 Task: Research Airbnb options in Tunis, Tunisia from 3rd December, 2023 to 7th December, 2023 for 2 adults. Place can be private room with 1  bedroom having 1 bed and 1 bathroom. Property type can be hotel. Booking option can be shelf check-in.
Action: Mouse moved to (417, 59)
Screenshot: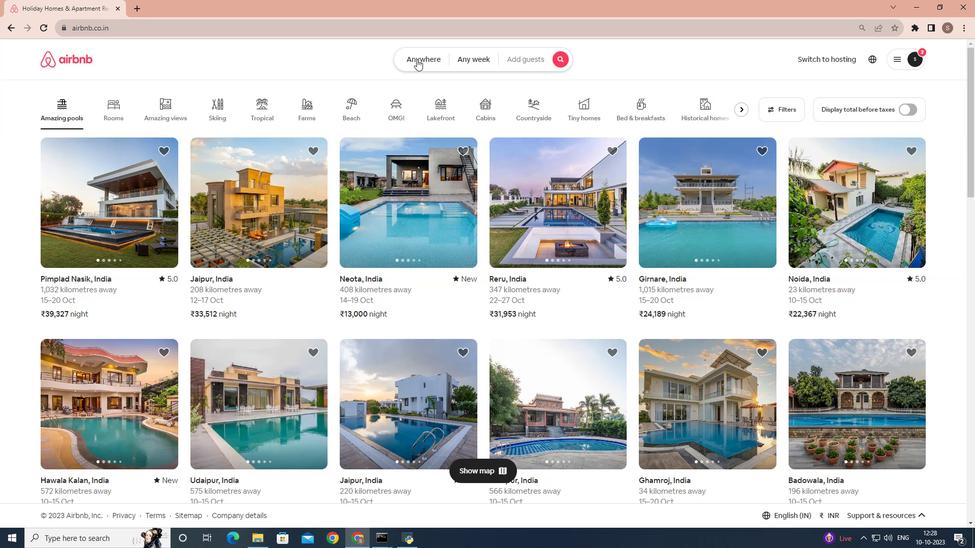 
Action: Mouse pressed left at (417, 59)
Screenshot: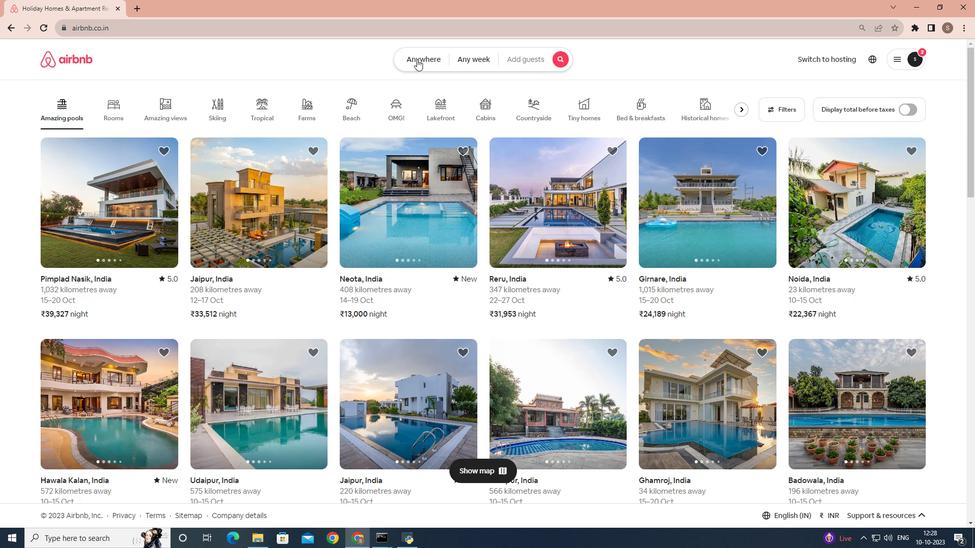 
Action: Mouse moved to (383, 95)
Screenshot: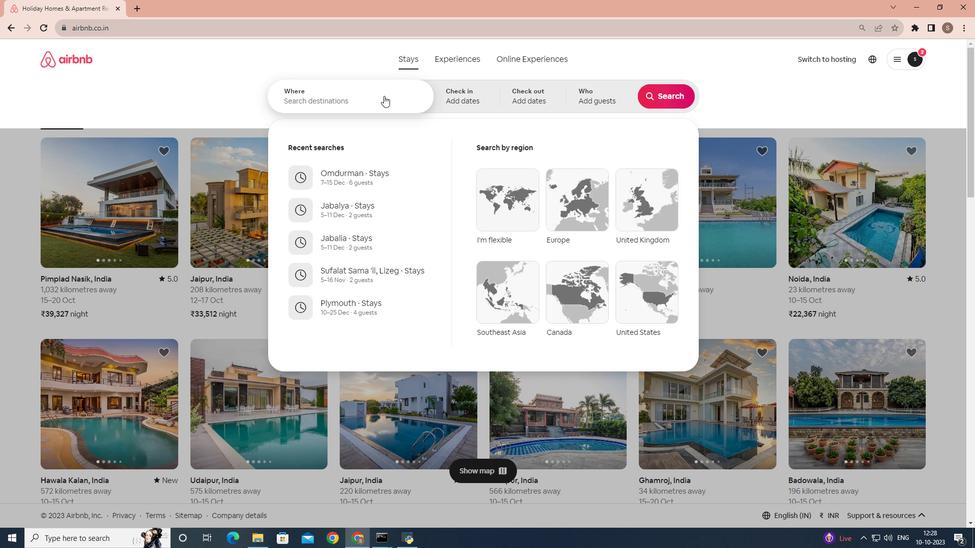 
Action: Mouse pressed left at (383, 95)
Screenshot: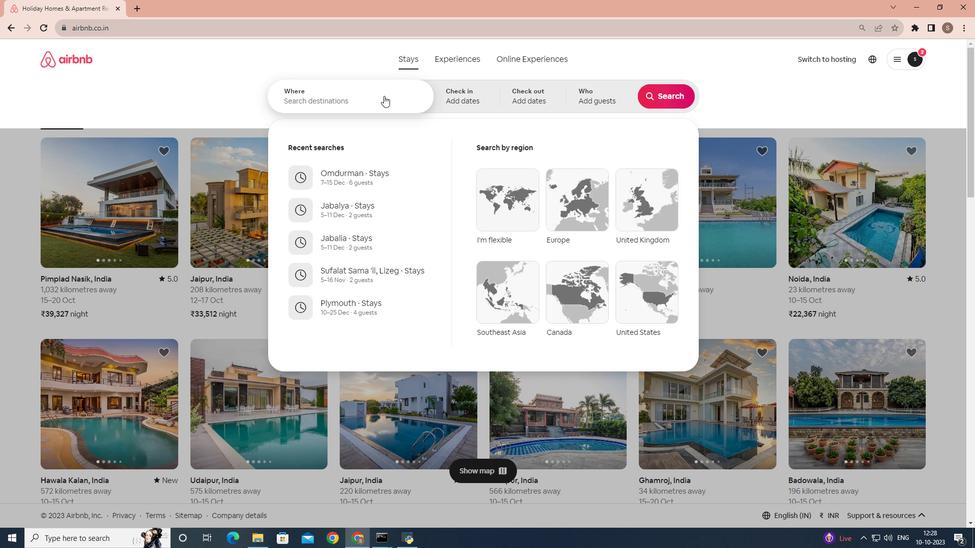 
Action: Key pressed <Key.shift>Tunis,<Key.space><Key.shift>tunisia
Screenshot: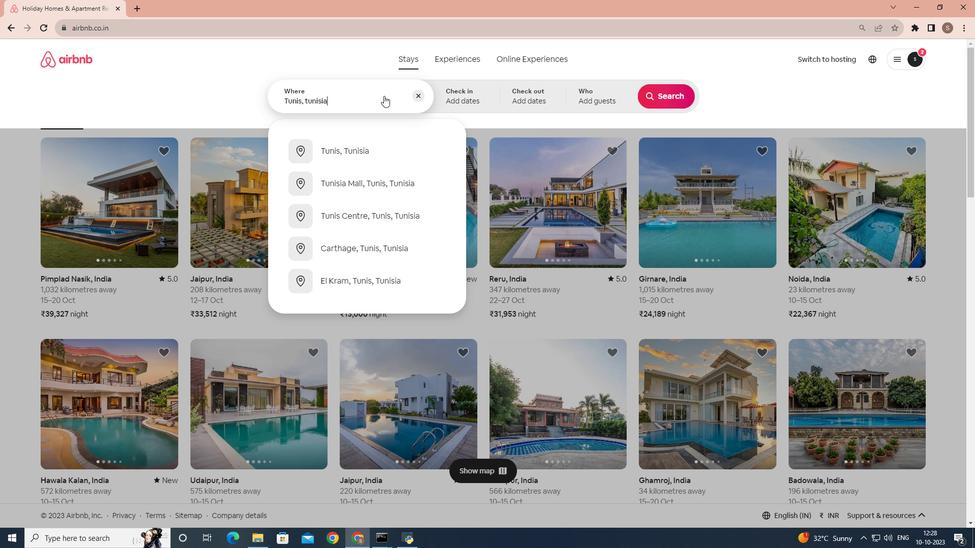 
Action: Mouse moved to (391, 146)
Screenshot: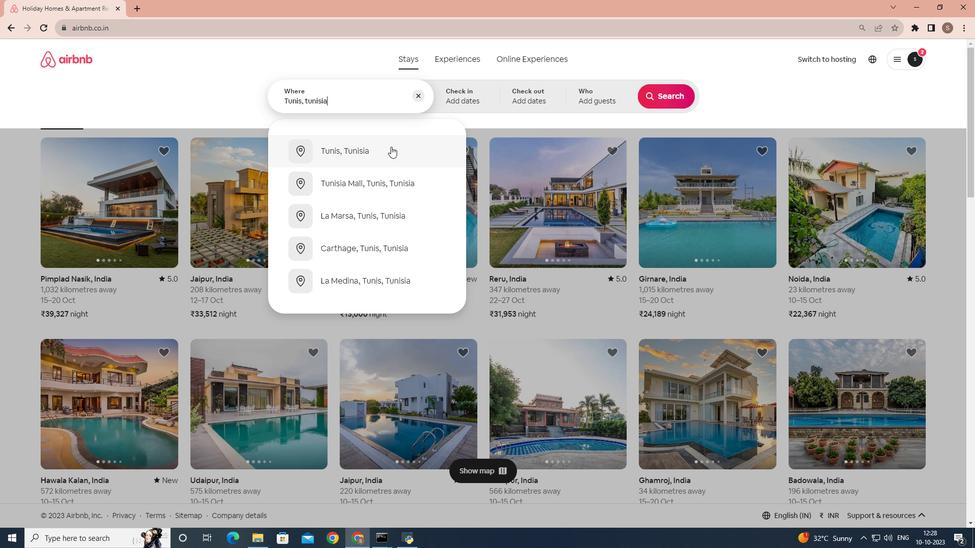
Action: Mouse pressed left at (391, 146)
Screenshot: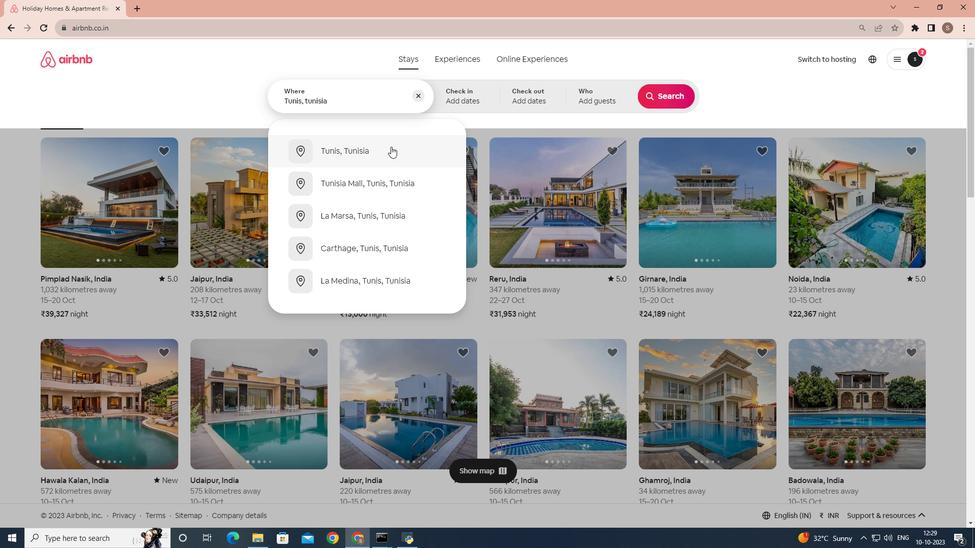 
Action: Mouse moved to (664, 182)
Screenshot: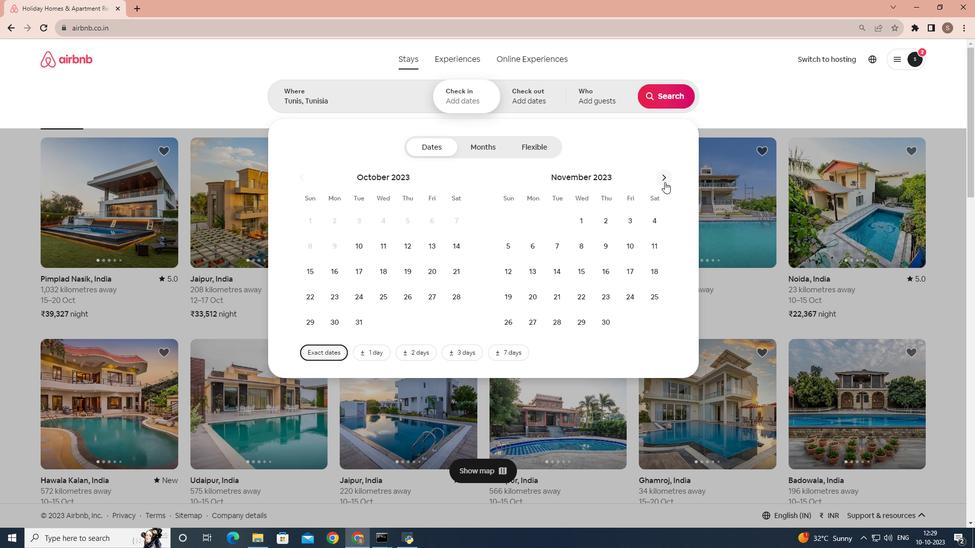 
Action: Mouse pressed left at (664, 182)
Screenshot: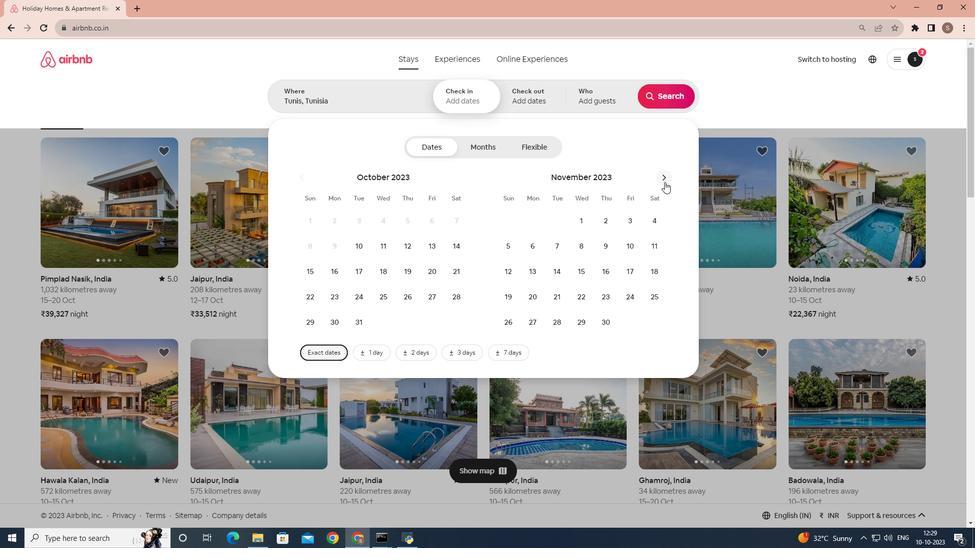 
Action: Mouse moved to (512, 246)
Screenshot: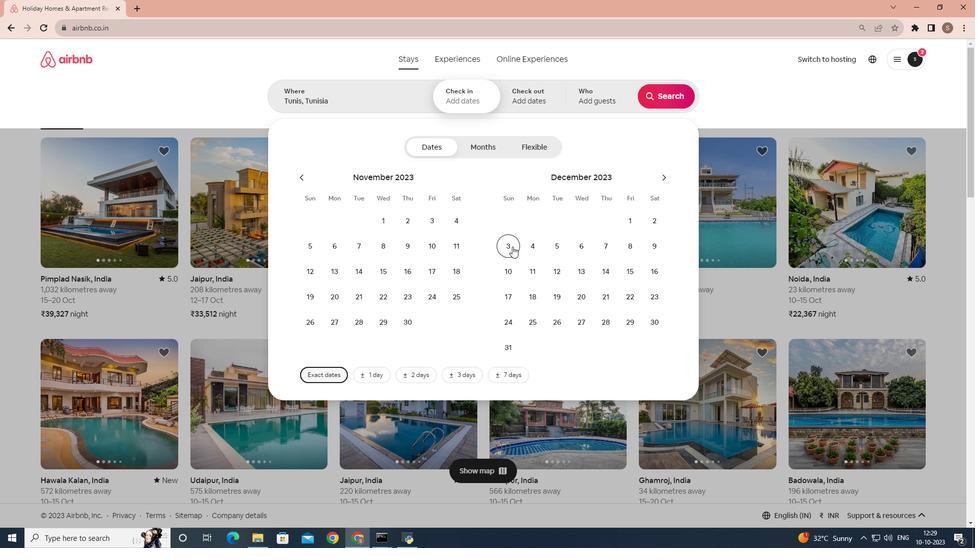 
Action: Mouse pressed left at (512, 246)
Screenshot: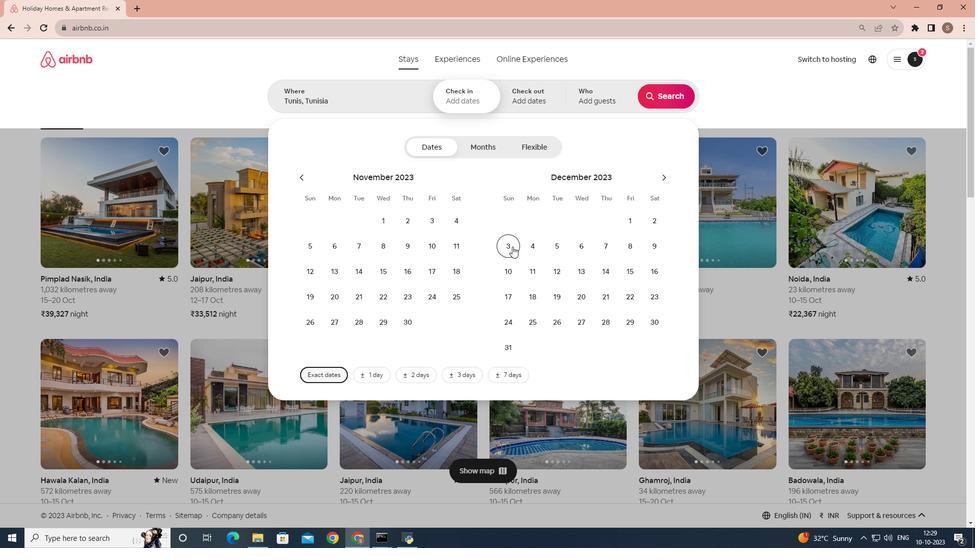 
Action: Mouse moved to (605, 247)
Screenshot: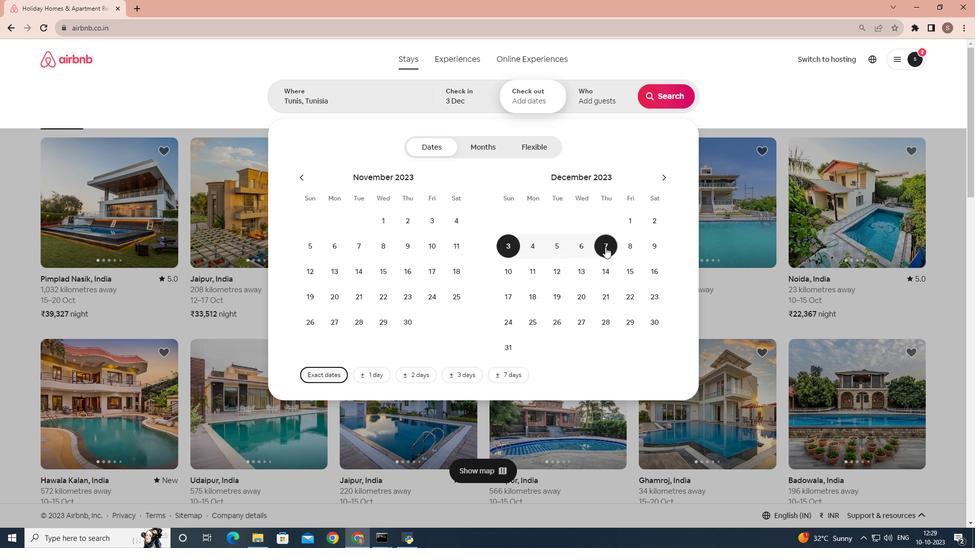 
Action: Mouse pressed left at (605, 247)
Screenshot: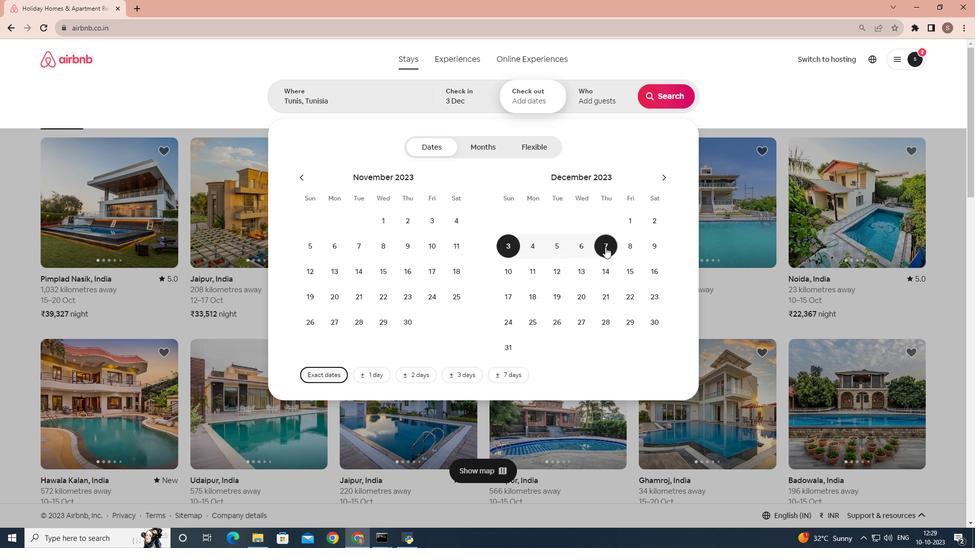 
Action: Mouse moved to (609, 100)
Screenshot: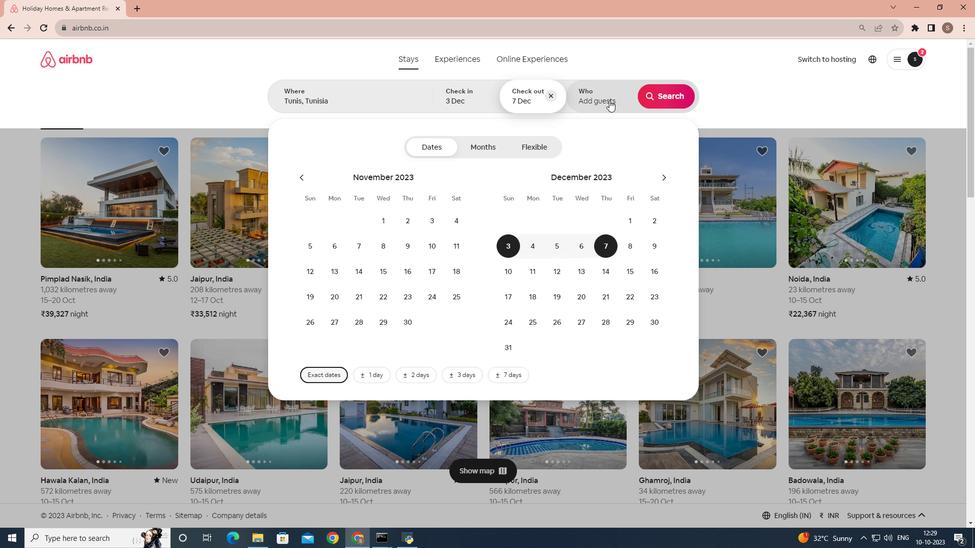 
Action: Mouse pressed left at (609, 100)
Screenshot: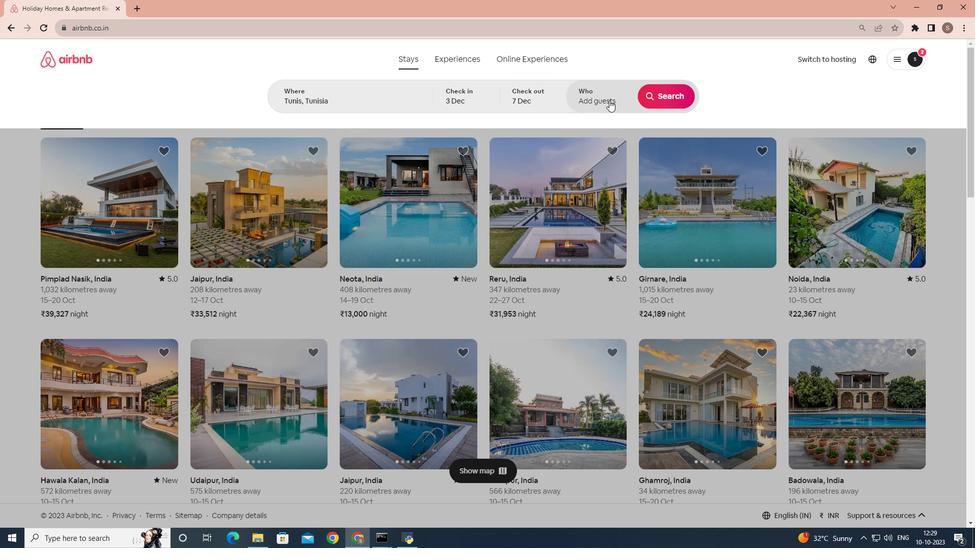 
Action: Mouse moved to (668, 150)
Screenshot: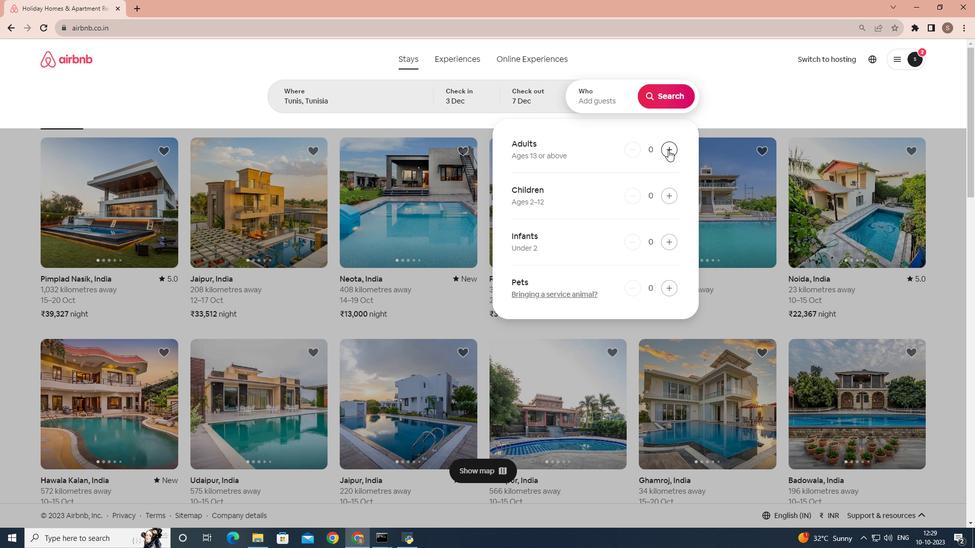 
Action: Mouse pressed left at (668, 150)
Screenshot: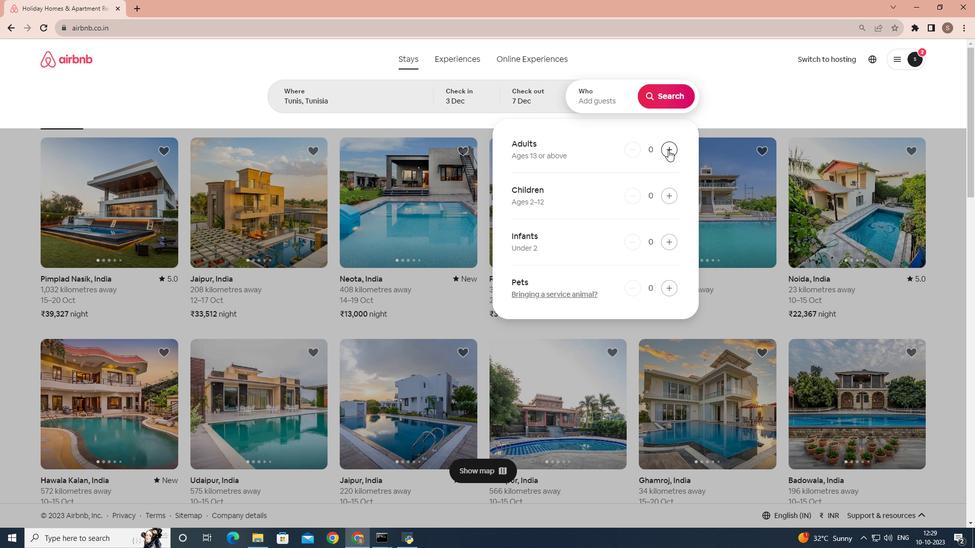 
Action: Mouse pressed left at (668, 150)
Screenshot: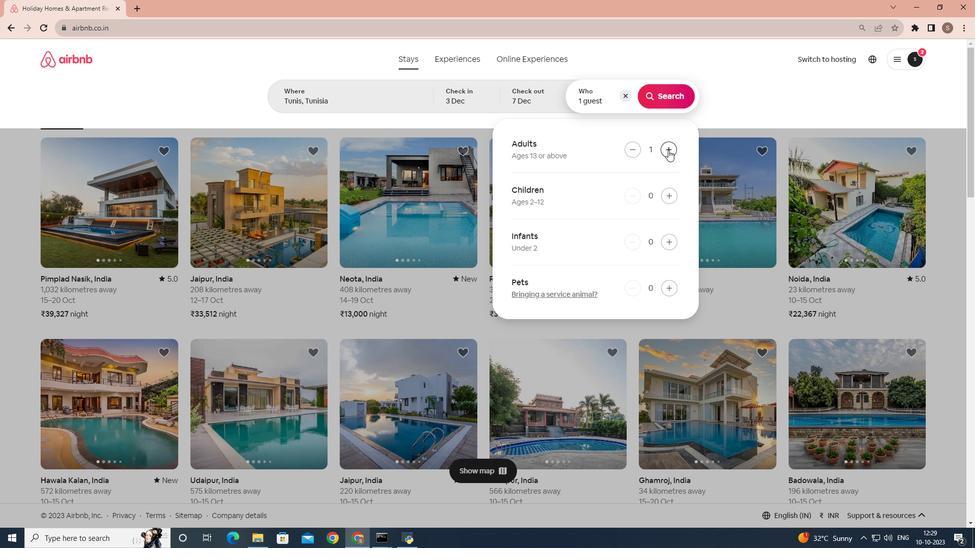 
Action: Mouse moved to (663, 87)
Screenshot: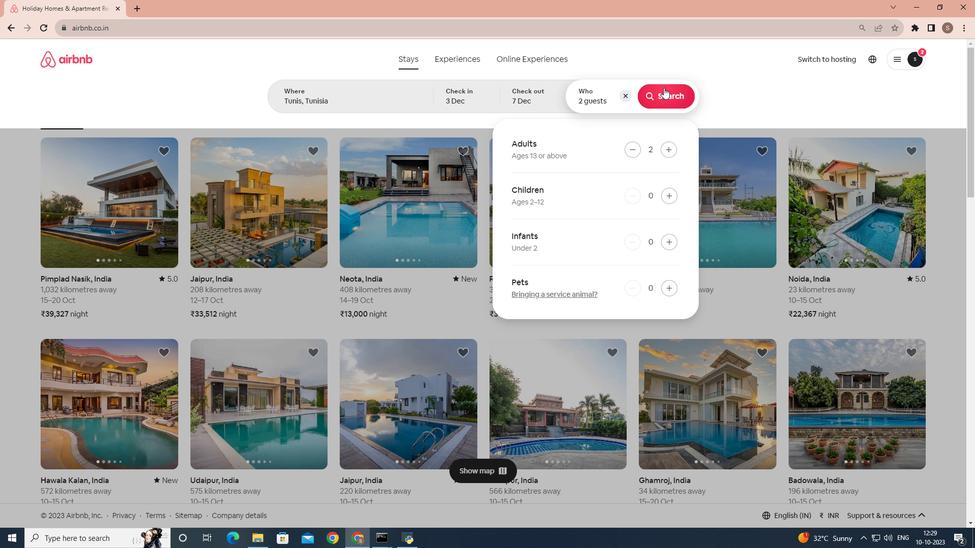 
Action: Mouse pressed left at (663, 87)
Screenshot: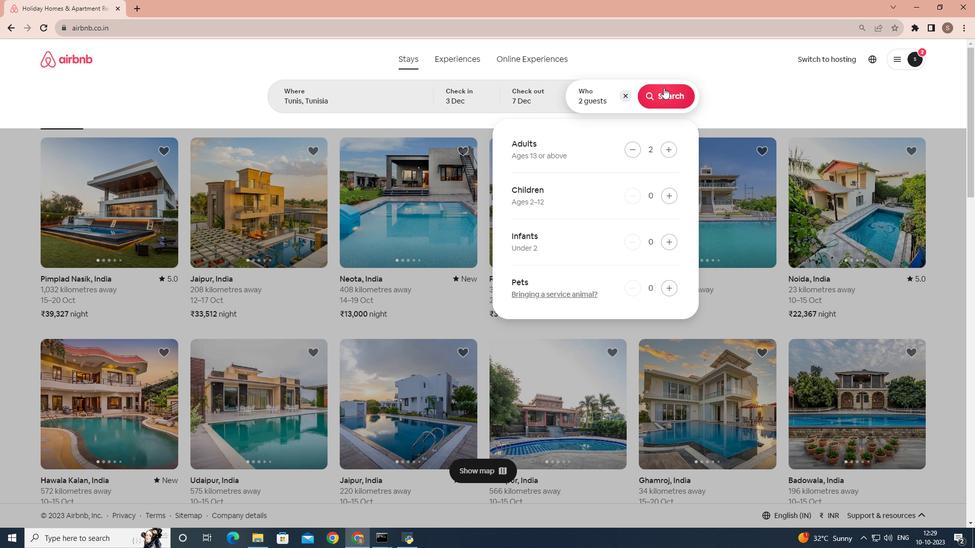 
Action: Mouse moved to (813, 95)
Screenshot: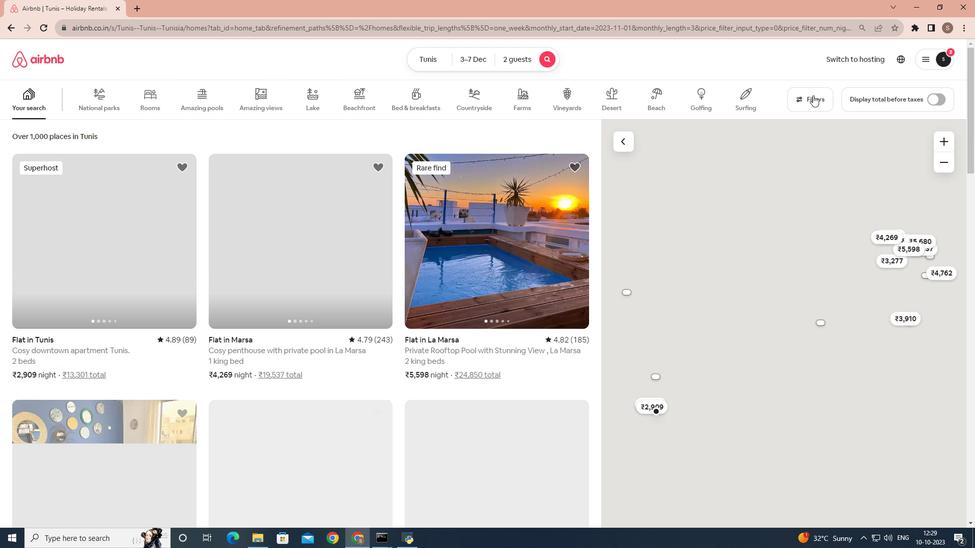 
Action: Mouse pressed left at (813, 95)
Screenshot: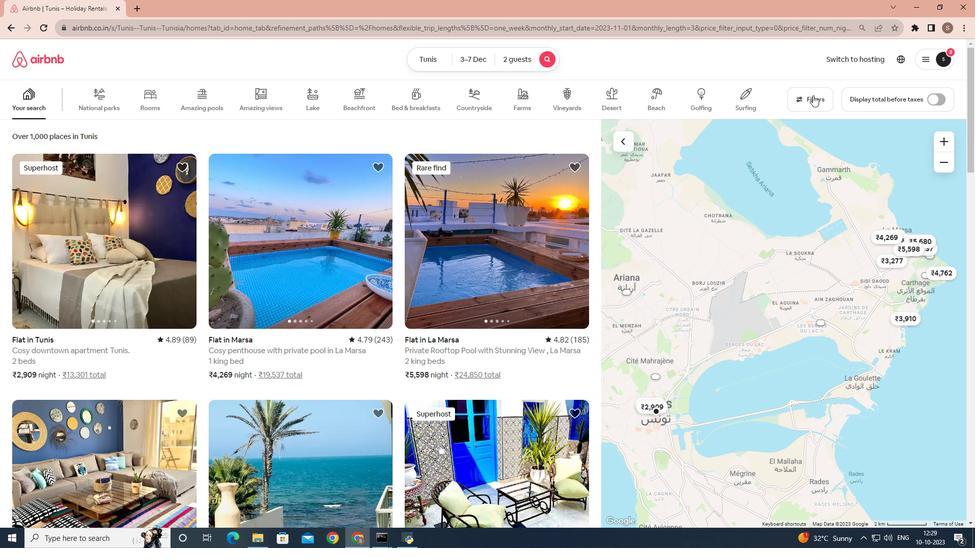 
Action: Mouse moved to (407, 306)
Screenshot: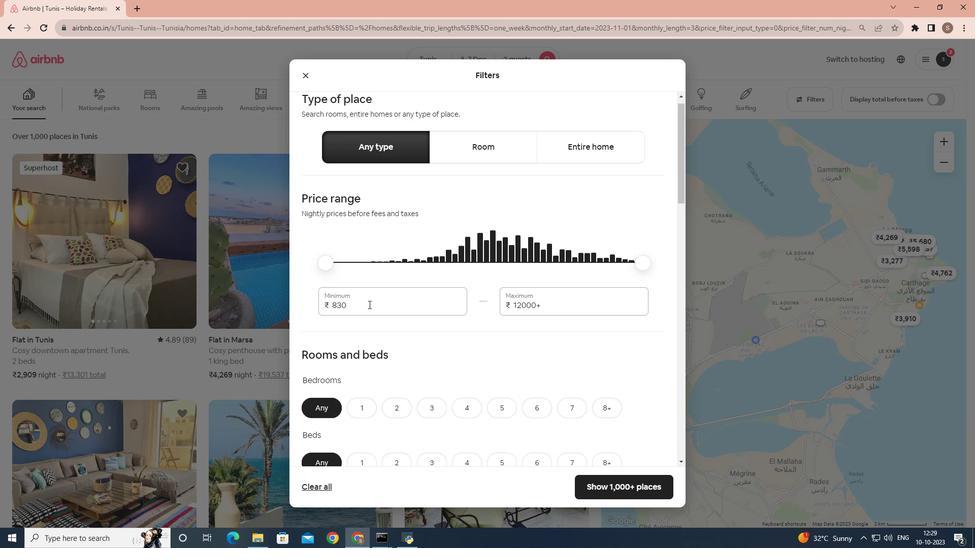 
Action: Mouse scrolled (407, 305) with delta (0, 0)
Screenshot: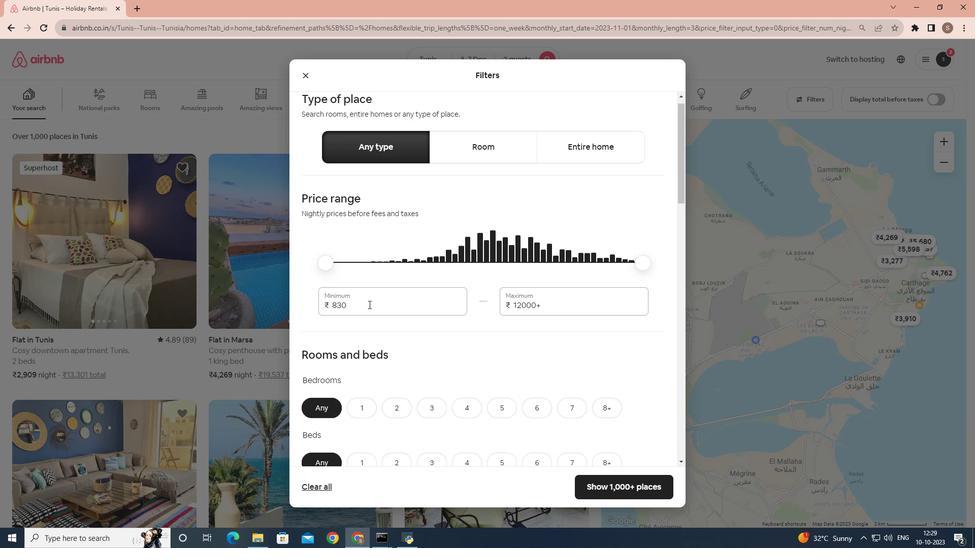 
Action: Mouse moved to (368, 304)
Screenshot: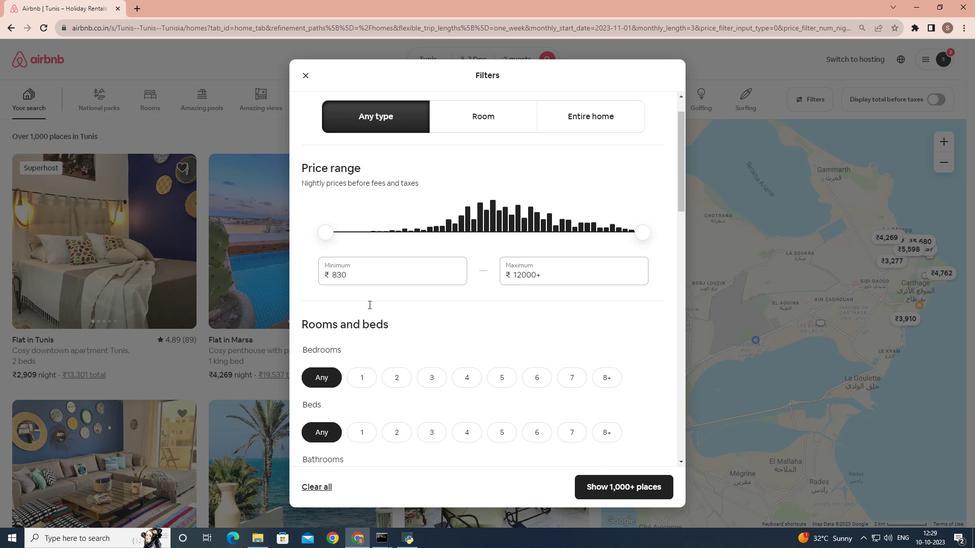 
Action: Mouse scrolled (368, 304) with delta (0, 0)
Screenshot: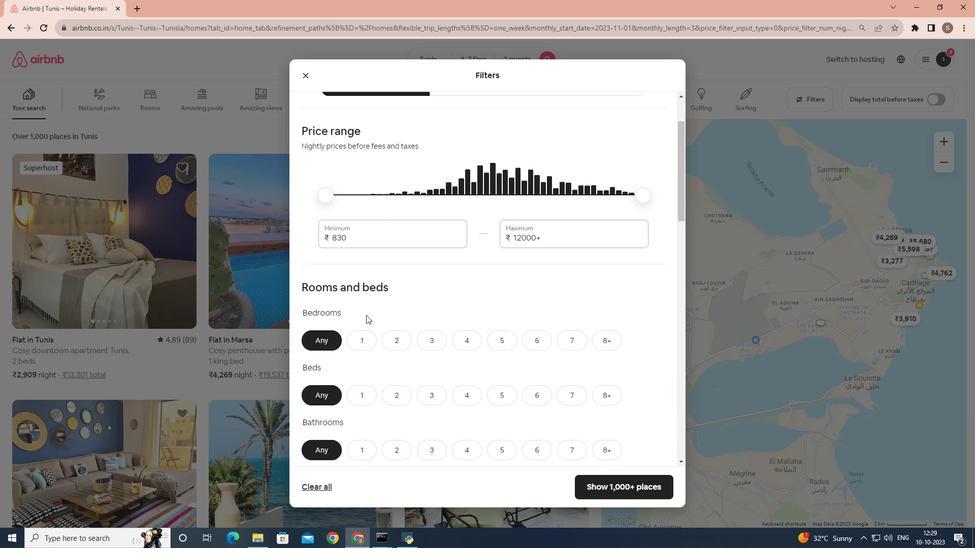 
Action: Mouse moved to (361, 326)
Screenshot: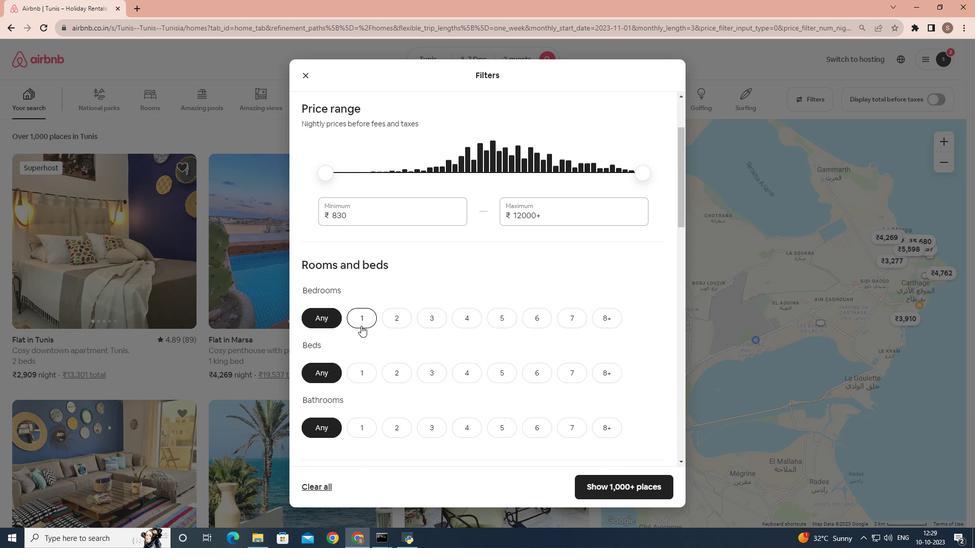 
Action: Mouse pressed left at (361, 326)
Screenshot: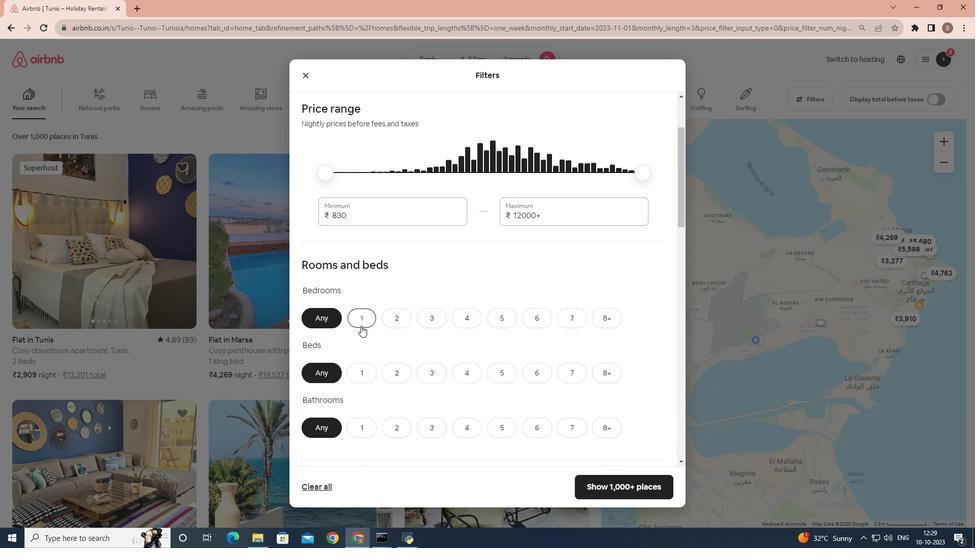 
Action: Mouse moved to (360, 375)
Screenshot: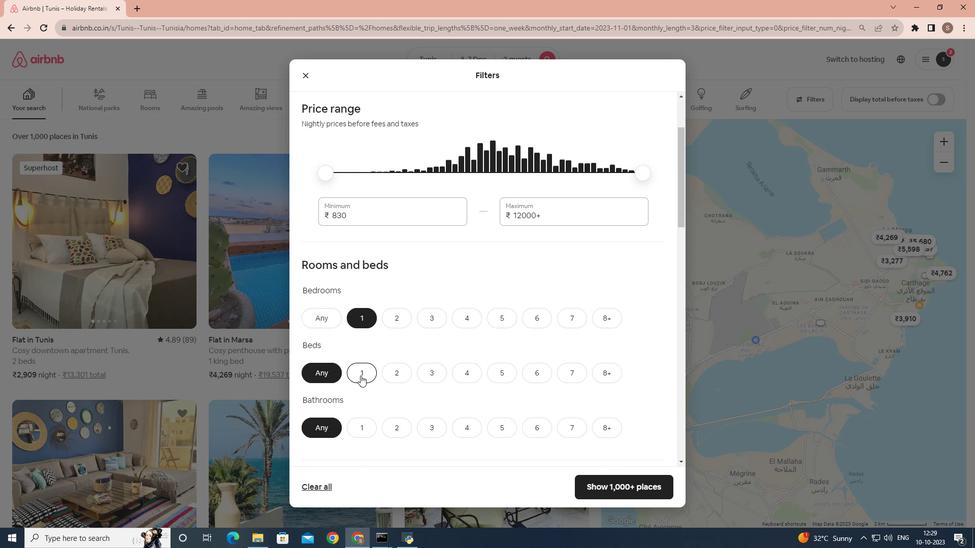 
Action: Mouse pressed left at (360, 375)
Screenshot: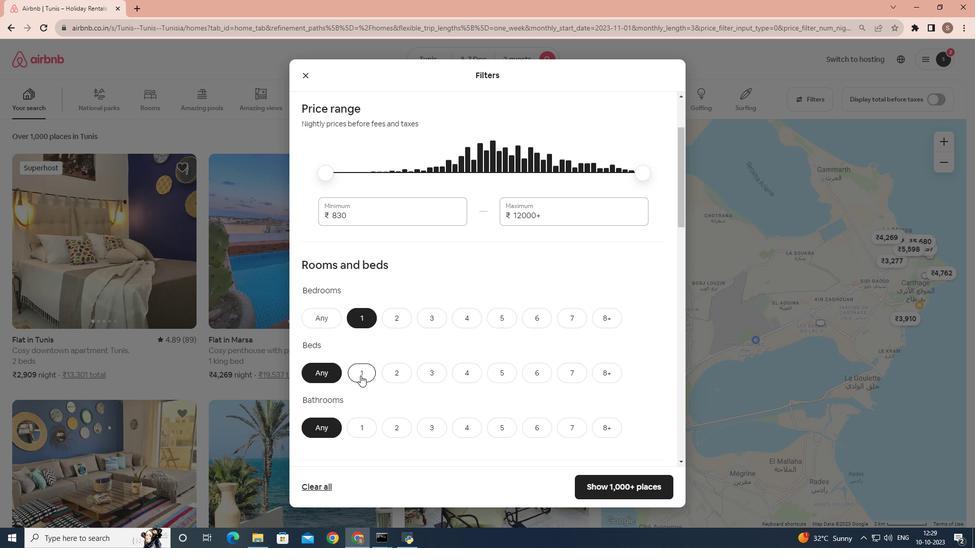
Action: Mouse moved to (366, 426)
Screenshot: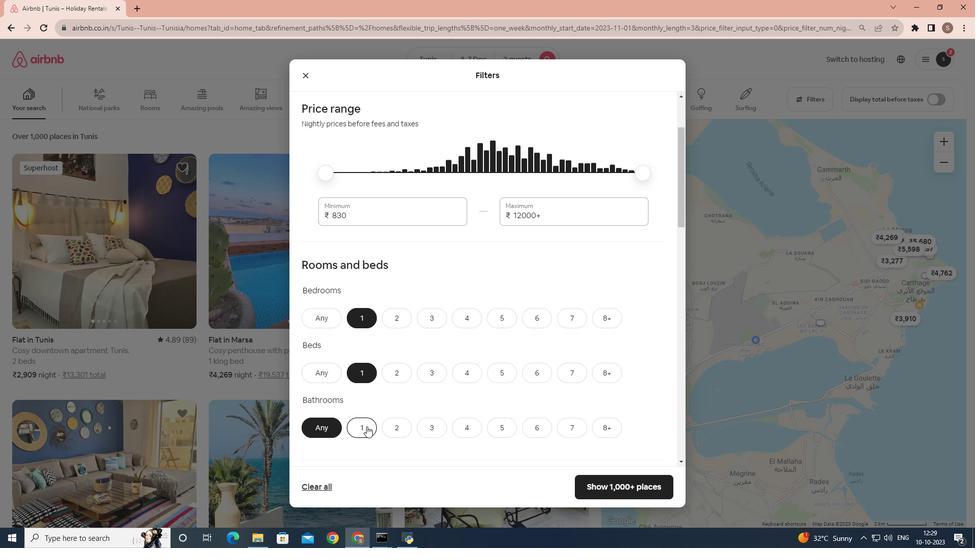 
Action: Mouse pressed left at (366, 426)
Screenshot: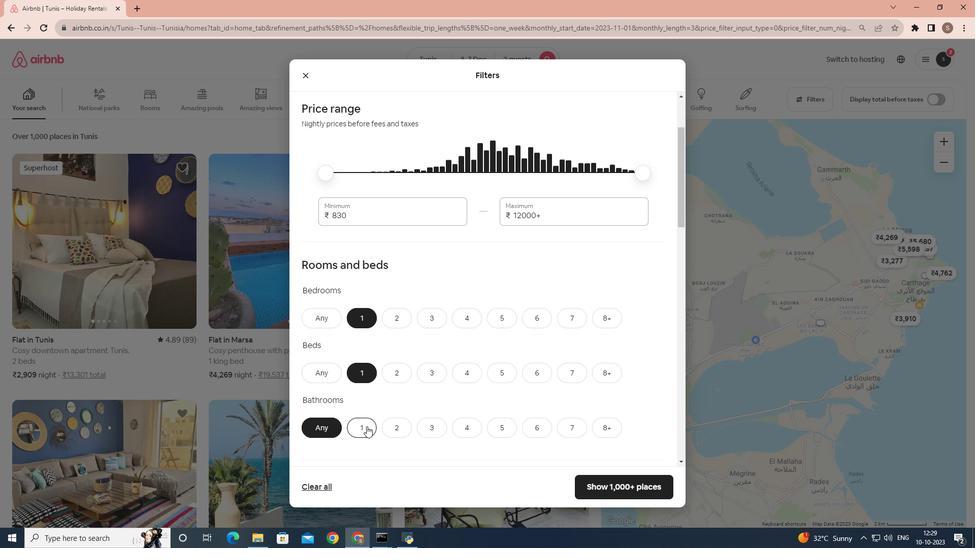 
Action: Mouse moved to (429, 357)
Screenshot: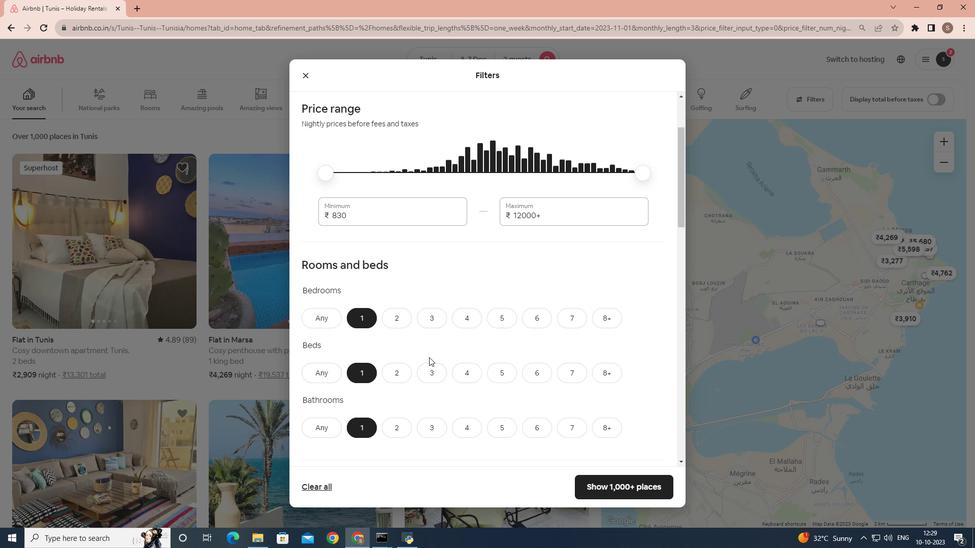 
Action: Mouse scrolled (429, 357) with delta (0, 0)
Screenshot: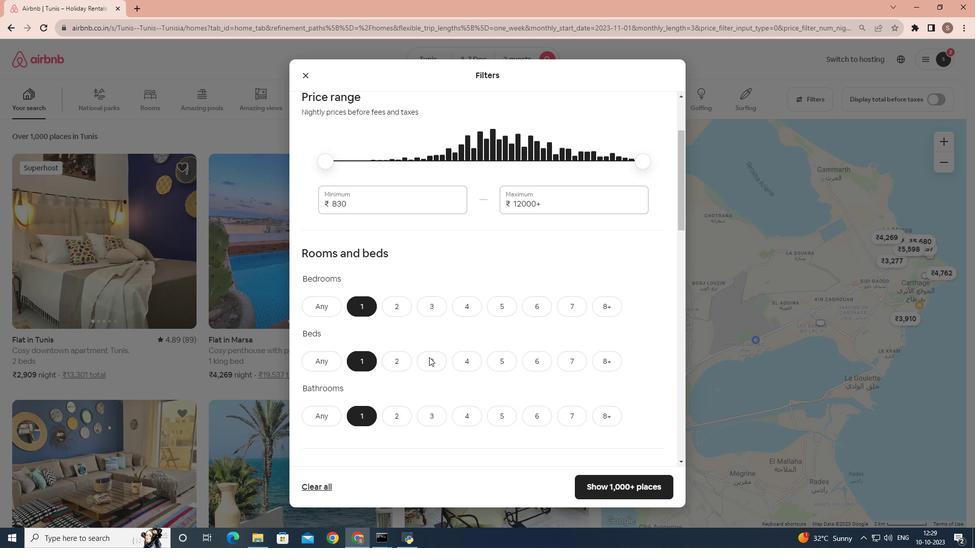 
Action: Mouse scrolled (429, 357) with delta (0, 0)
Screenshot: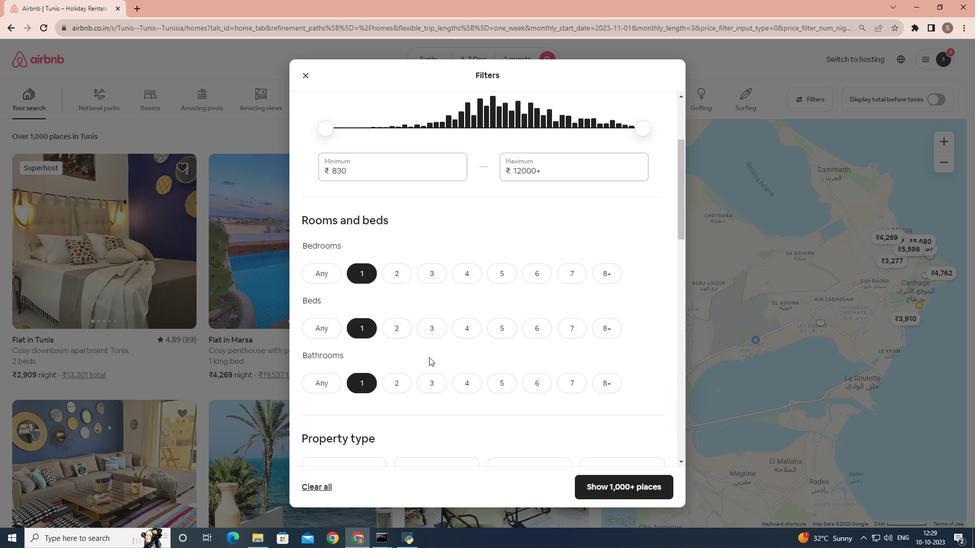 
Action: Mouse scrolled (429, 357) with delta (0, 0)
Screenshot: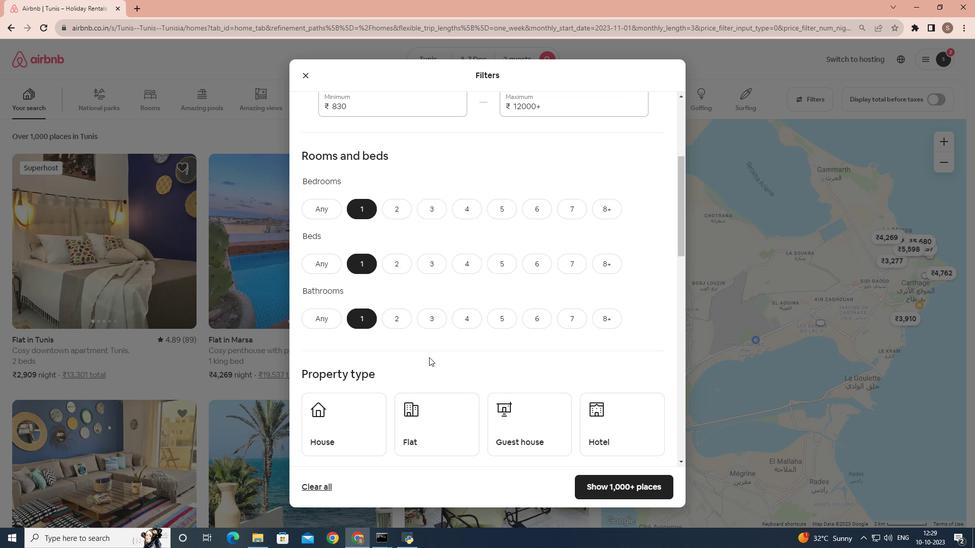 
Action: Mouse scrolled (429, 357) with delta (0, 0)
Screenshot: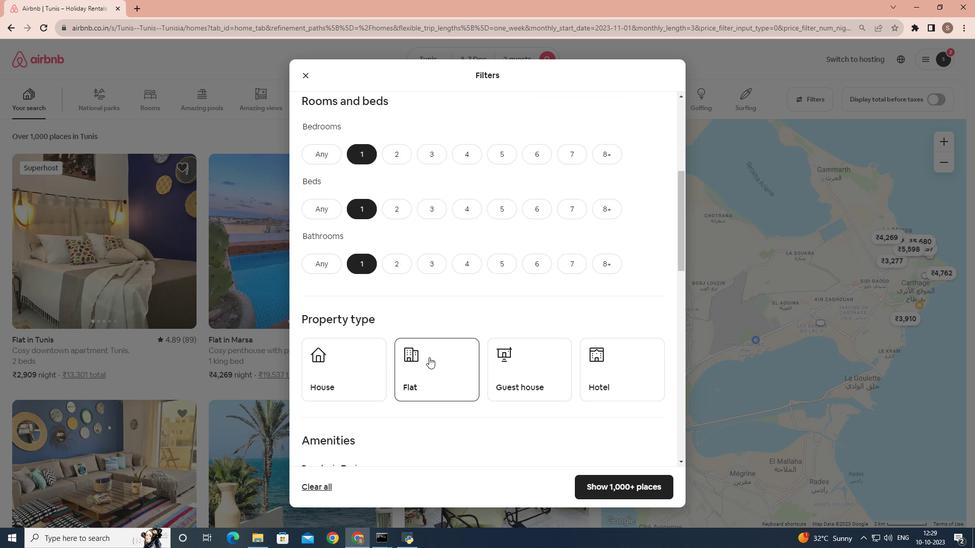 
Action: Mouse moved to (606, 331)
Screenshot: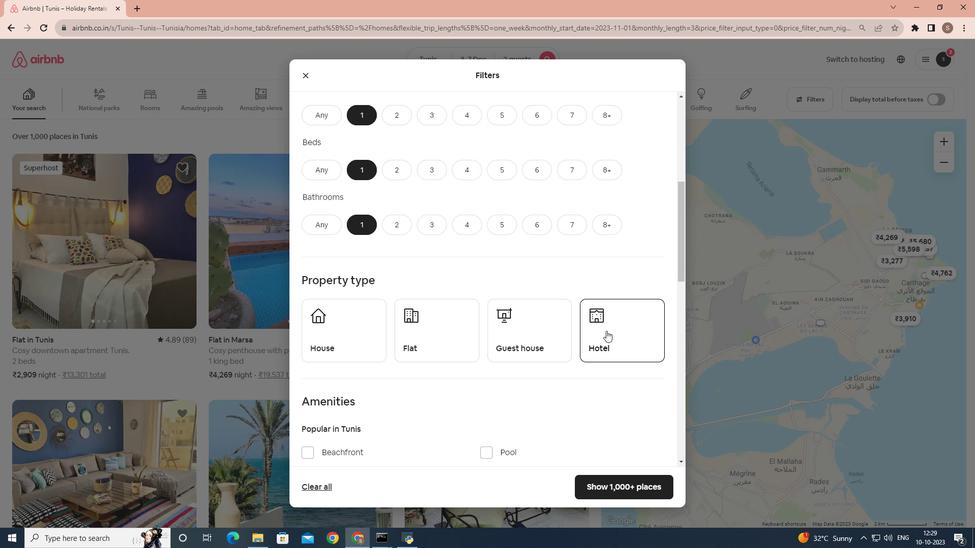 
Action: Mouse pressed left at (606, 331)
Screenshot: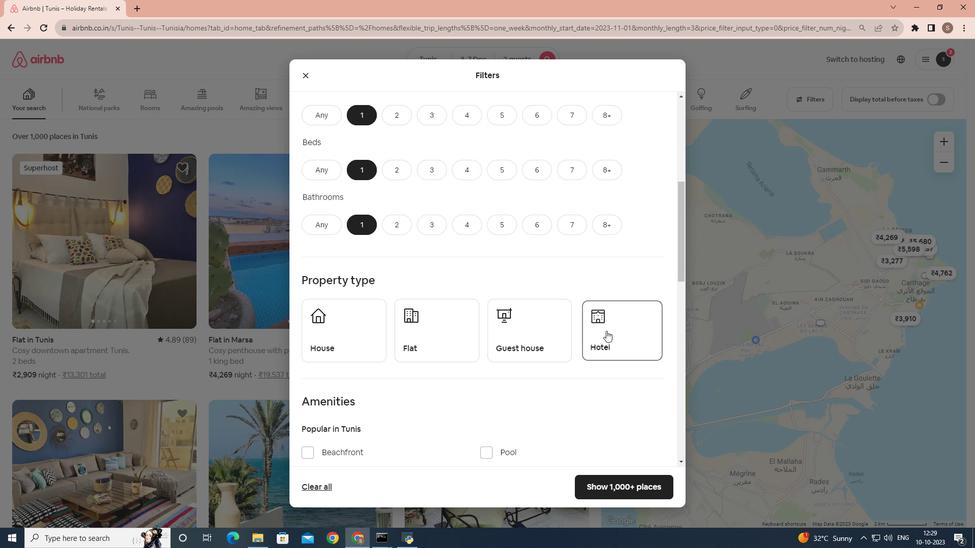 
Action: Mouse moved to (468, 328)
Screenshot: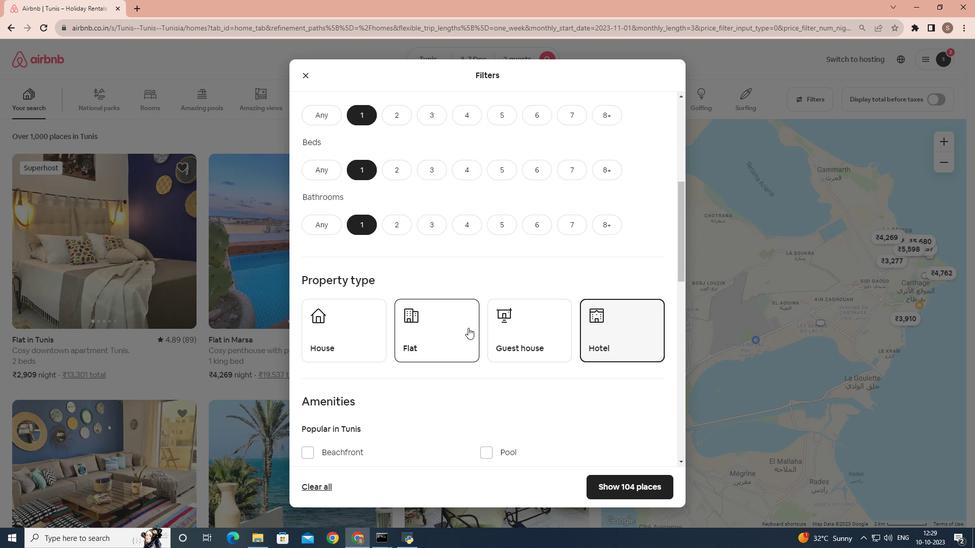 
Action: Mouse scrolled (468, 327) with delta (0, 0)
Screenshot: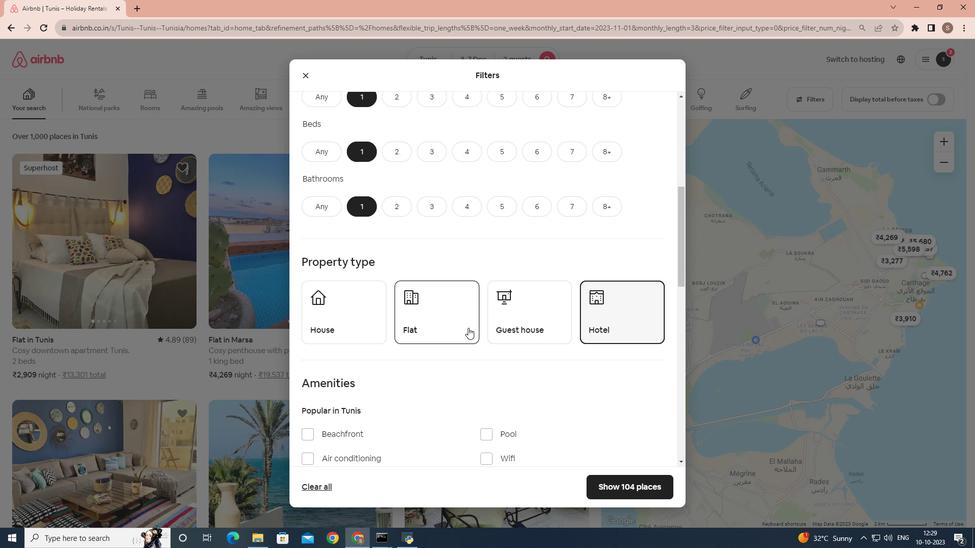 
Action: Mouse scrolled (468, 327) with delta (0, 0)
Screenshot: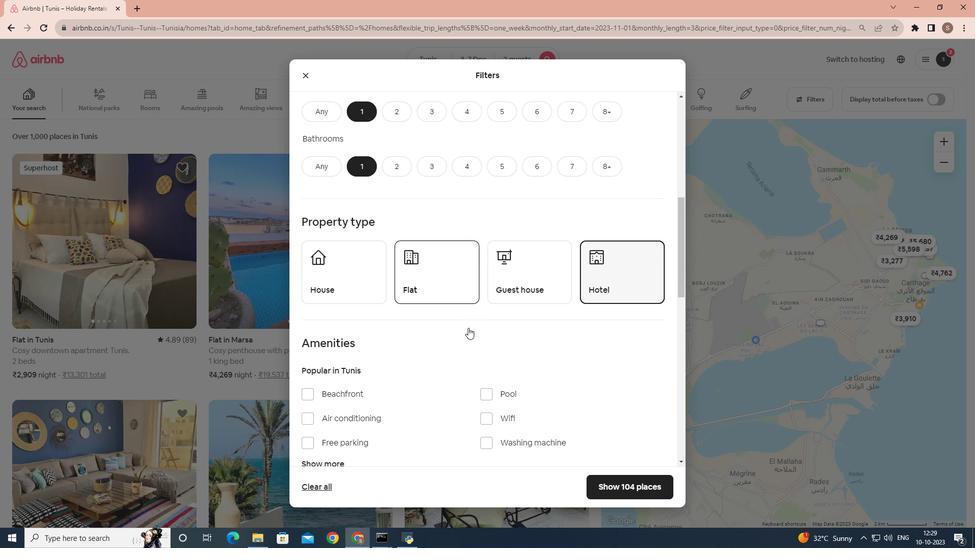 
Action: Mouse moved to (440, 318)
Screenshot: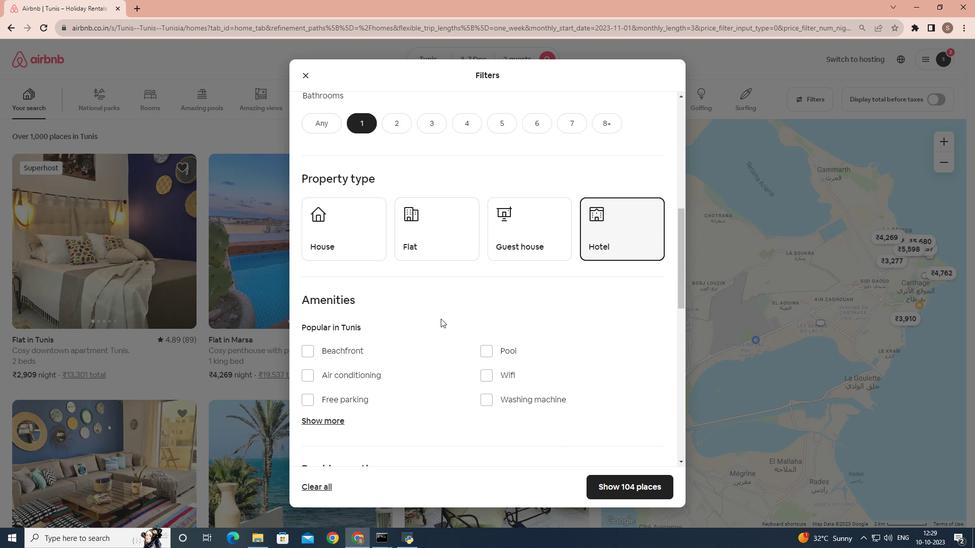 
Action: Mouse scrolled (440, 318) with delta (0, 0)
Screenshot: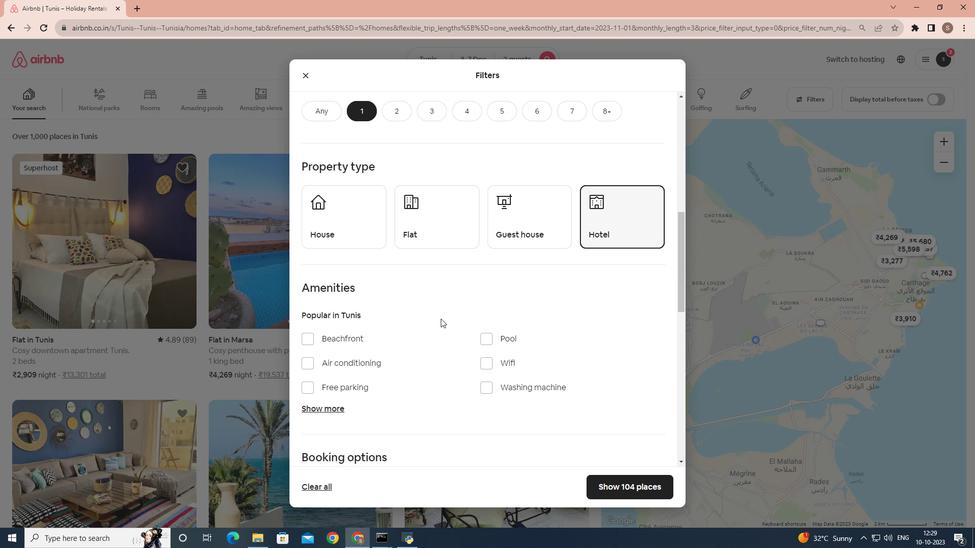 
Action: Mouse scrolled (440, 318) with delta (0, 0)
Screenshot: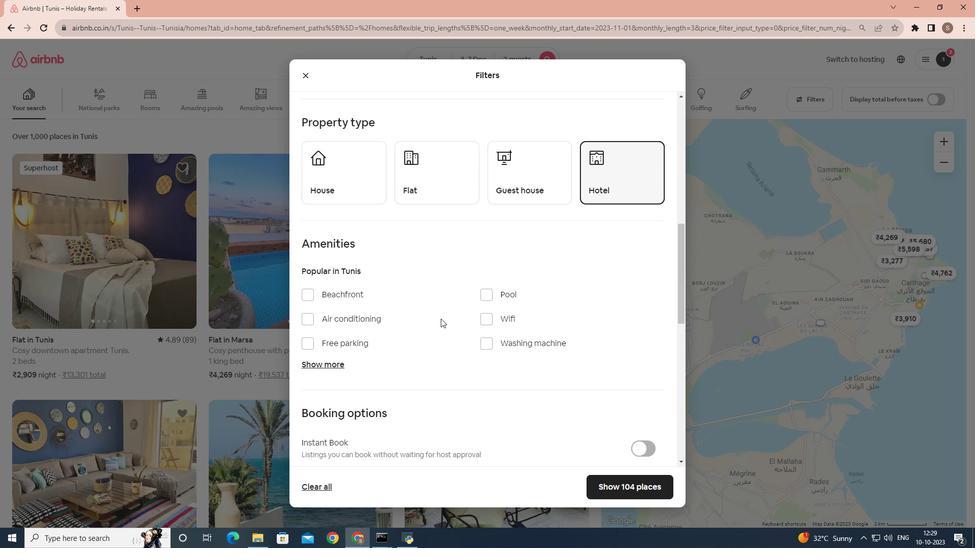 
Action: Mouse scrolled (440, 318) with delta (0, 0)
Screenshot: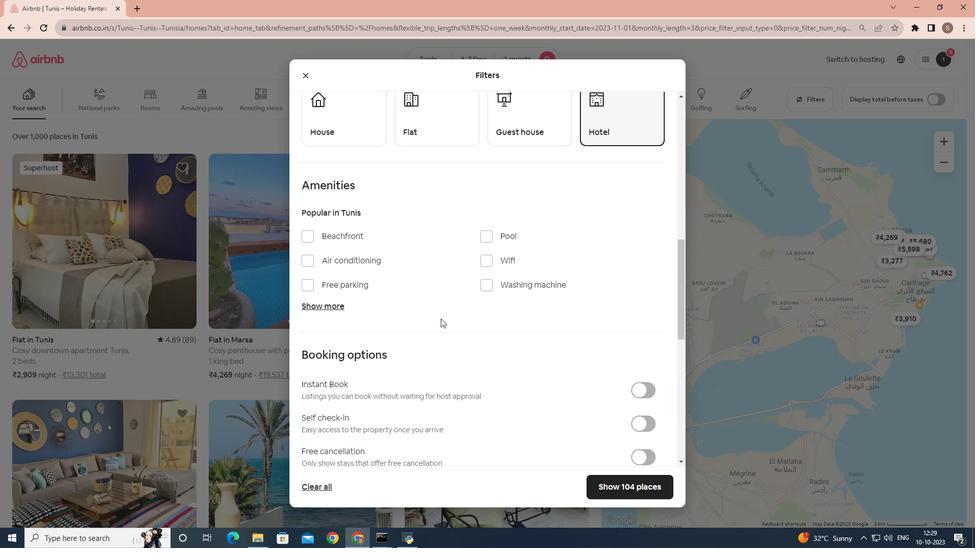 
Action: Mouse scrolled (440, 318) with delta (0, 0)
Screenshot: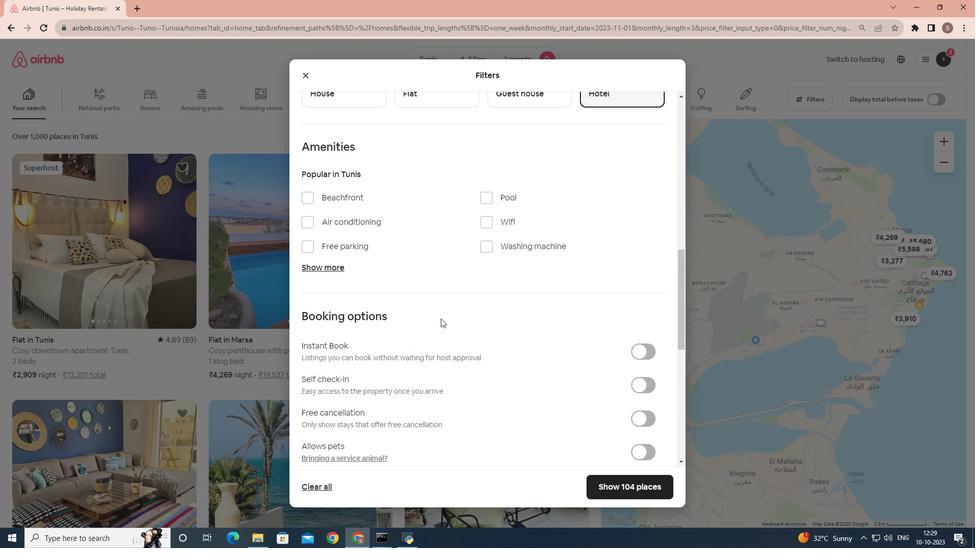 
Action: Mouse scrolled (440, 318) with delta (0, 0)
Screenshot: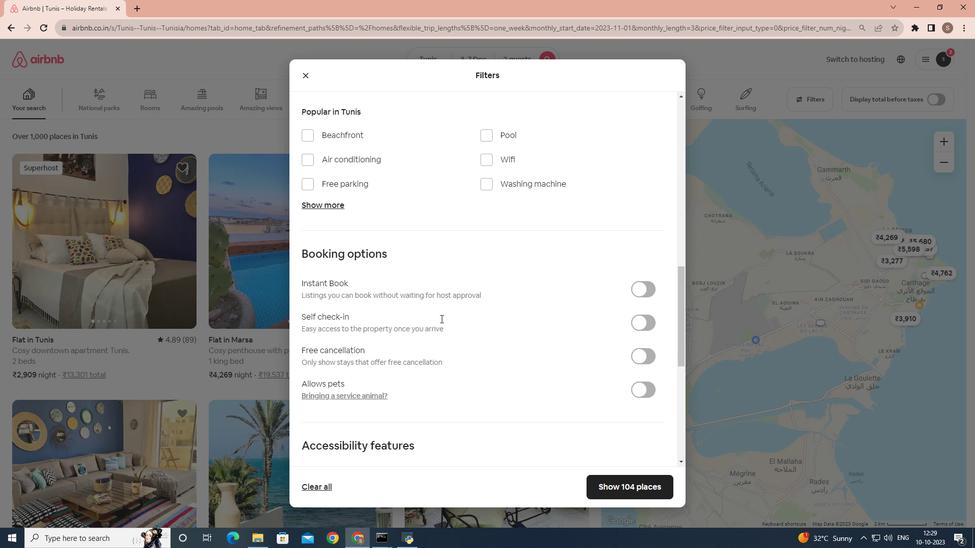 
Action: Mouse scrolled (440, 318) with delta (0, 0)
Screenshot: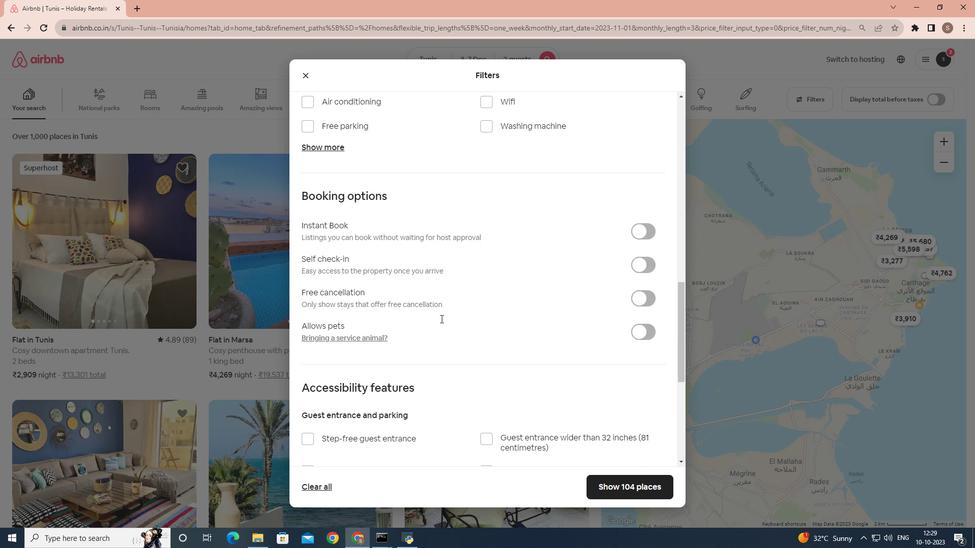 
Action: Mouse scrolled (440, 318) with delta (0, 0)
Screenshot: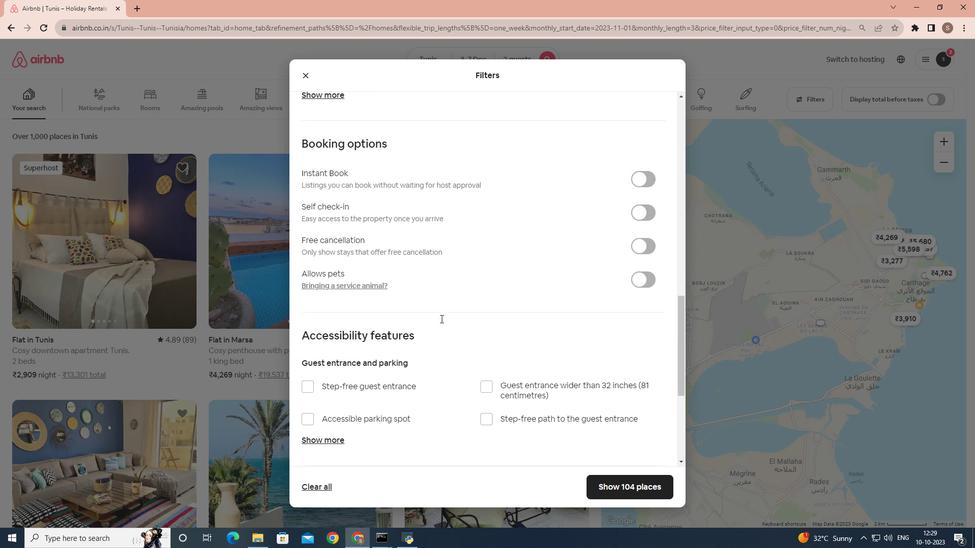 
Action: Mouse scrolled (440, 318) with delta (0, 0)
Screenshot: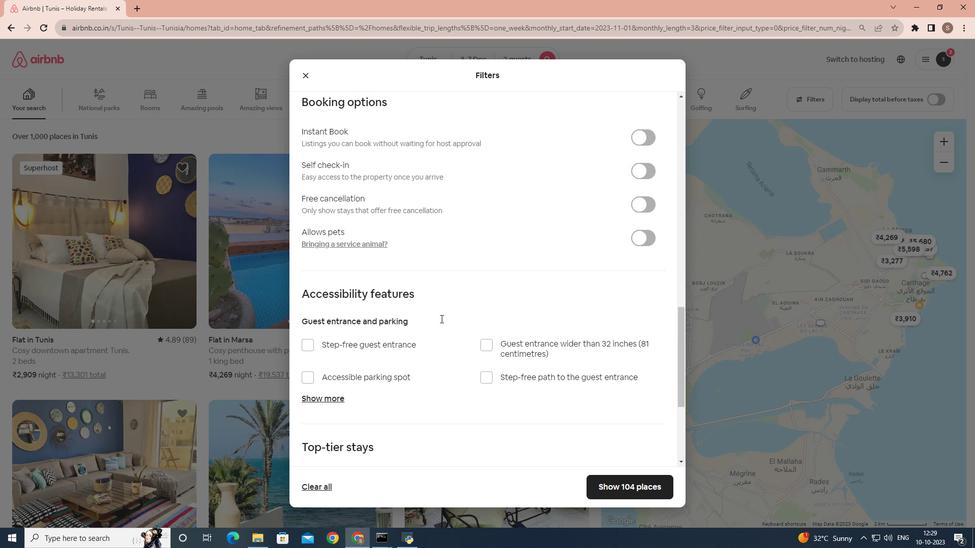 
Action: Mouse scrolled (440, 318) with delta (0, 0)
Screenshot: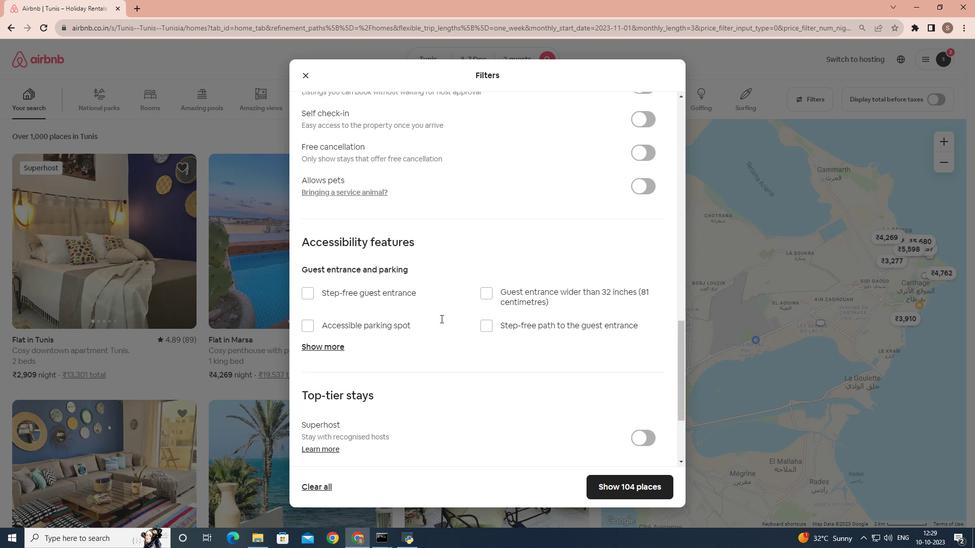 
Action: Mouse scrolled (440, 318) with delta (0, 0)
Screenshot: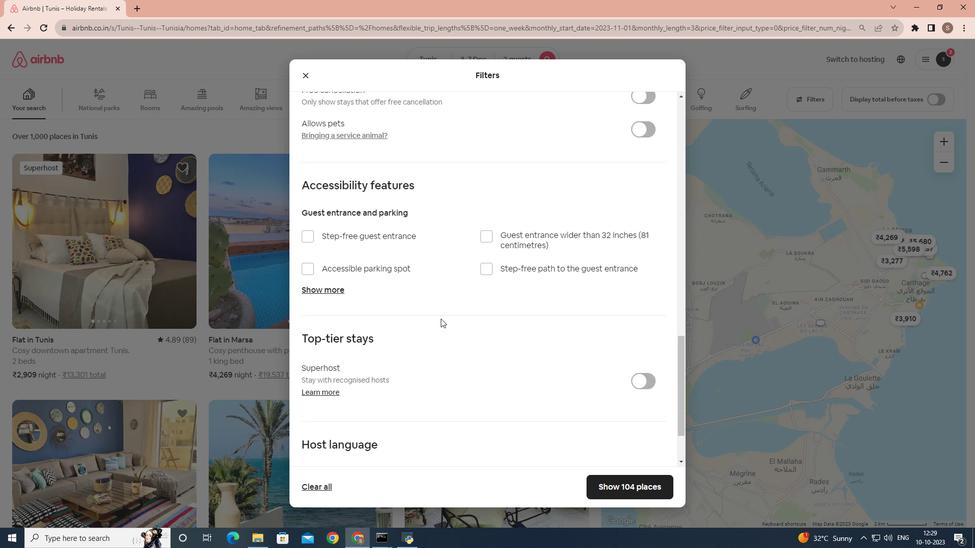 
Action: Mouse scrolled (440, 318) with delta (0, 0)
Screenshot: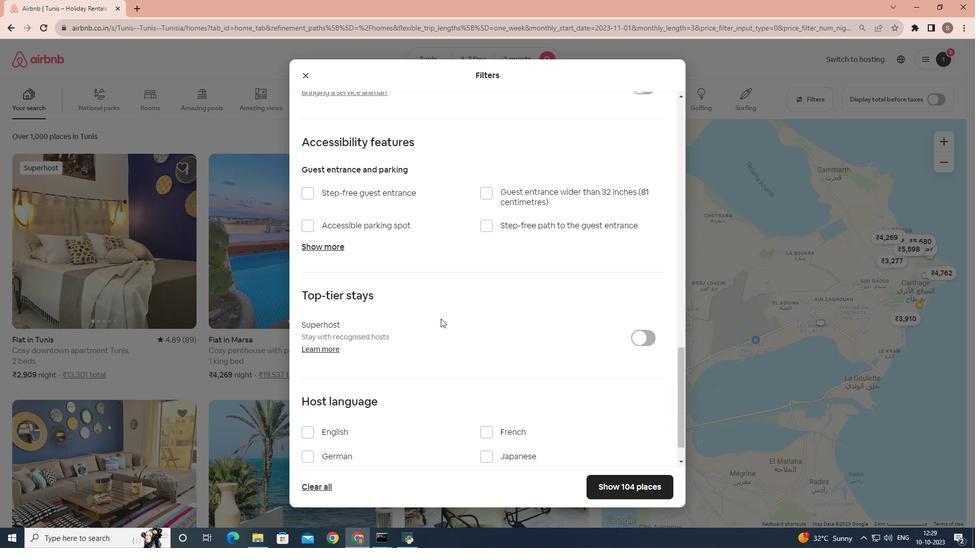 
Action: Mouse scrolled (440, 318) with delta (0, 0)
Screenshot: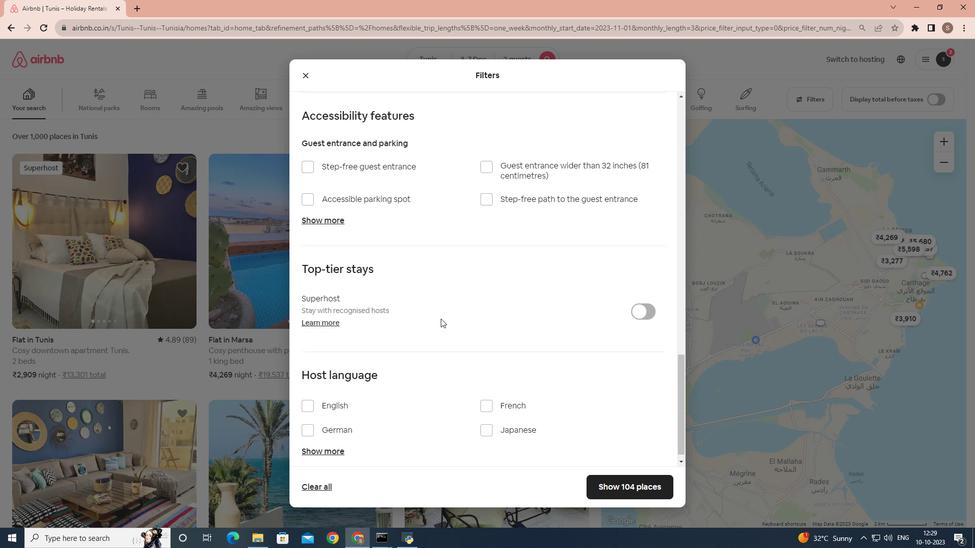 
Action: Mouse scrolled (440, 318) with delta (0, 0)
Screenshot: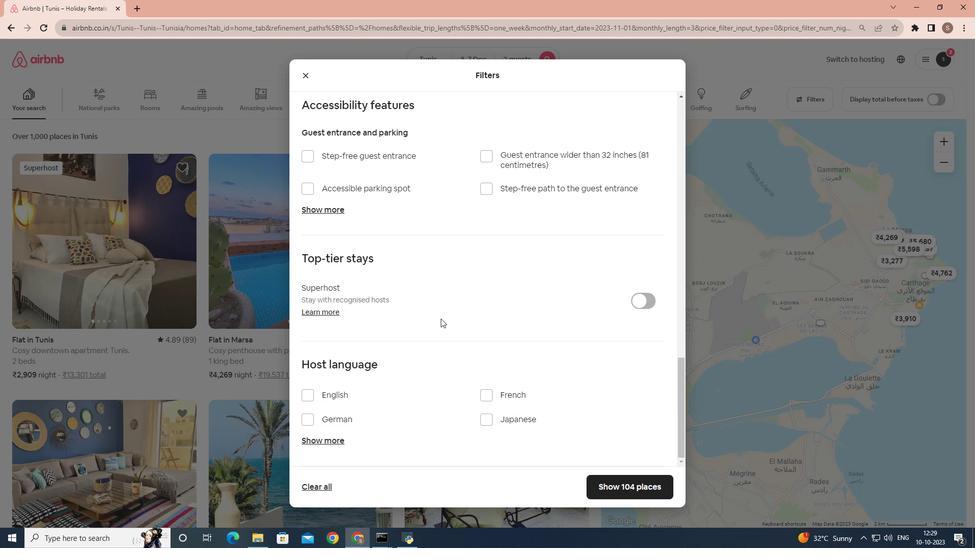
Action: Mouse scrolled (440, 318) with delta (0, 0)
Screenshot: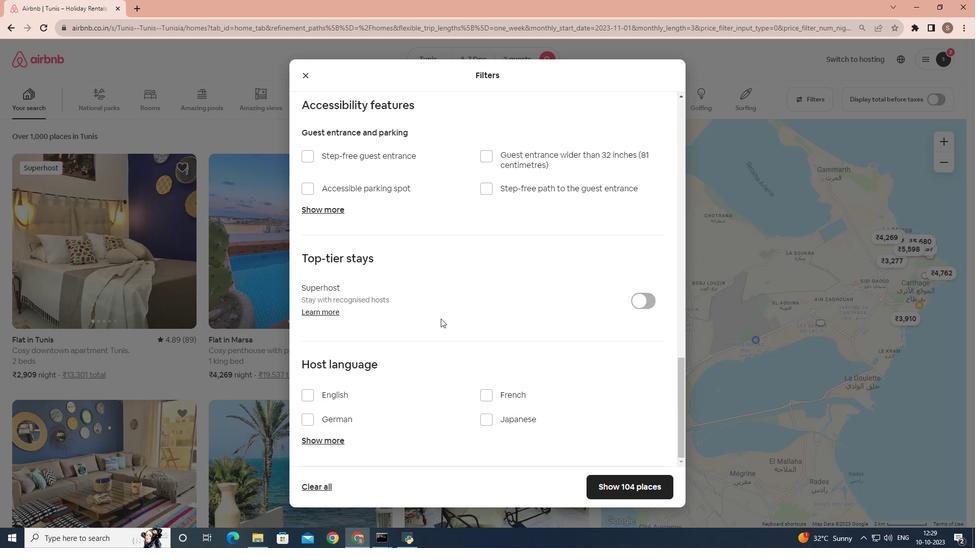 
Action: Mouse scrolled (440, 318) with delta (0, 0)
Screenshot: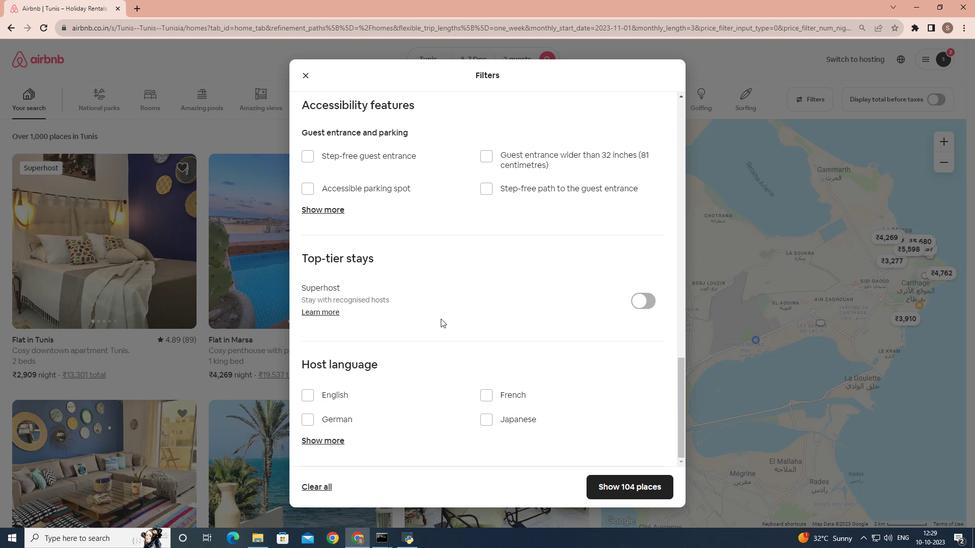 
Action: Mouse scrolled (440, 318) with delta (0, 0)
Screenshot: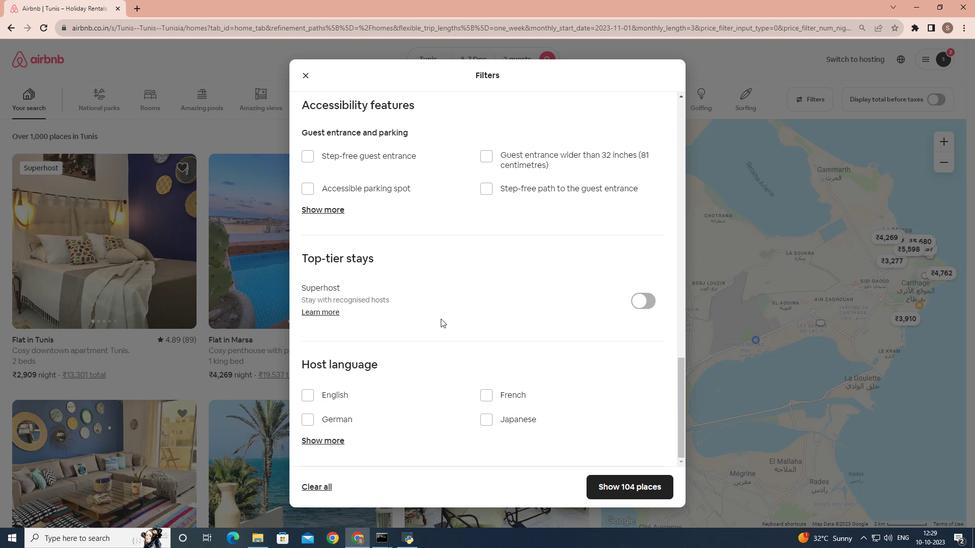 
Action: Mouse moved to (502, 183)
Screenshot: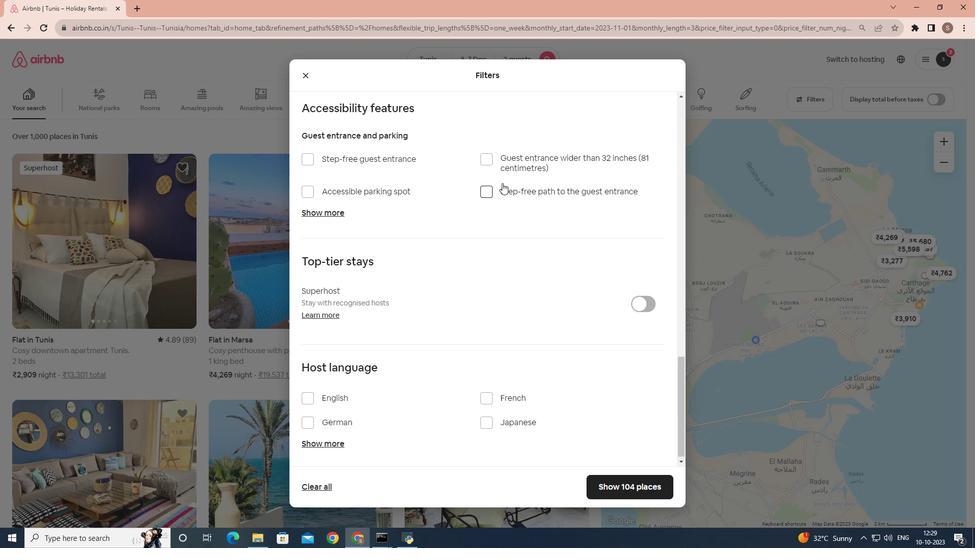 
Action: Mouse scrolled (502, 183) with delta (0, 0)
Screenshot: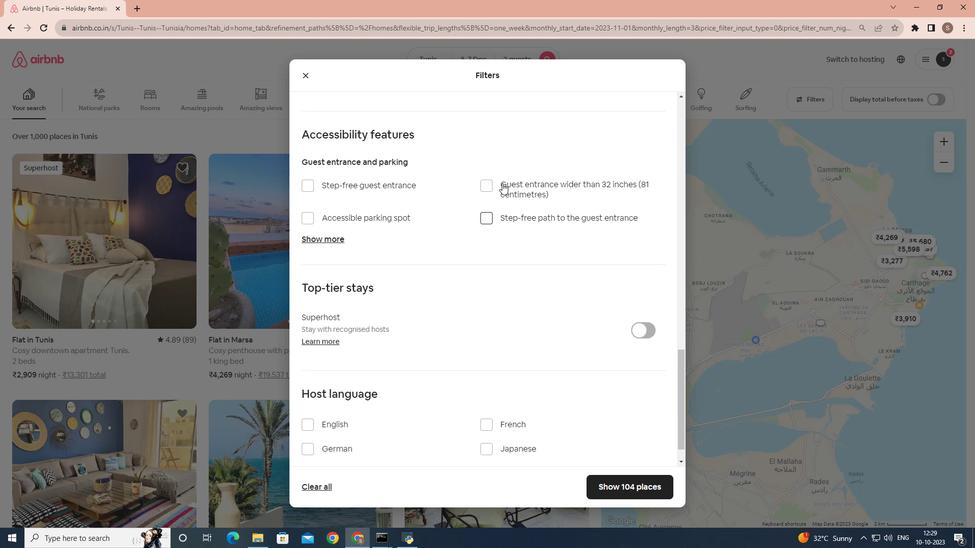 
Action: Mouse scrolled (502, 183) with delta (0, 0)
Screenshot: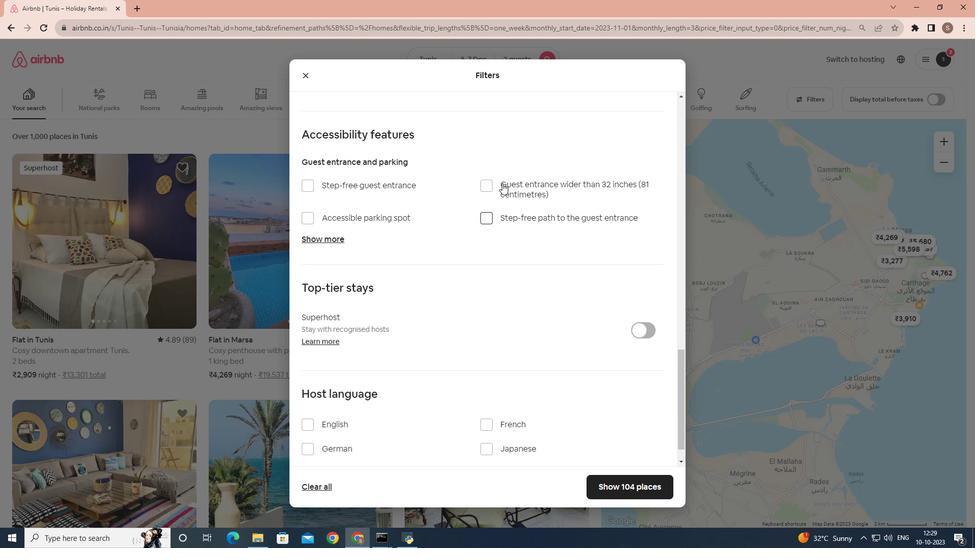 
Action: Mouse scrolled (502, 183) with delta (0, 0)
Screenshot: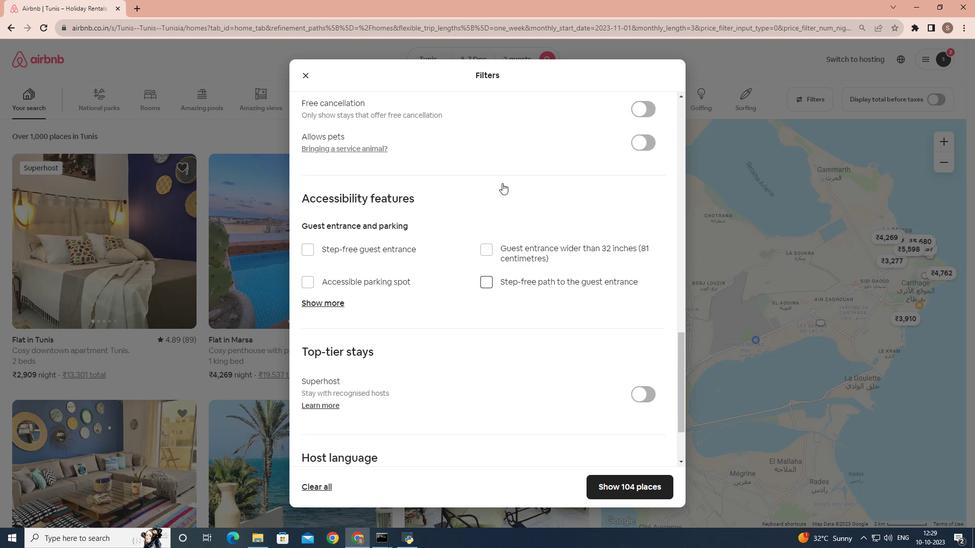 
Action: Mouse moved to (653, 133)
Screenshot: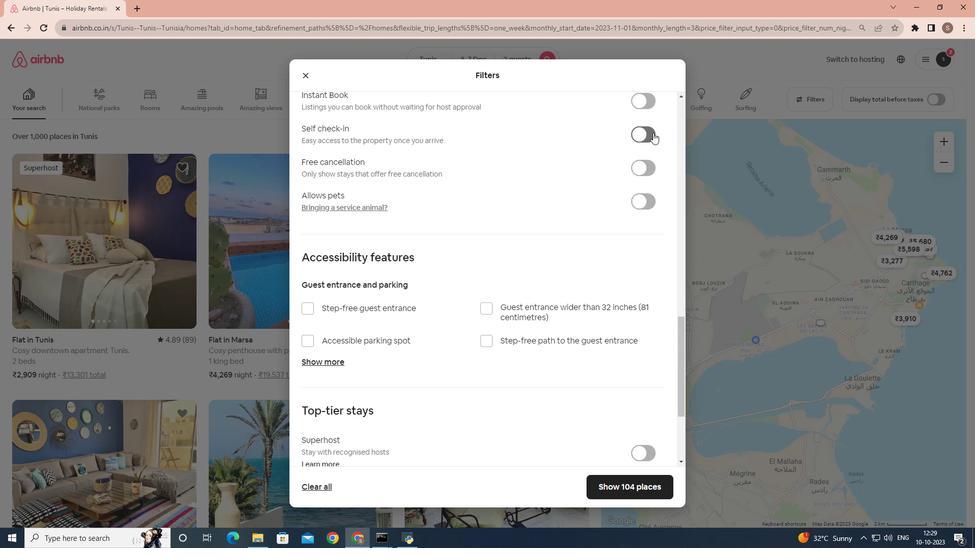 
Action: Mouse pressed left at (653, 133)
Screenshot: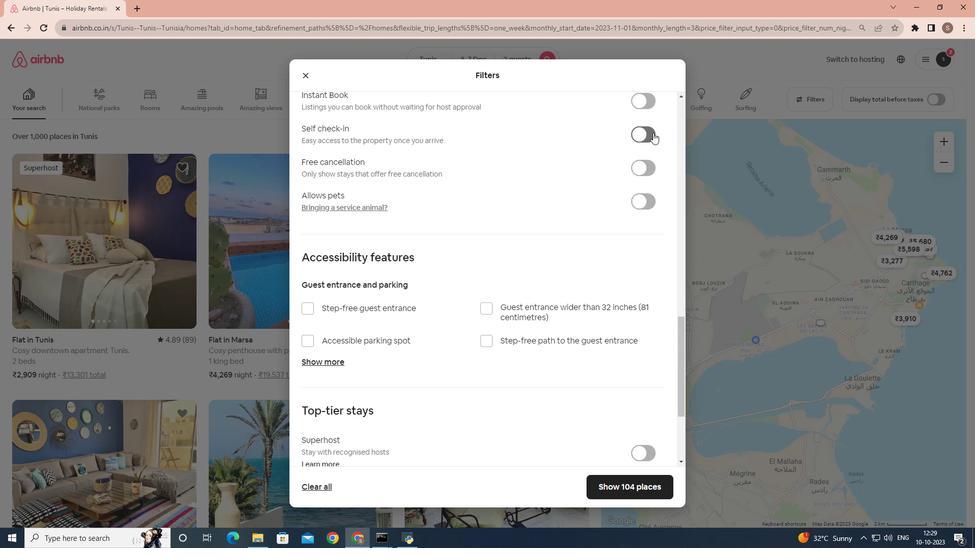 
Action: Mouse moved to (651, 484)
Screenshot: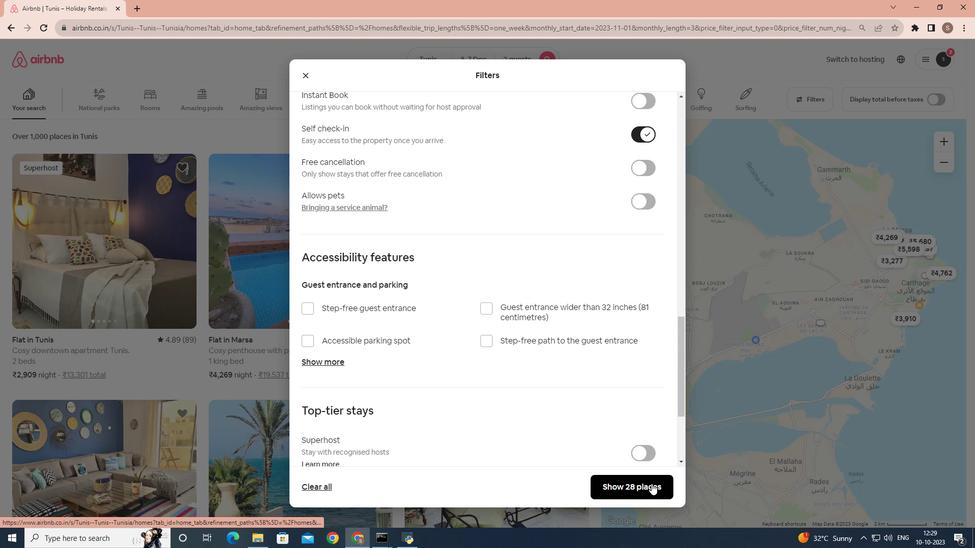 
Action: Mouse pressed left at (651, 484)
Screenshot: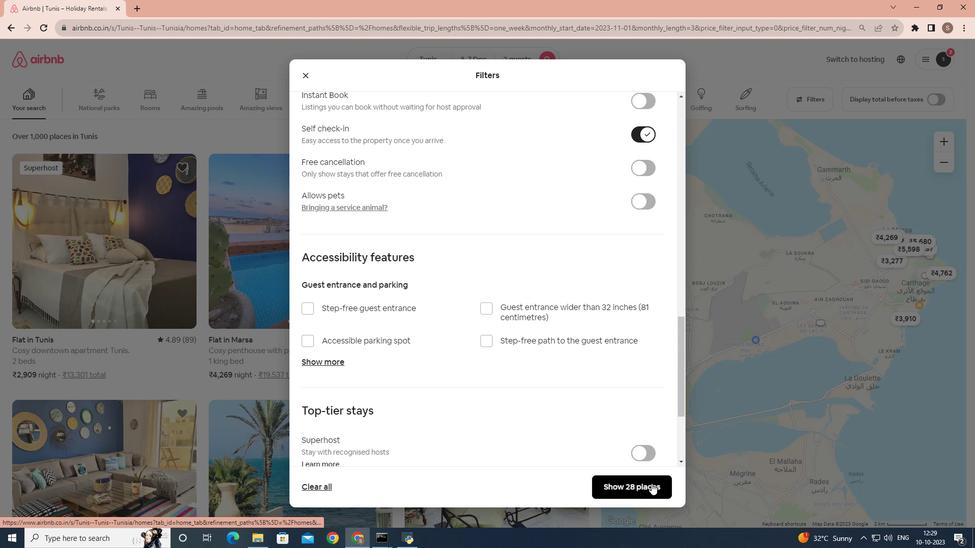
Action: Mouse moved to (144, 249)
Screenshot: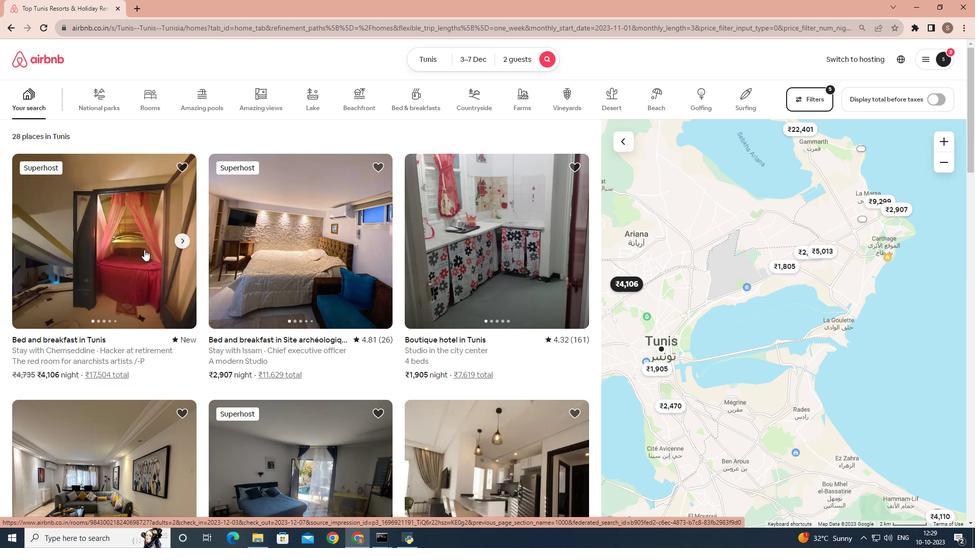 
Action: Mouse scrolled (144, 249) with delta (0, 0)
Screenshot: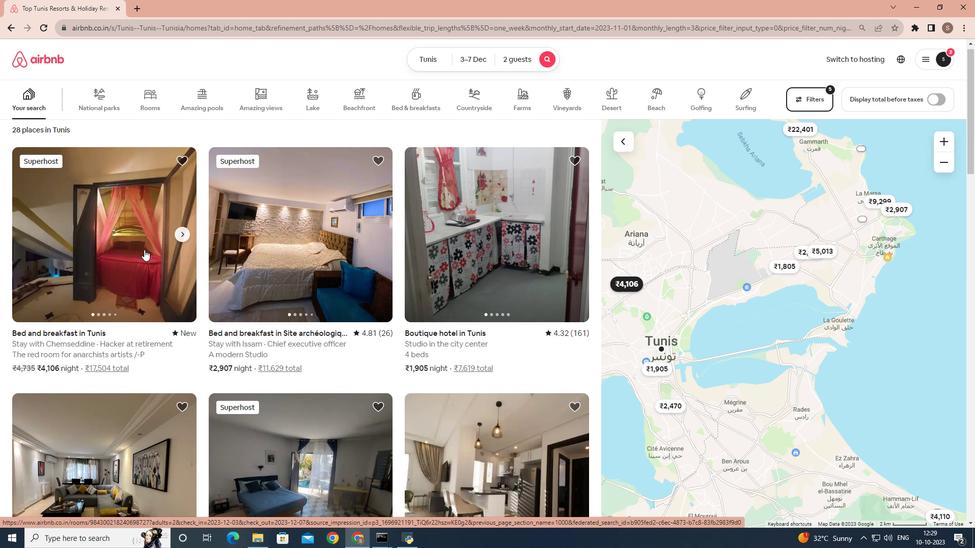 
Action: Mouse moved to (141, 229)
Screenshot: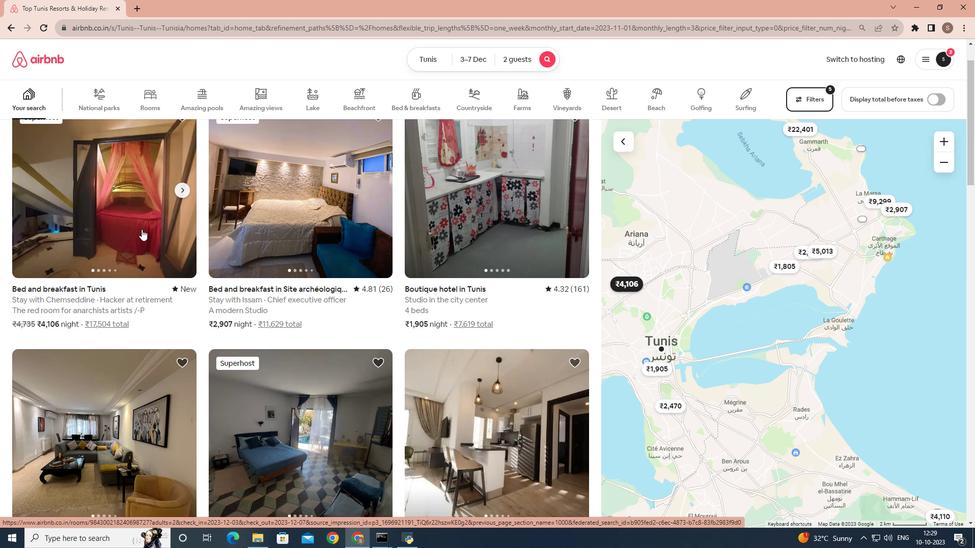 
Action: Mouse pressed left at (141, 229)
Screenshot: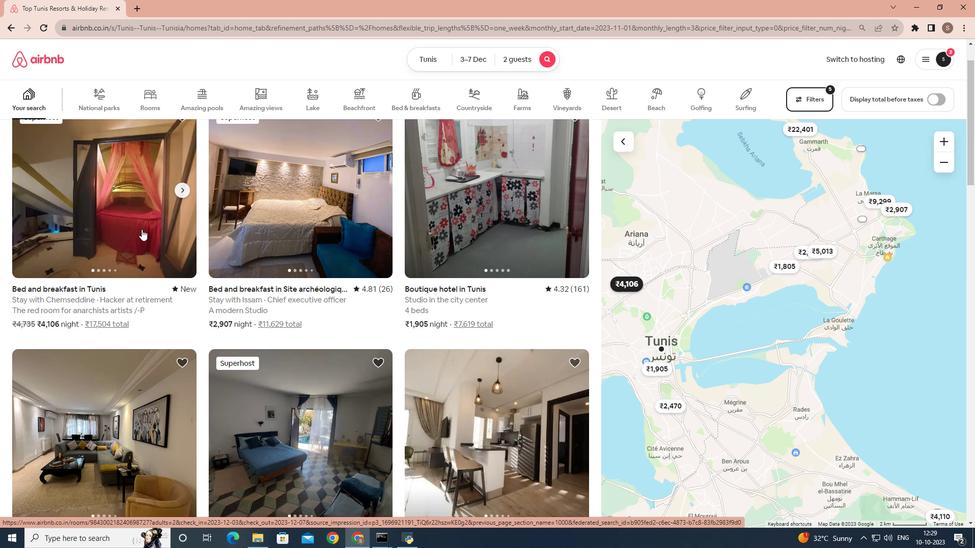 
Action: Mouse moved to (649, 296)
Screenshot: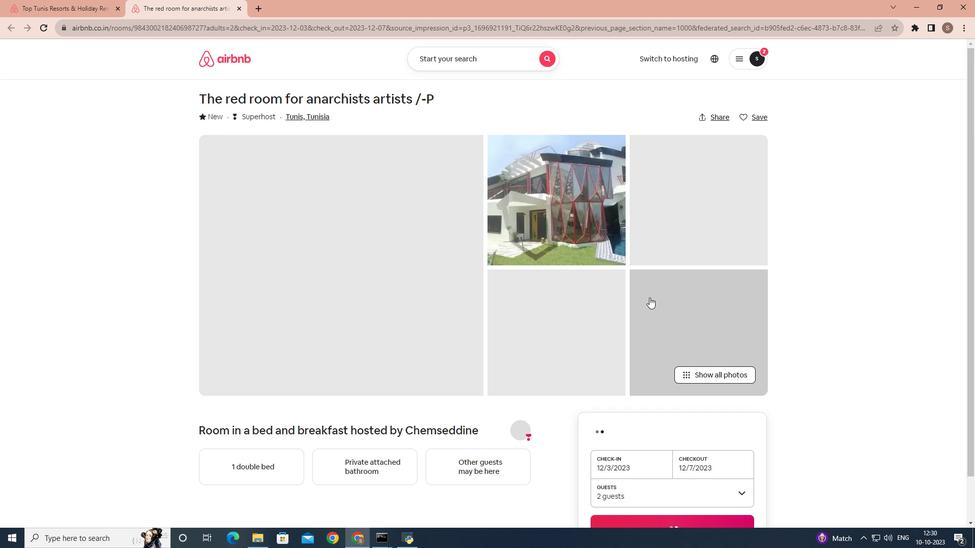 
Action: Mouse scrolled (649, 295) with delta (0, 0)
Screenshot: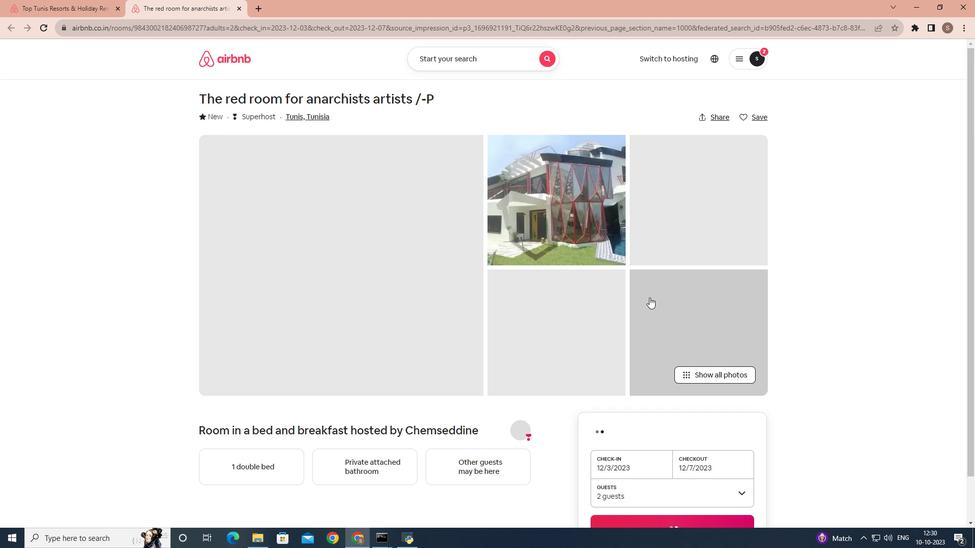 
Action: Mouse moved to (649, 297)
Screenshot: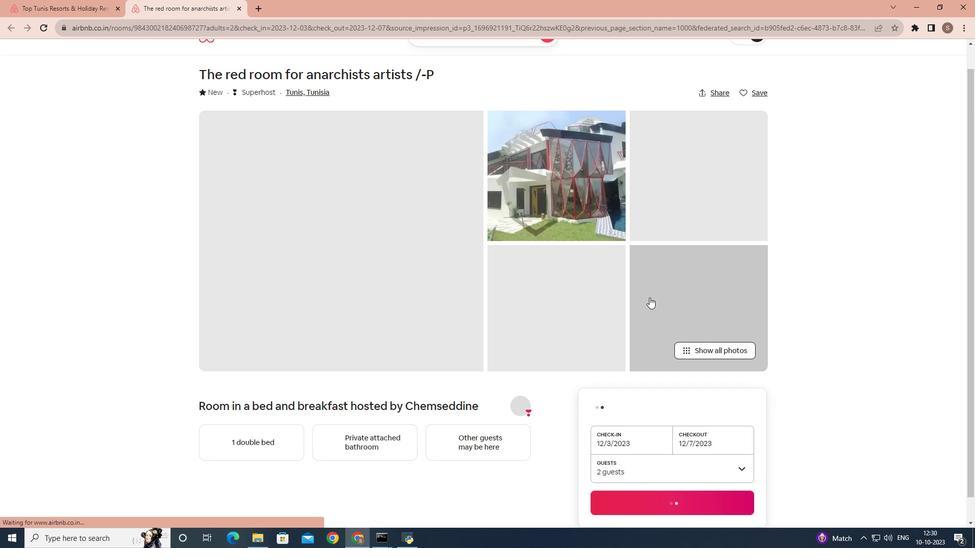 
Action: Mouse scrolled (649, 296) with delta (0, 0)
Screenshot: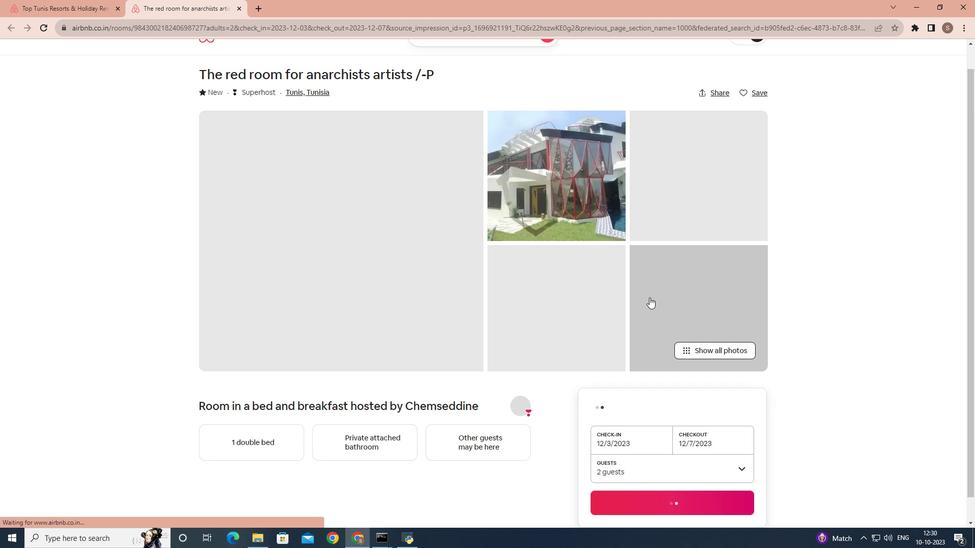 
Action: Mouse moved to (727, 325)
Screenshot: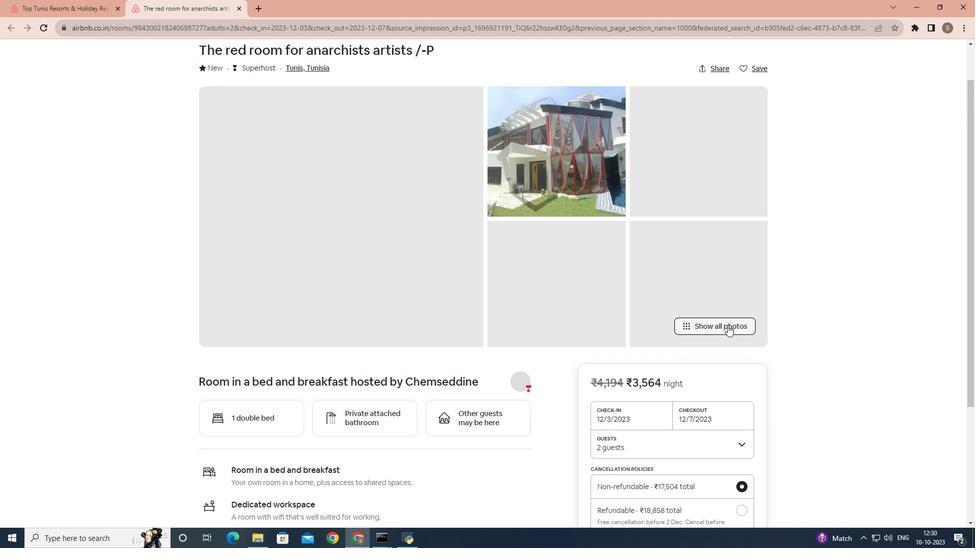 
Action: Mouse pressed left at (727, 325)
Screenshot: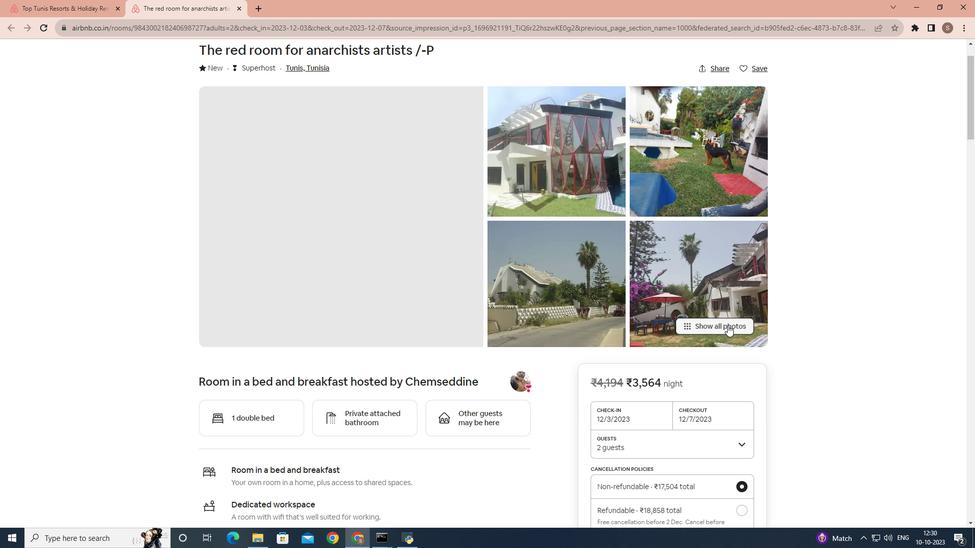 
Action: Mouse moved to (695, 261)
Screenshot: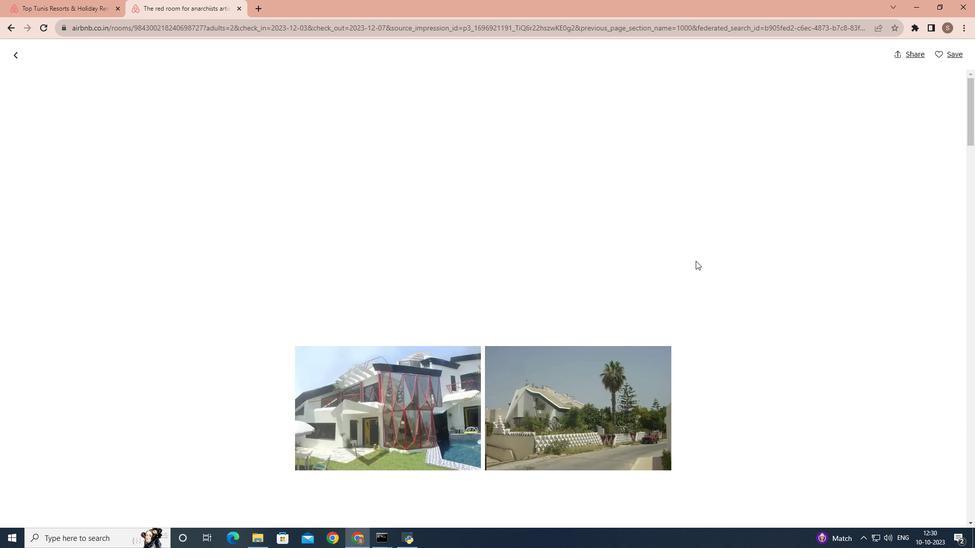 
Action: Mouse scrolled (695, 260) with delta (0, 0)
Screenshot: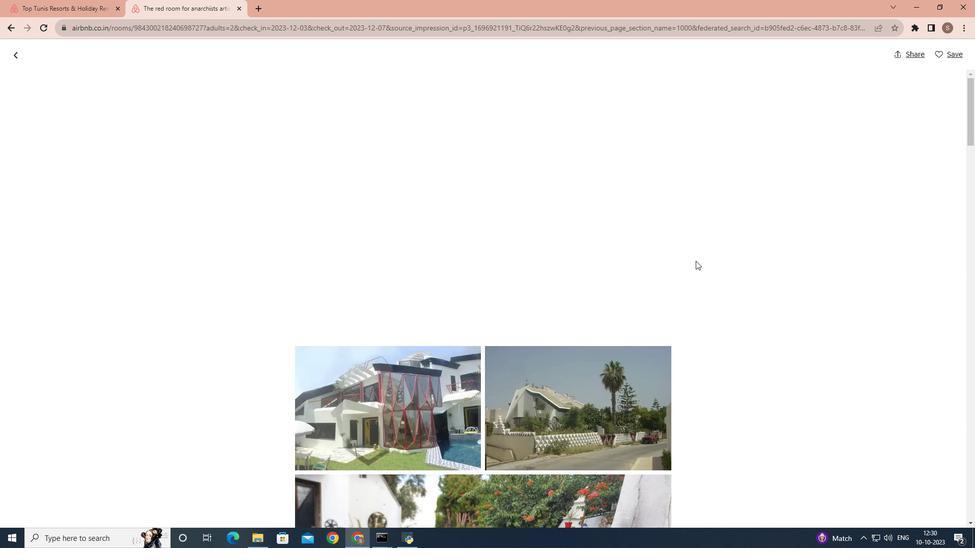 
Action: Mouse scrolled (695, 260) with delta (0, 0)
Screenshot: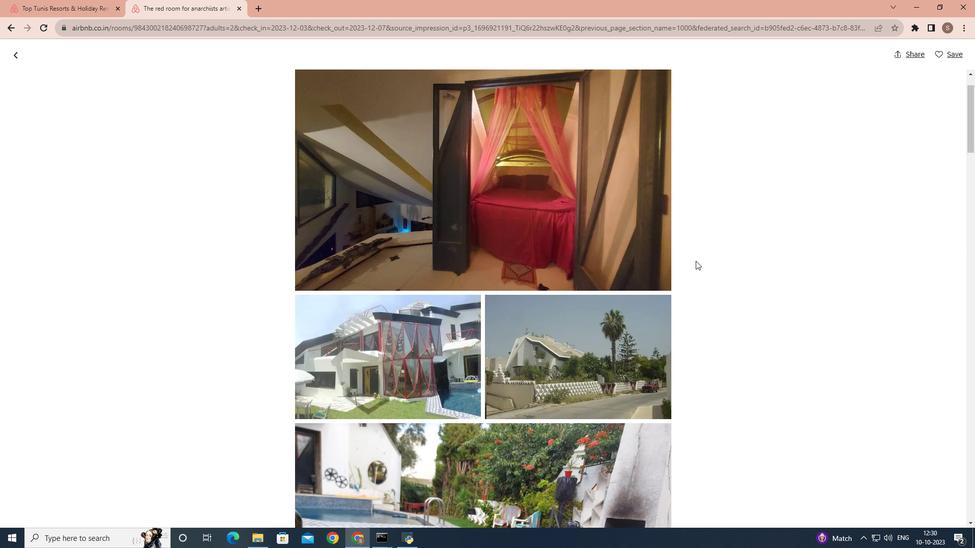 
Action: Mouse scrolled (695, 260) with delta (0, 0)
Screenshot: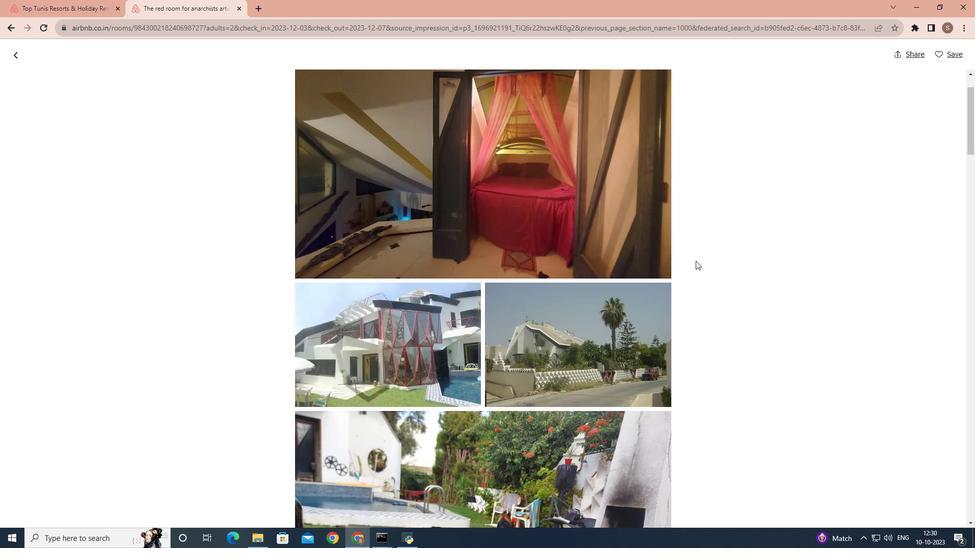 
Action: Mouse scrolled (695, 260) with delta (0, 0)
Screenshot: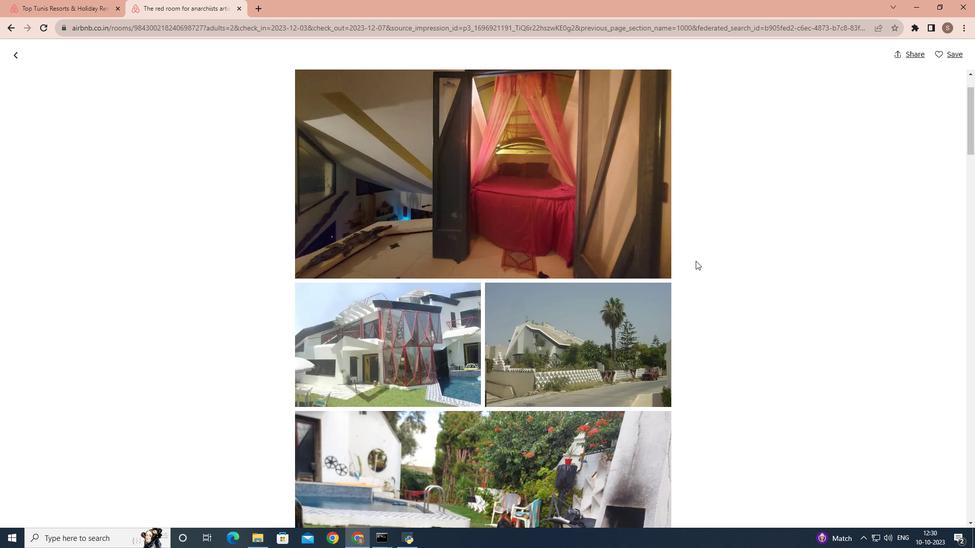 
Action: Mouse scrolled (695, 260) with delta (0, 0)
Screenshot: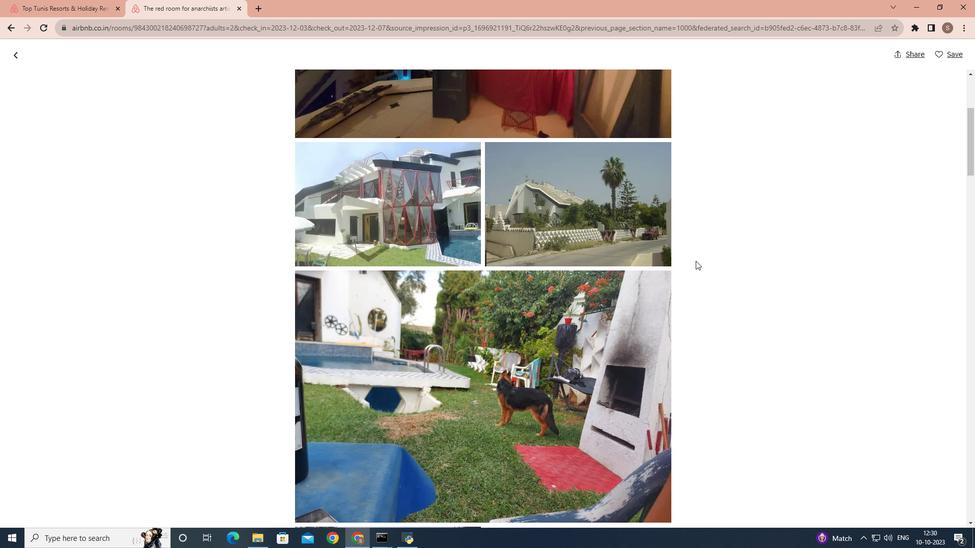 
Action: Mouse scrolled (695, 260) with delta (0, 0)
Screenshot: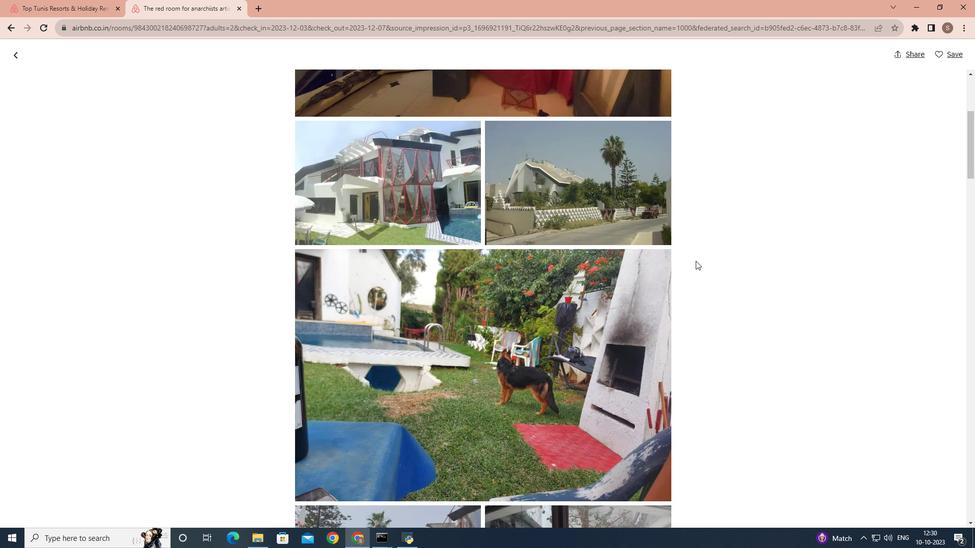 
Action: Mouse scrolled (695, 260) with delta (0, 0)
Screenshot: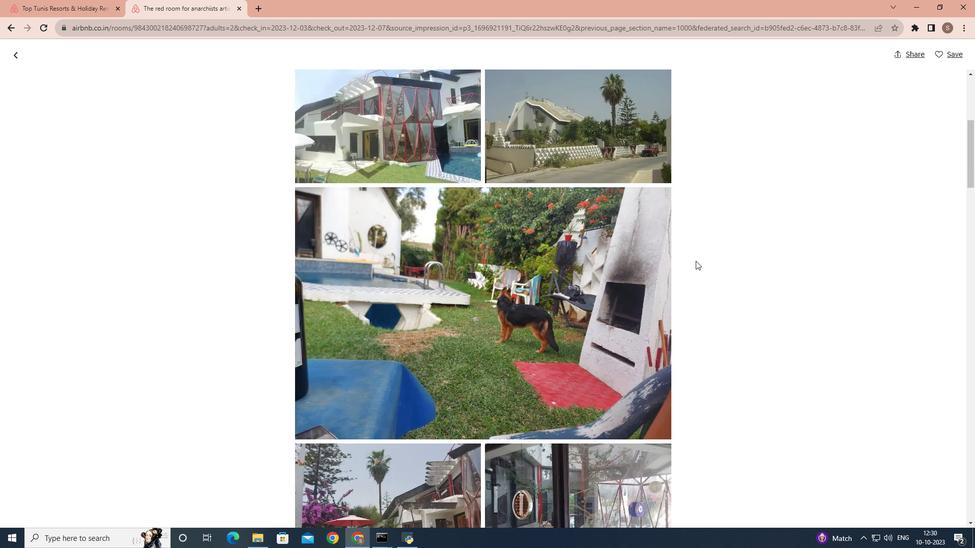 
Action: Mouse scrolled (695, 261) with delta (0, 0)
Screenshot: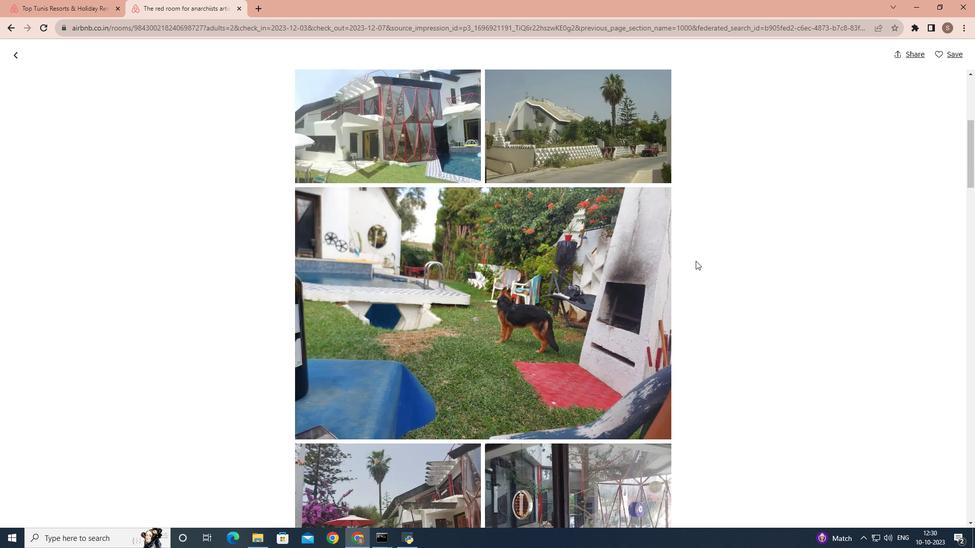 
Action: Mouse scrolled (695, 260) with delta (0, 0)
Screenshot: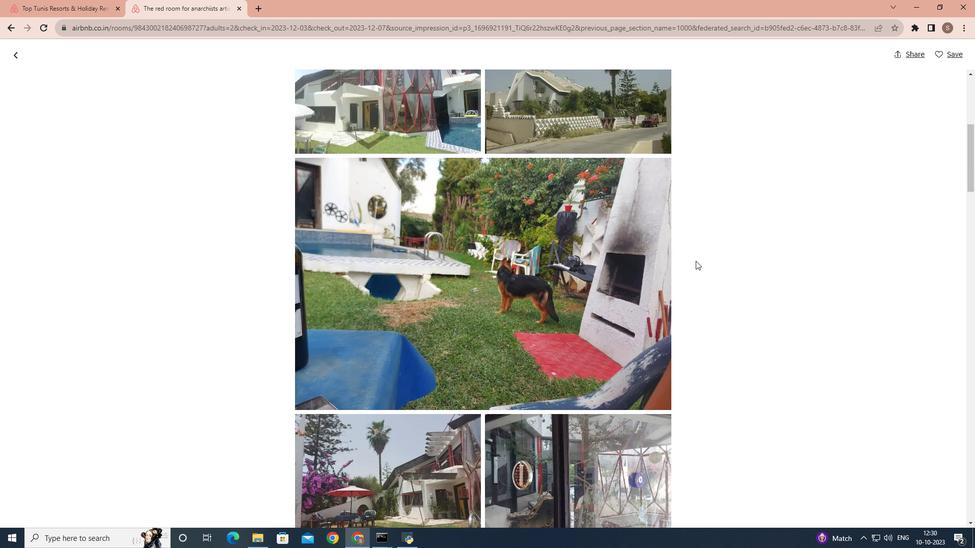 
Action: Mouse scrolled (695, 260) with delta (0, 0)
Screenshot: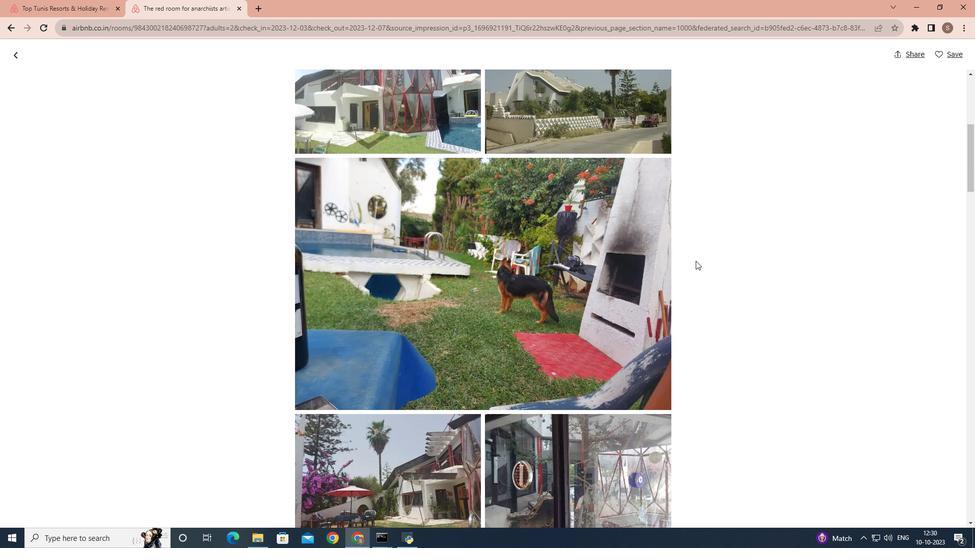 
Action: Mouse scrolled (695, 260) with delta (0, 0)
Screenshot: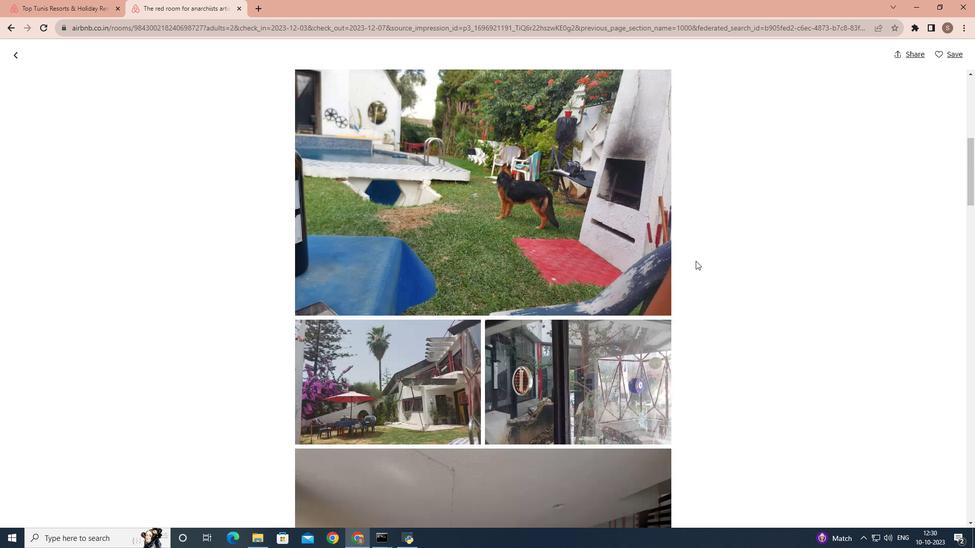 
Action: Mouse scrolled (695, 260) with delta (0, 0)
Screenshot: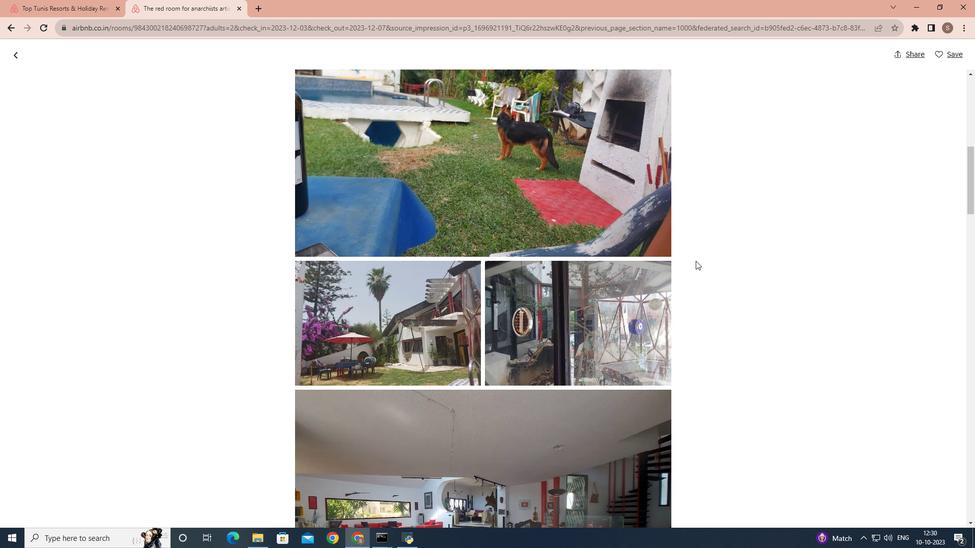 
Action: Mouse scrolled (695, 260) with delta (0, 0)
Screenshot: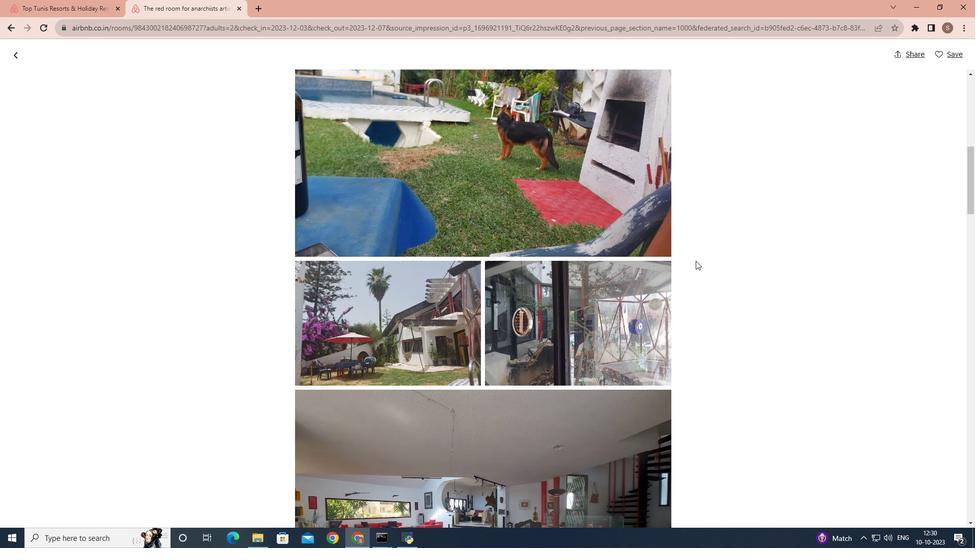 
Action: Mouse scrolled (695, 260) with delta (0, 0)
Screenshot: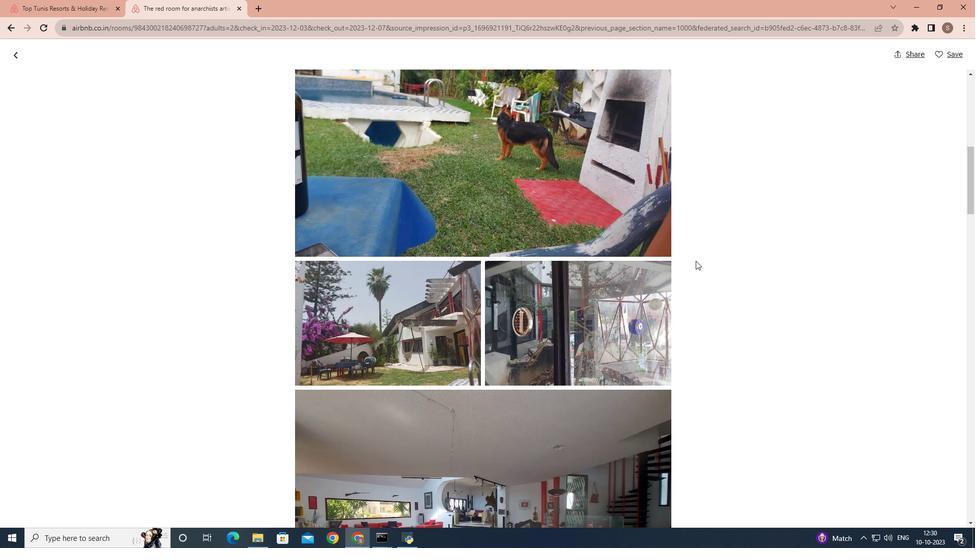 
Action: Mouse scrolled (695, 260) with delta (0, 0)
Screenshot: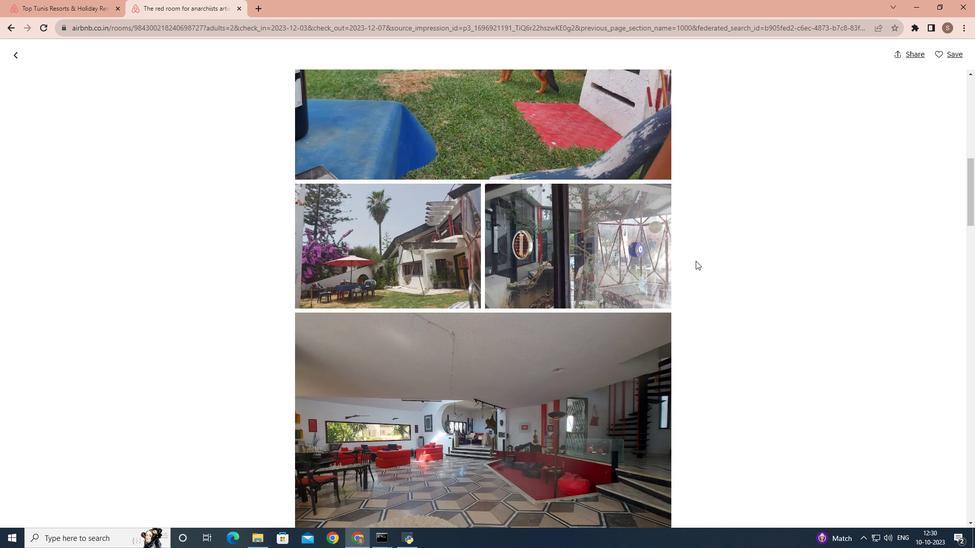 
Action: Mouse scrolled (695, 260) with delta (0, 0)
Screenshot: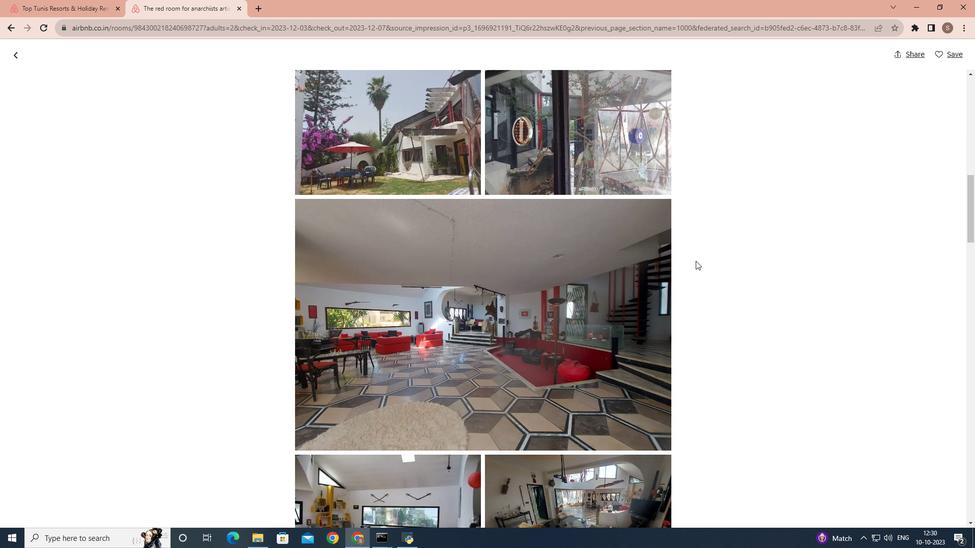 
Action: Mouse scrolled (695, 260) with delta (0, 0)
Screenshot: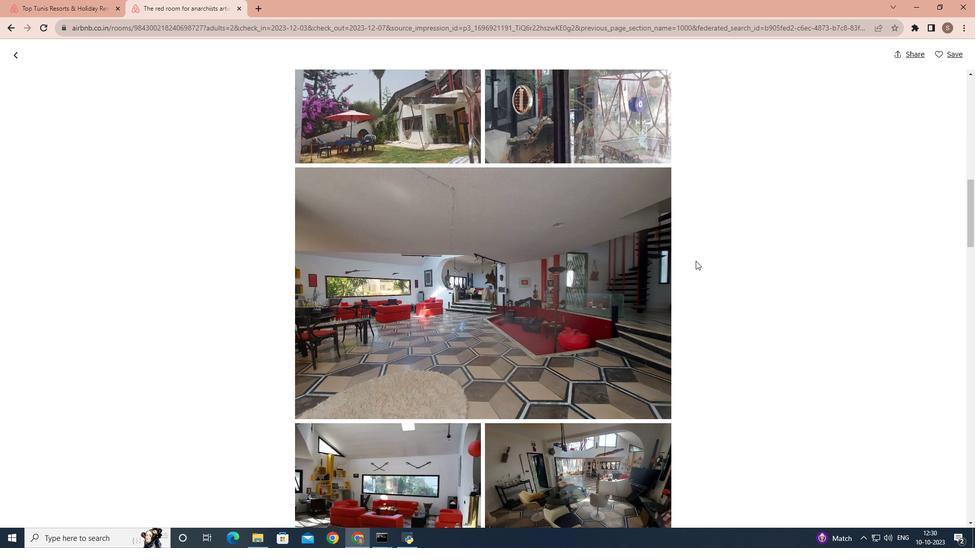 
Action: Mouse scrolled (695, 260) with delta (0, 0)
Screenshot: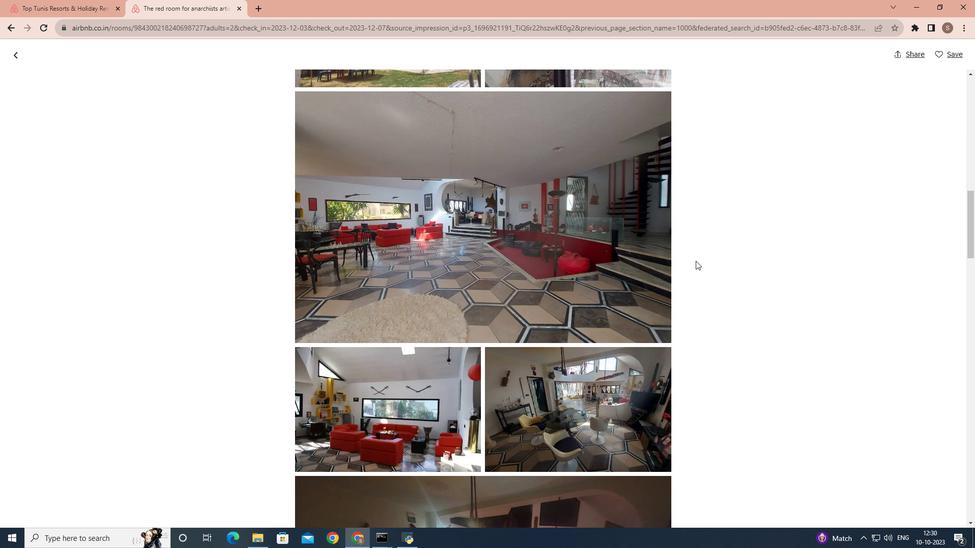 
Action: Mouse scrolled (695, 260) with delta (0, 0)
Screenshot: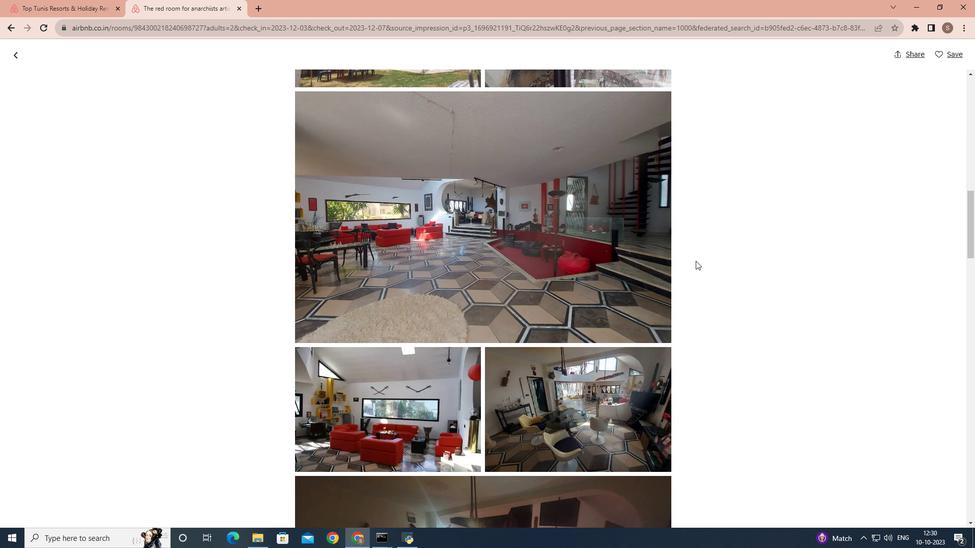 
Action: Mouse scrolled (695, 260) with delta (0, 0)
Screenshot: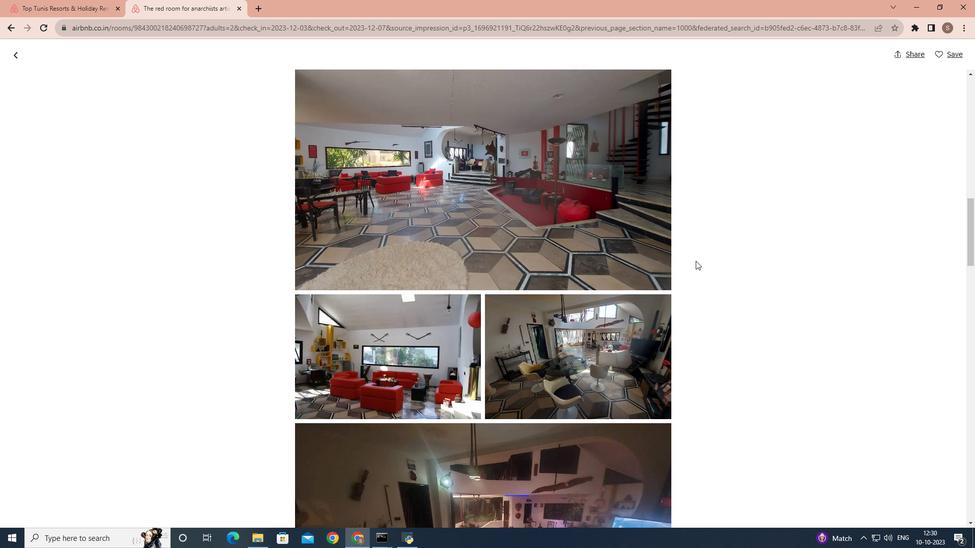 
Action: Mouse scrolled (695, 260) with delta (0, 0)
Screenshot: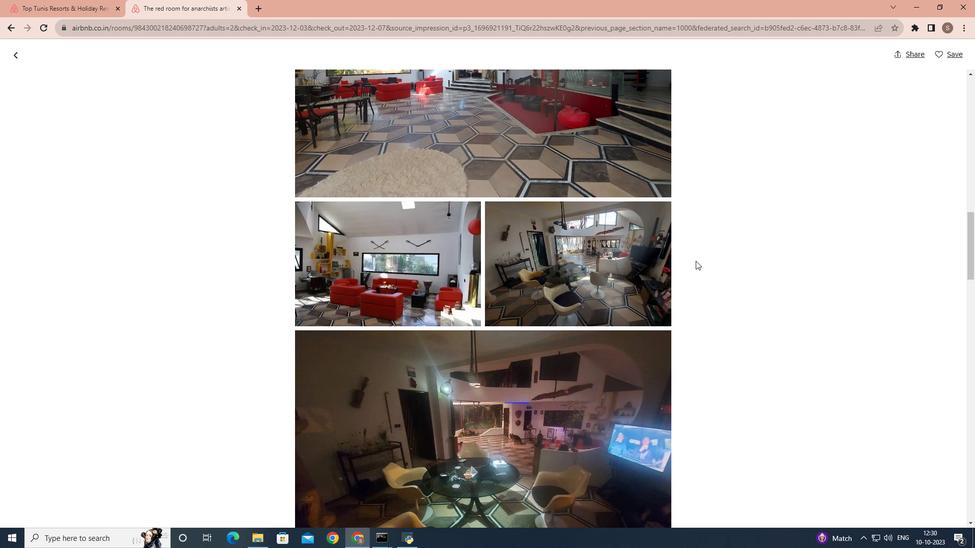 
Action: Mouse scrolled (695, 260) with delta (0, 0)
Screenshot: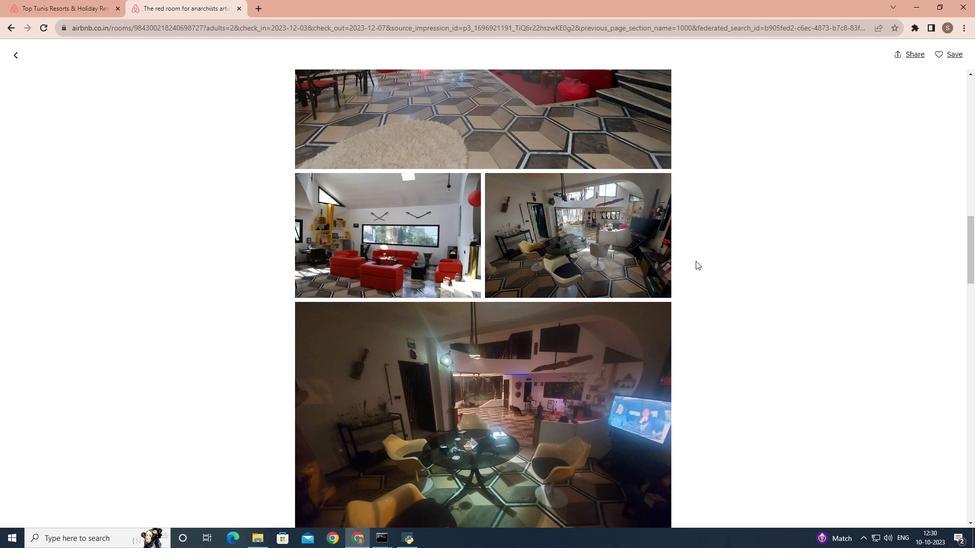
Action: Mouse scrolled (695, 260) with delta (0, 0)
Screenshot: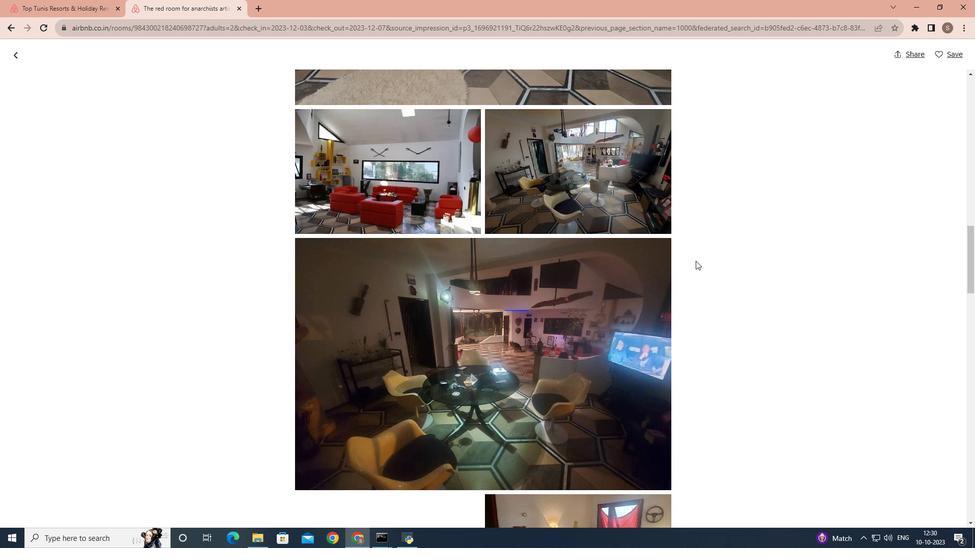 
Action: Mouse scrolled (695, 260) with delta (0, 0)
Screenshot: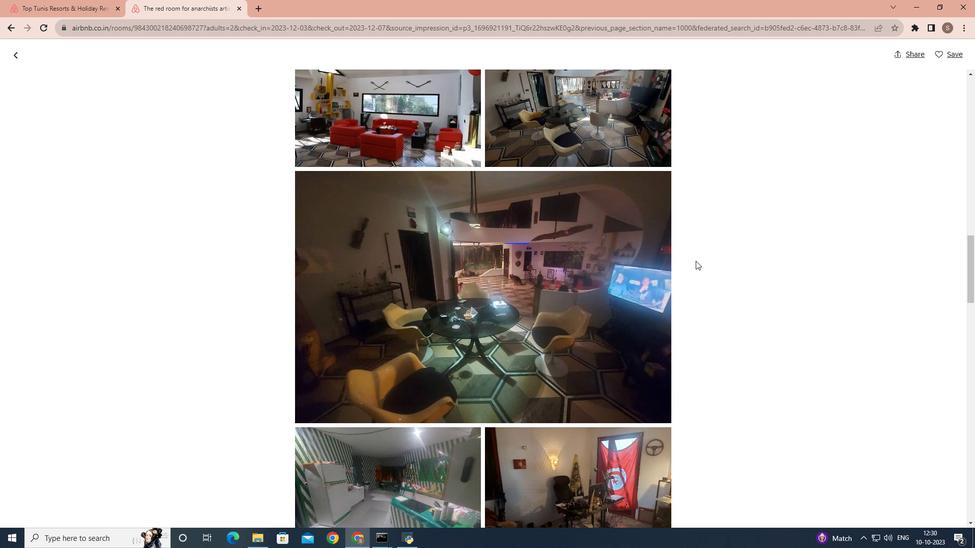 
Action: Mouse scrolled (695, 260) with delta (0, 0)
Screenshot: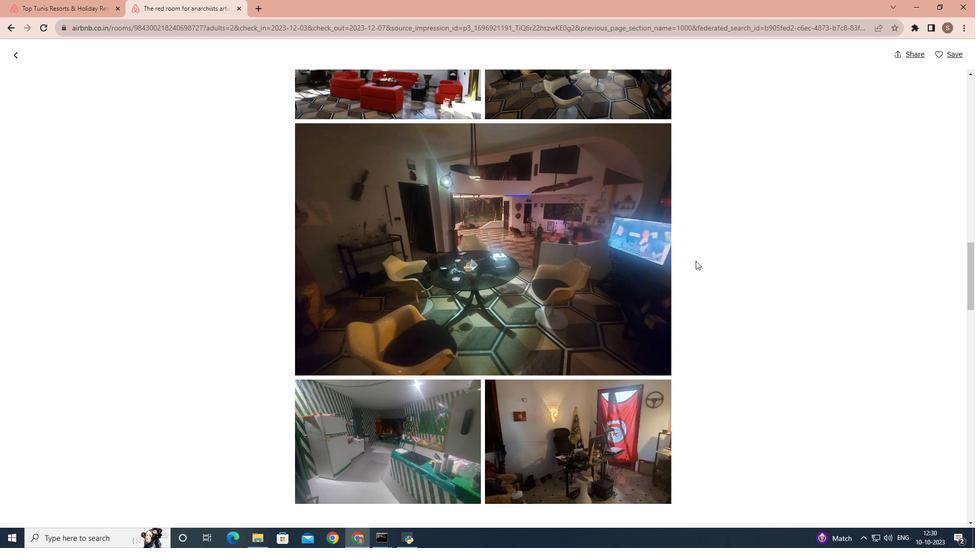 
Action: Mouse scrolled (695, 260) with delta (0, 0)
Screenshot: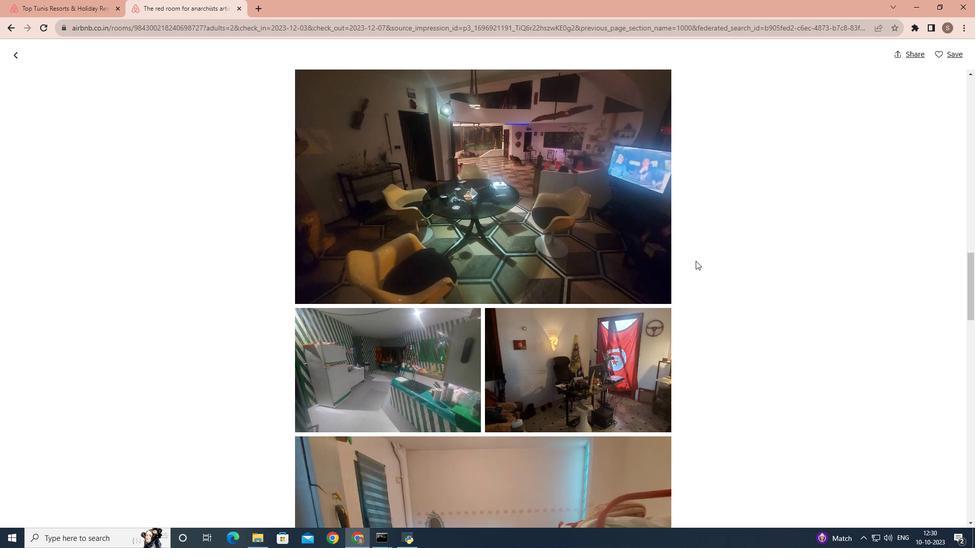 
Action: Mouse scrolled (695, 260) with delta (0, 0)
Screenshot: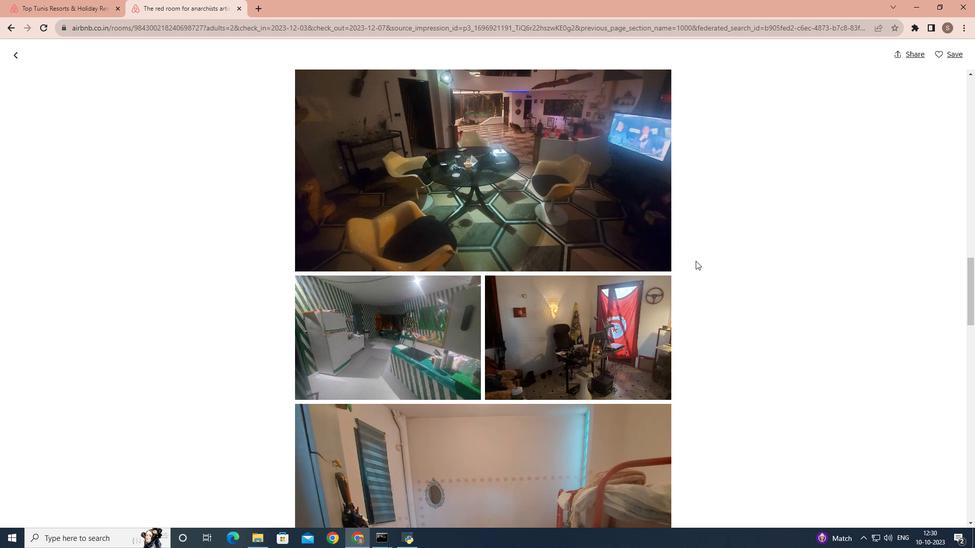 
Action: Mouse scrolled (695, 260) with delta (0, 0)
Screenshot: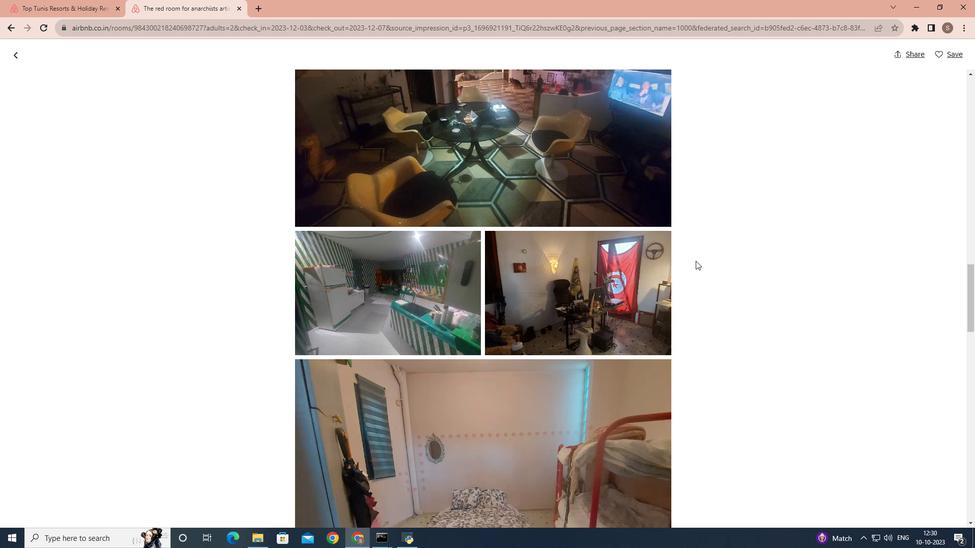 
Action: Mouse scrolled (695, 260) with delta (0, 0)
Screenshot: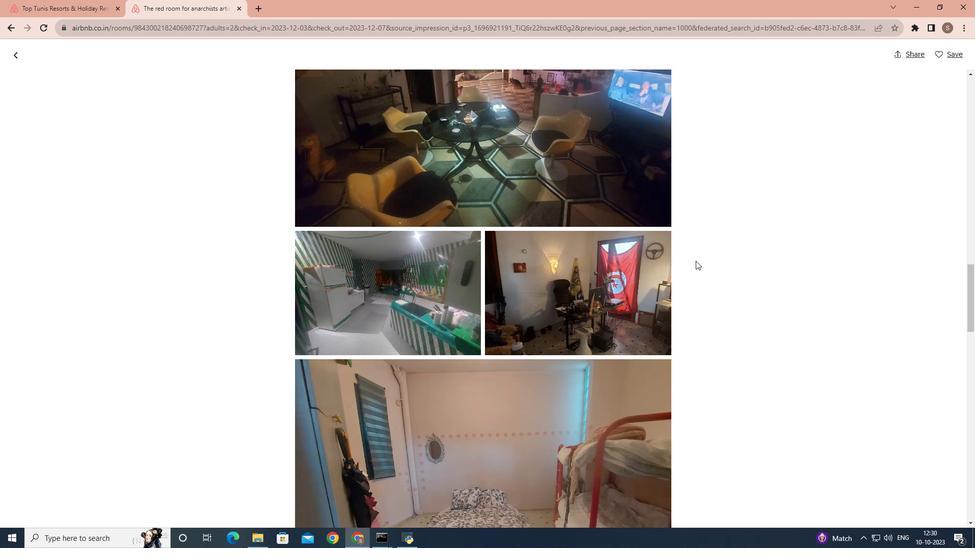 
Action: Mouse scrolled (695, 260) with delta (0, 0)
Screenshot: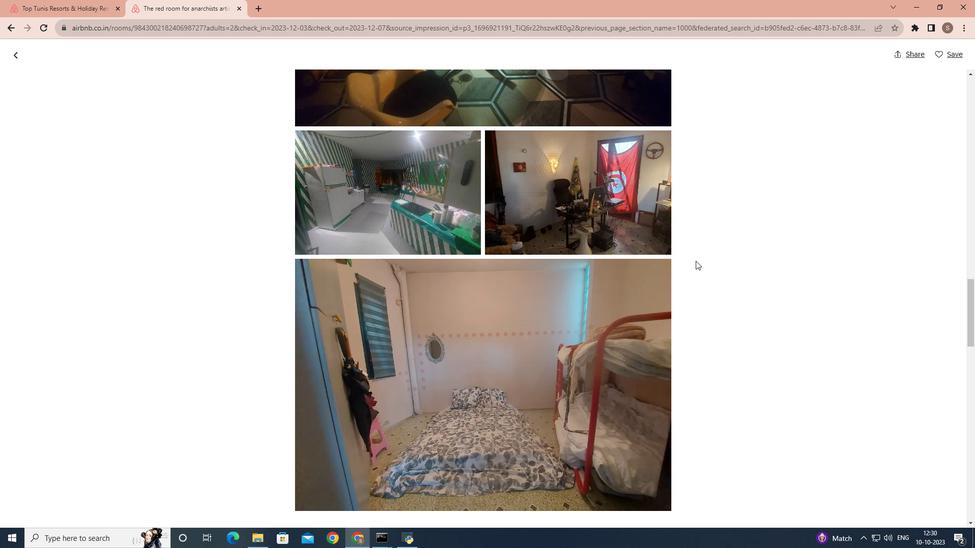 
Action: Mouse scrolled (695, 260) with delta (0, 0)
Screenshot: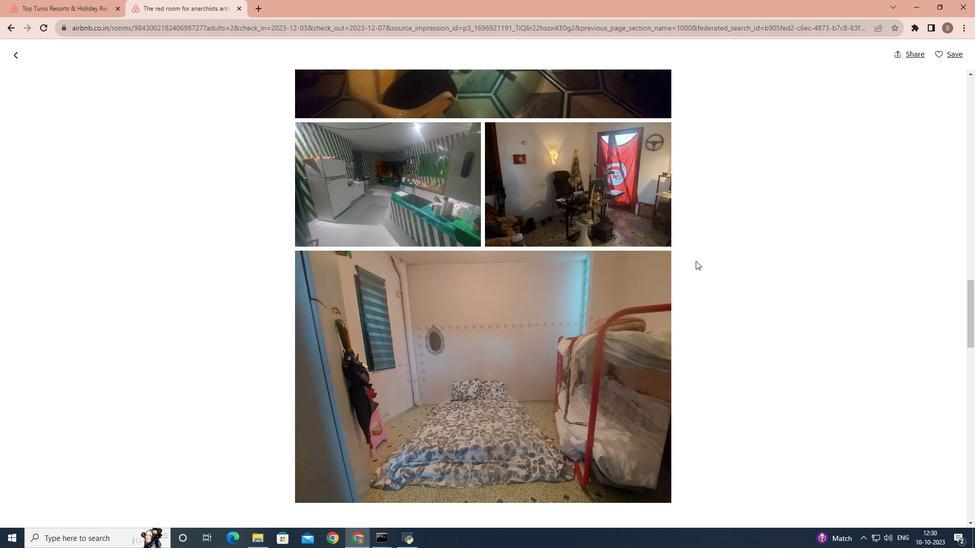 
Action: Mouse scrolled (695, 260) with delta (0, 0)
Screenshot: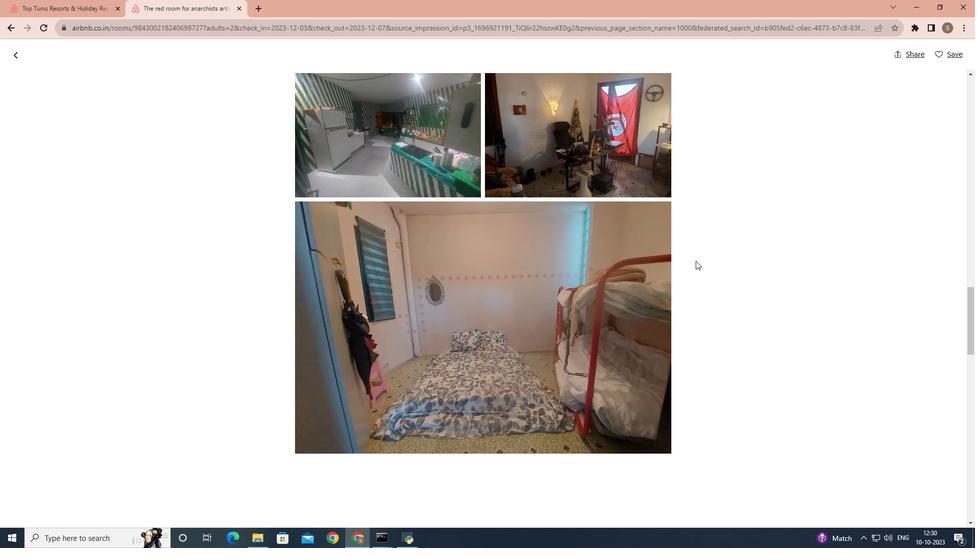 
Action: Mouse scrolled (695, 260) with delta (0, 0)
Screenshot: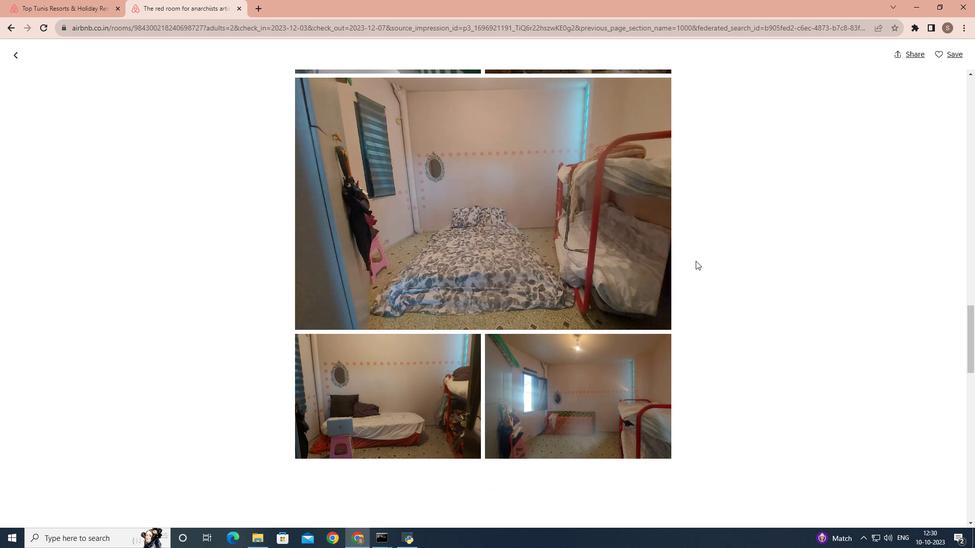 
Action: Mouse scrolled (695, 260) with delta (0, 0)
Screenshot: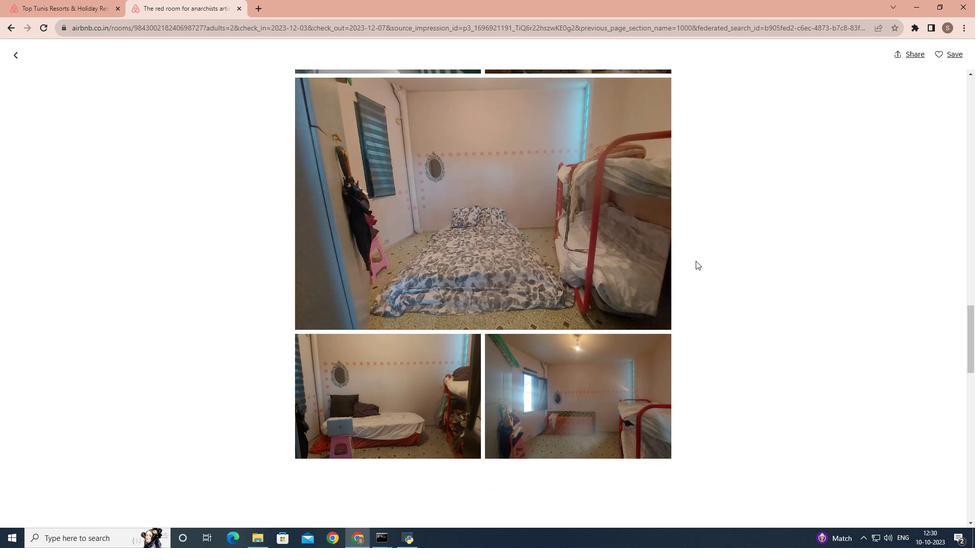 
Action: Mouse scrolled (695, 260) with delta (0, 0)
Screenshot: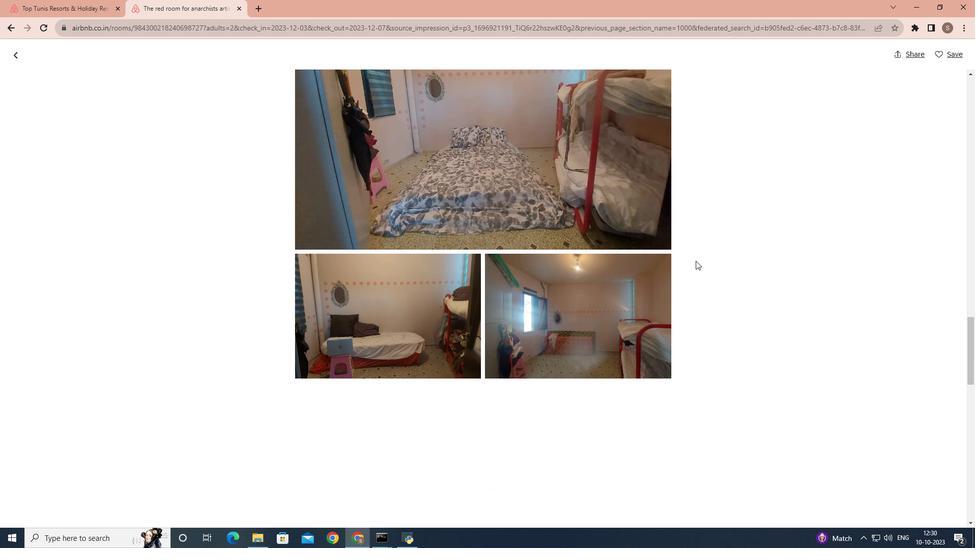 
Action: Mouse scrolled (695, 260) with delta (0, 0)
Screenshot: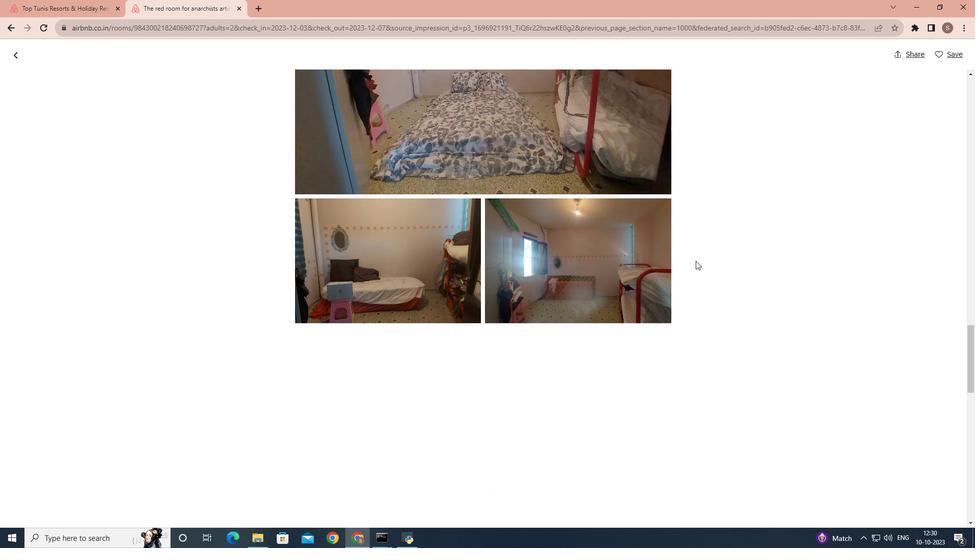 
Action: Mouse scrolled (695, 260) with delta (0, 0)
Screenshot: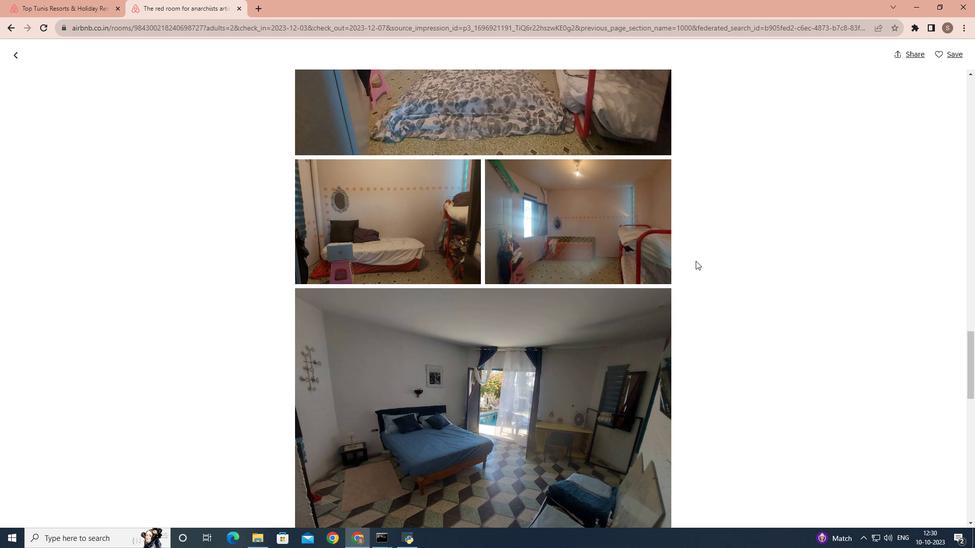 
Action: Mouse scrolled (695, 260) with delta (0, 0)
Screenshot: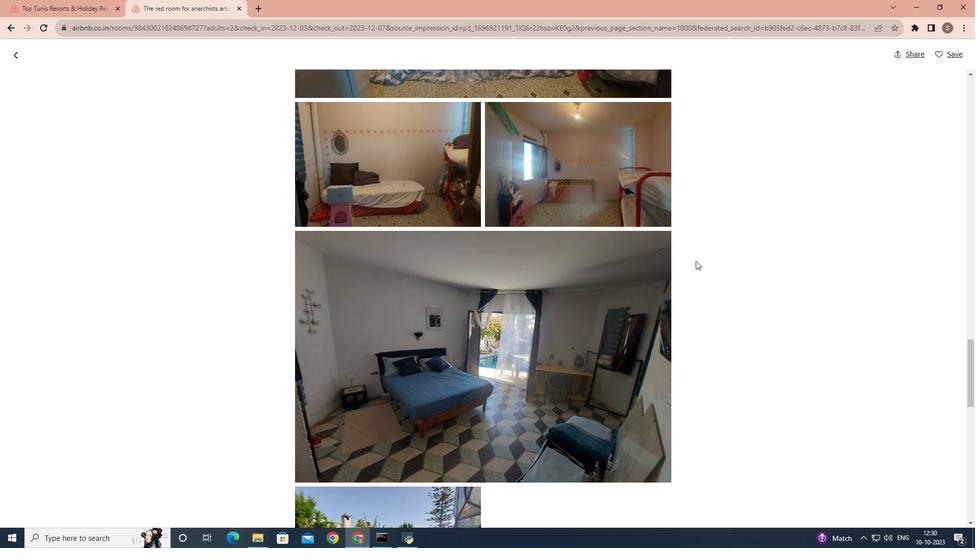 
Action: Mouse scrolled (695, 260) with delta (0, 0)
Screenshot: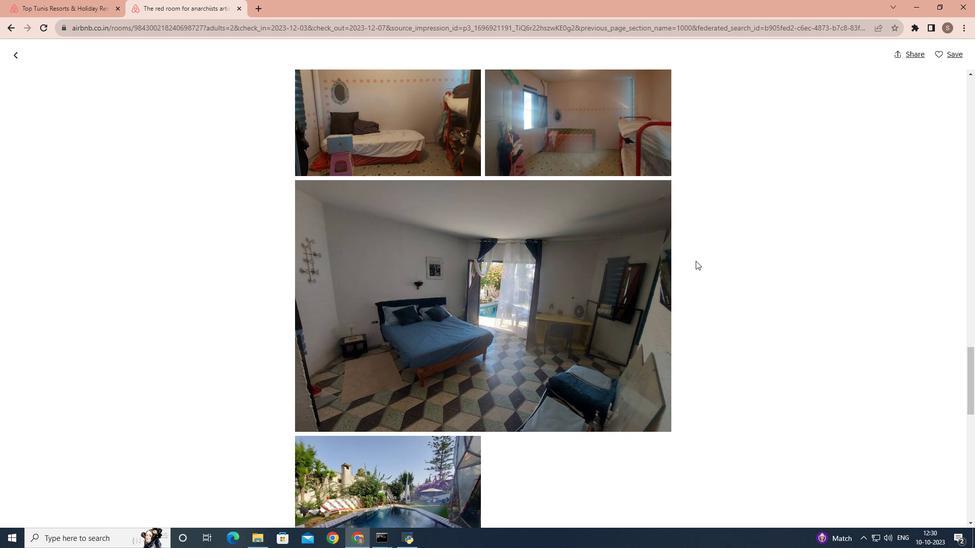 
Action: Mouse scrolled (695, 260) with delta (0, 0)
Screenshot: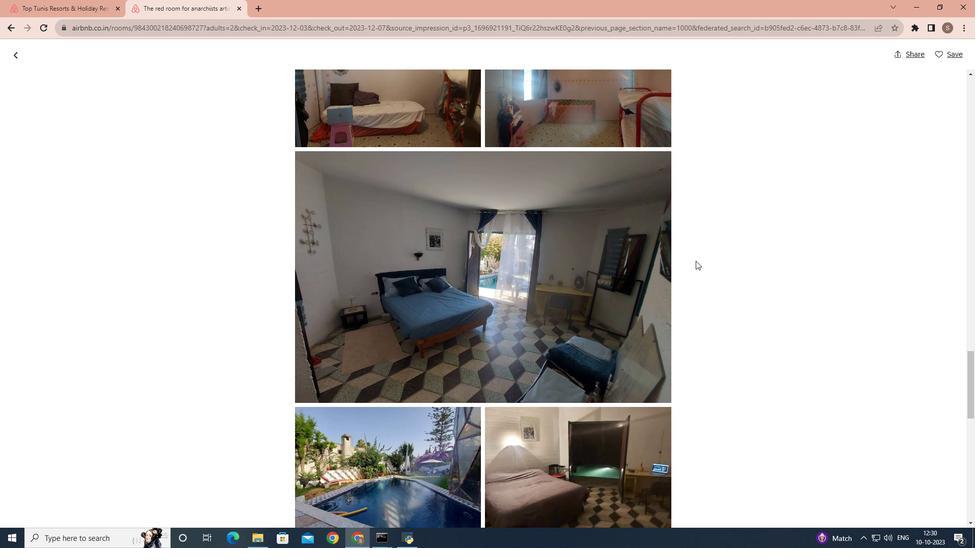 
Action: Mouse scrolled (695, 260) with delta (0, 0)
Screenshot: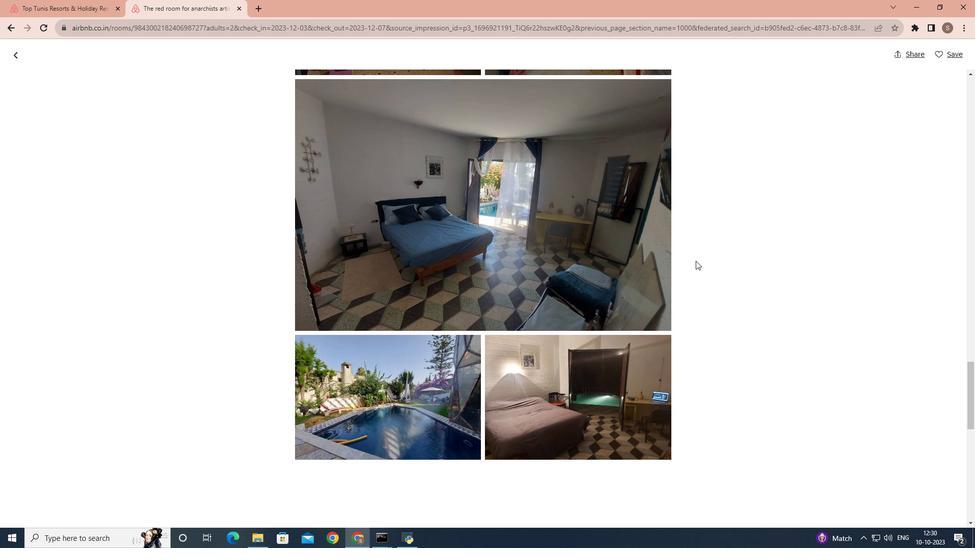 
Action: Mouse scrolled (695, 260) with delta (0, 0)
Screenshot: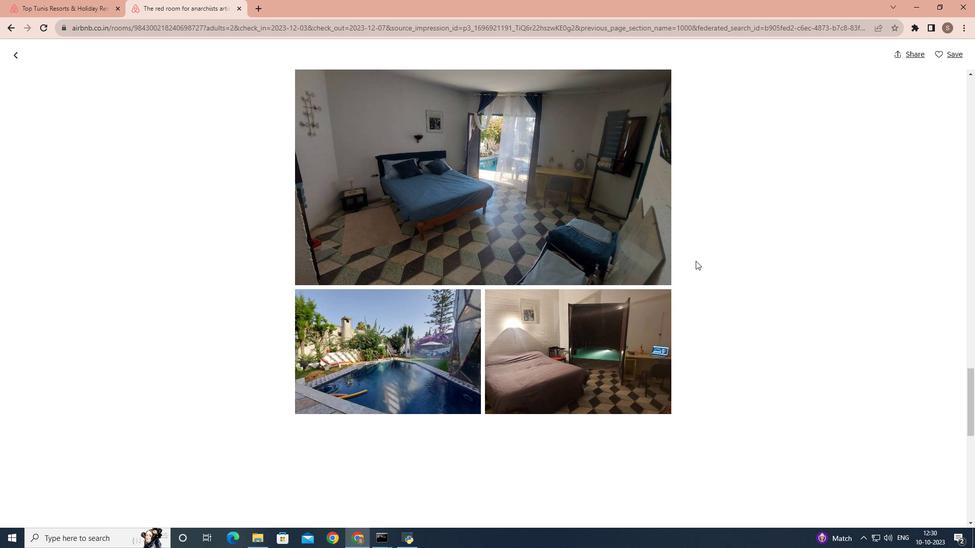 
Action: Mouse scrolled (695, 260) with delta (0, 0)
Screenshot: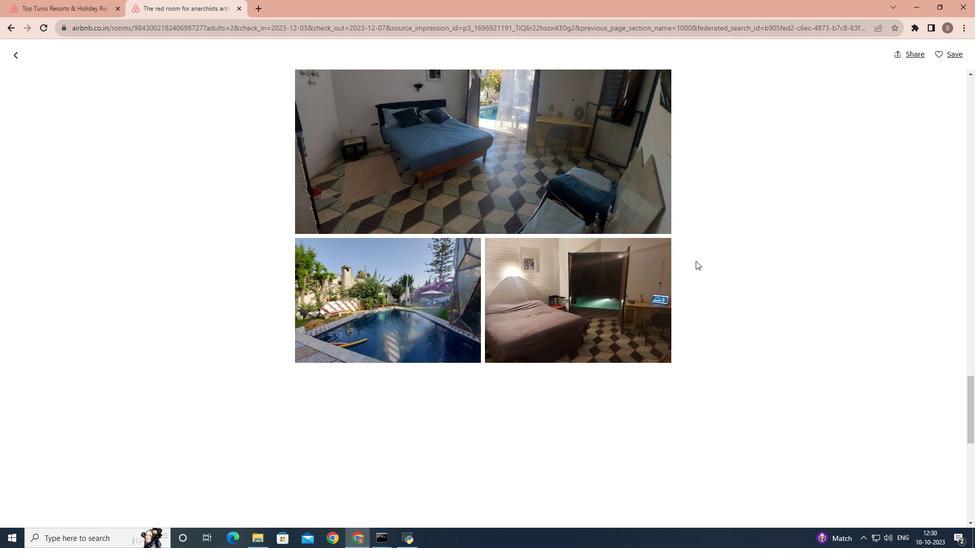 
Action: Mouse scrolled (695, 260) with delta (0, 0)
Screenshot: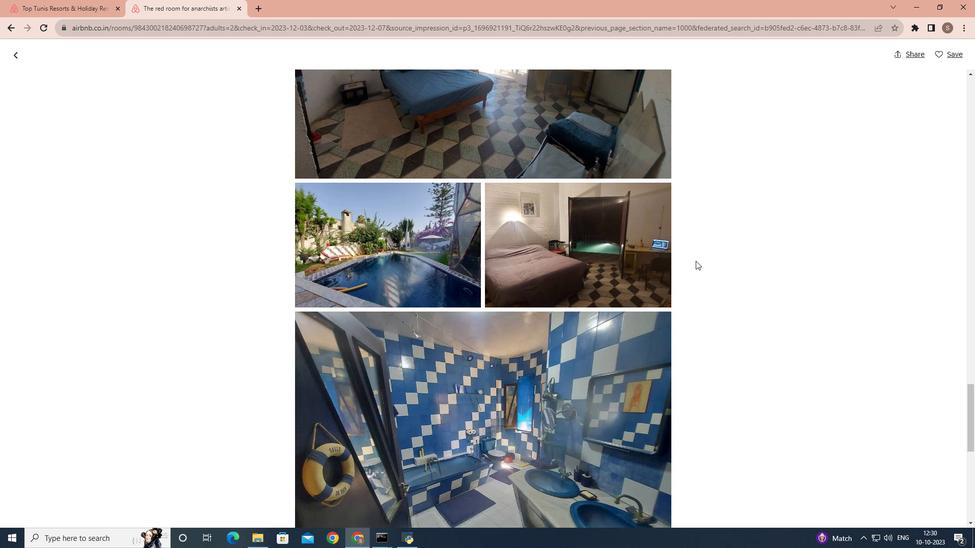 
Action: Mouse scrolled (695, 260) with delta (0, 0)
Screenshot: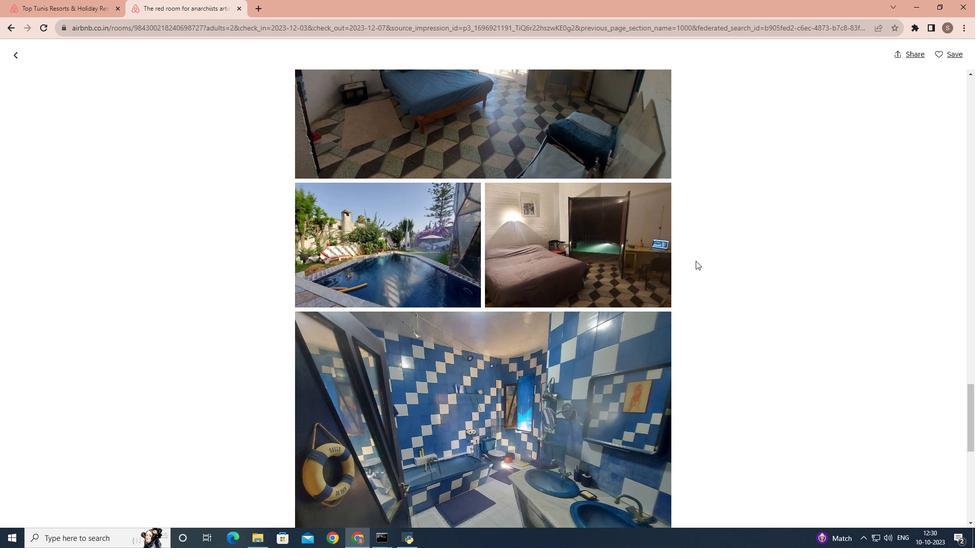 
Action: Mouse scrolled (695, 260) with delta (0, 0)
Screenshot: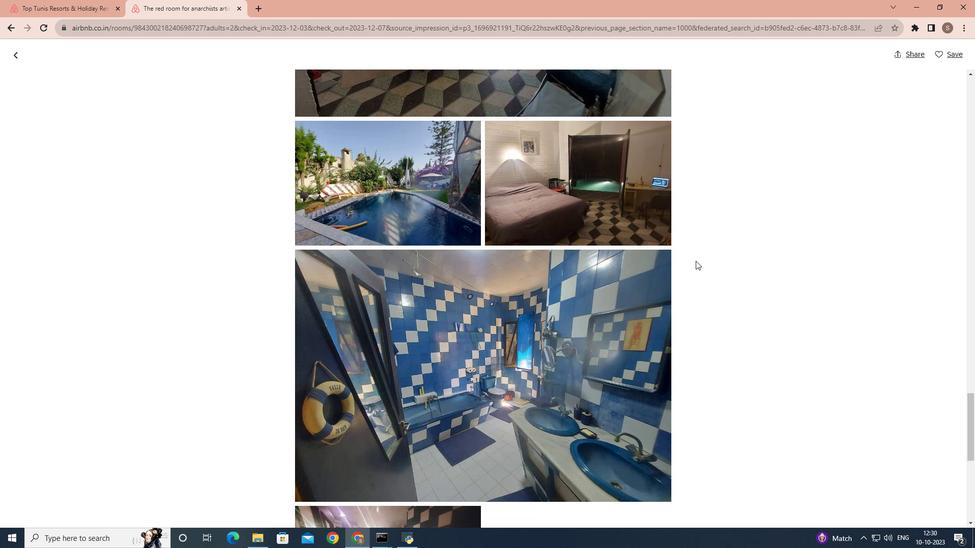 
Action: Mouse scrolled (695, 260) with delta (0, 0)
Screenshot: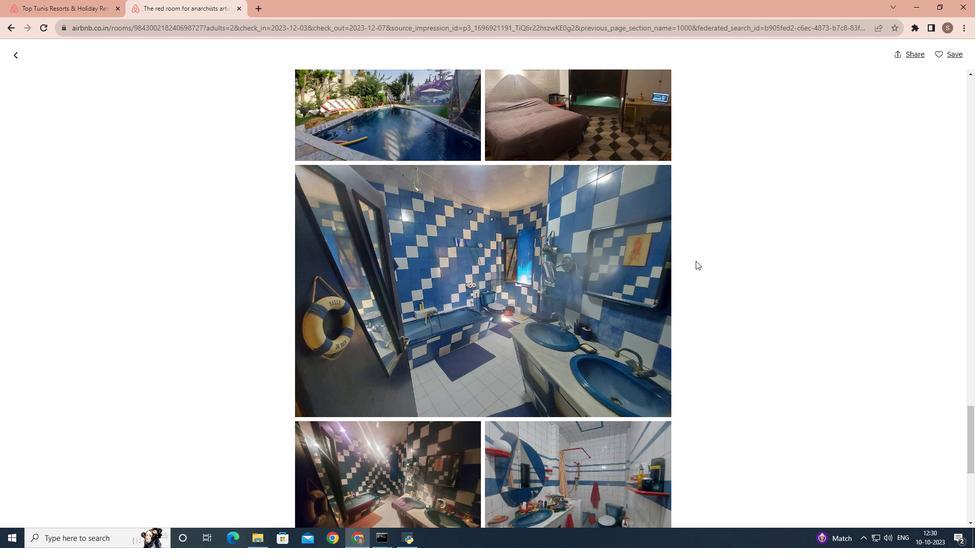 
Action: Mouse scrolled (695, 260) with delta (0, 0)
Screenshot: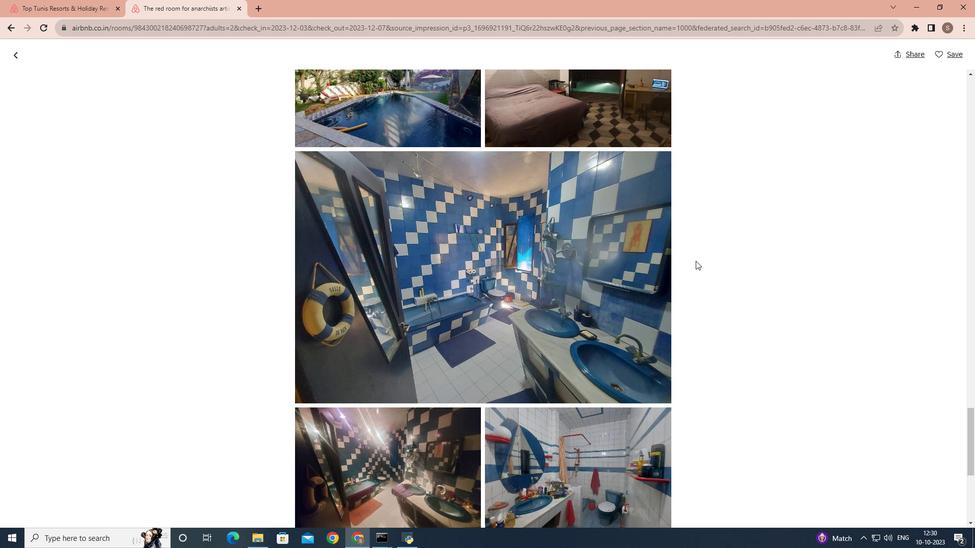 
Action: Mouse scrolled (695, 260) with delta (0, 0)
Screenshot: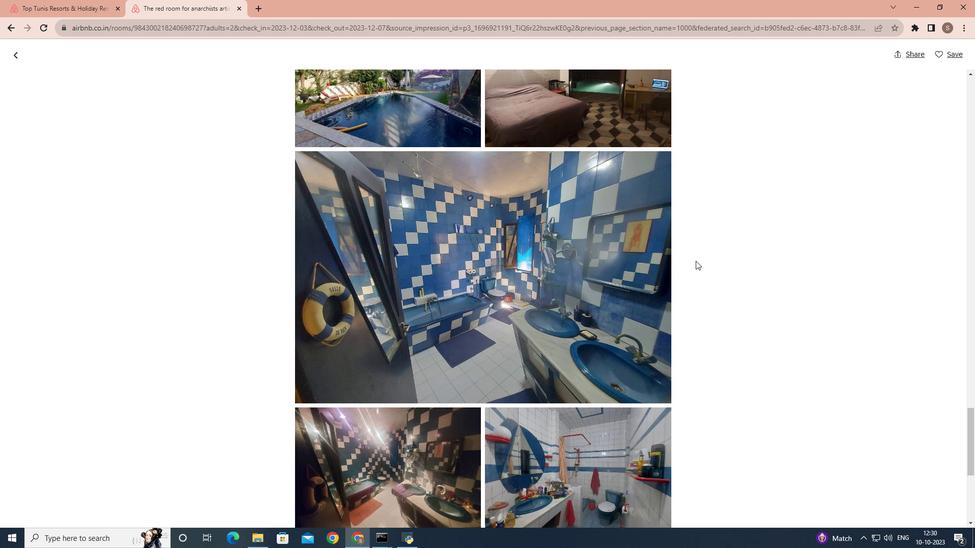 
Action: Mouse scrolled (695, 260) with delta (0, 0)
Screenshot: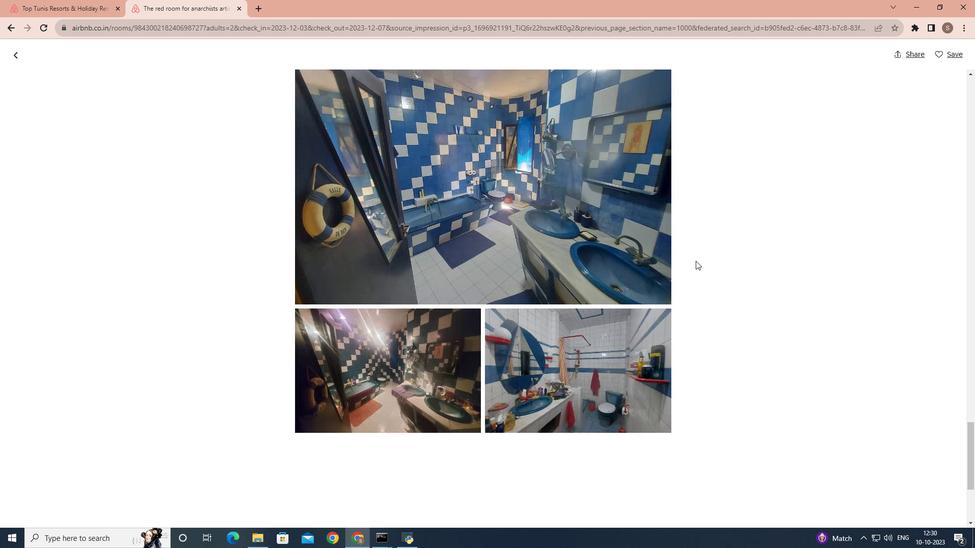 
Action: Mouse scrolled (695, 260) with delta (0, 0)
Screenshot: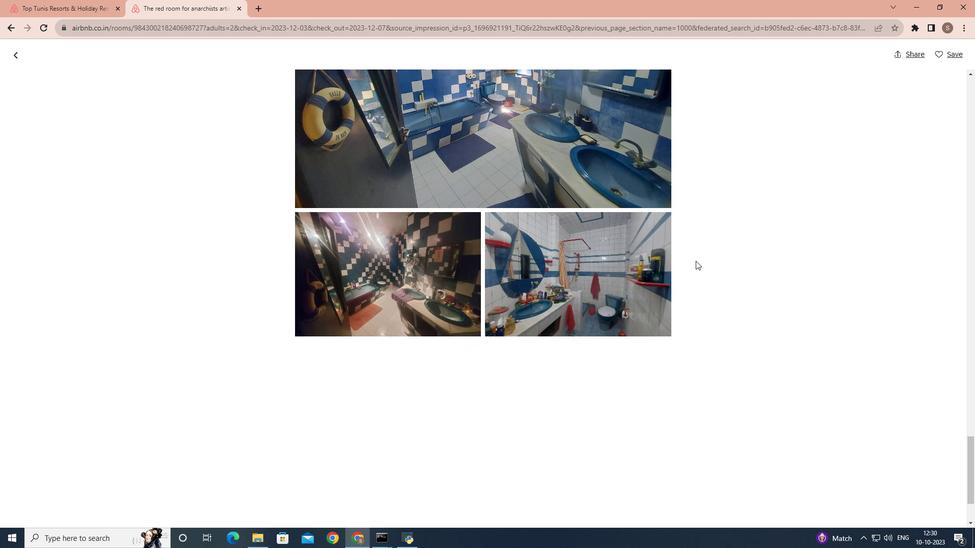 
Action: Mouse scrolled (695, 260) with delta (0, 0)
Screenshot: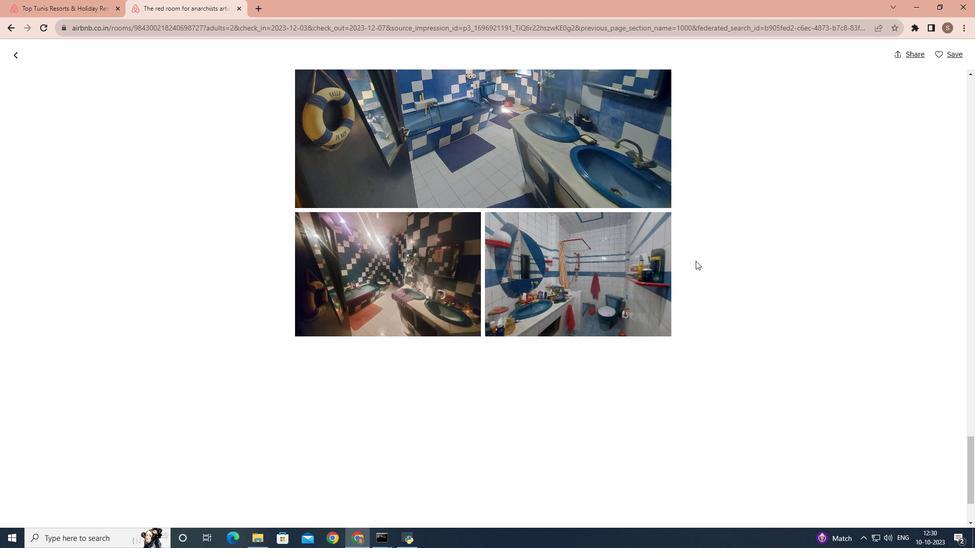 
Action: Mouse scrolled (695, 260) with delta (0, 0)
Screenshot: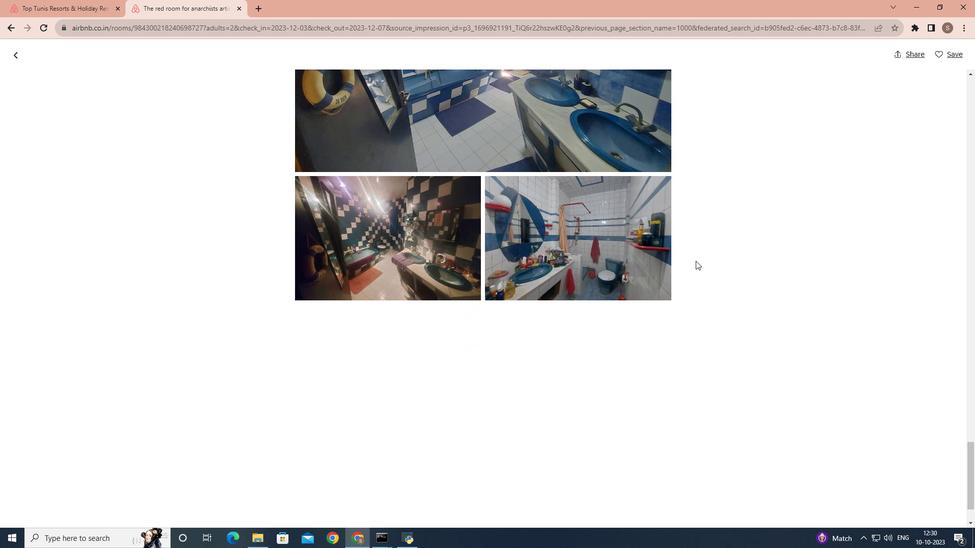 
Action: Mouse scrolled (695, 260) with delta (0, 0)
Screenshot: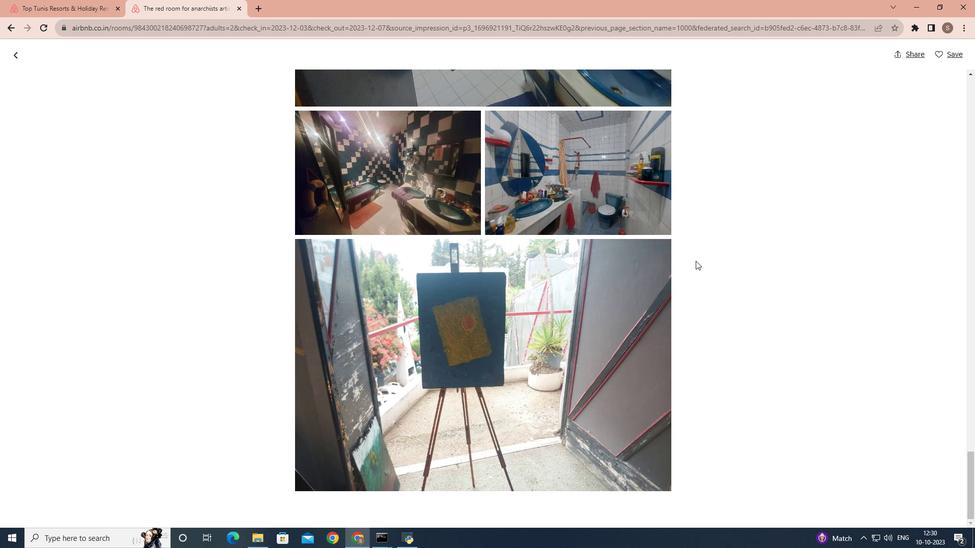 
Action: Mouse scrolled (695, 260) with delta (0, 0)
Screenshot: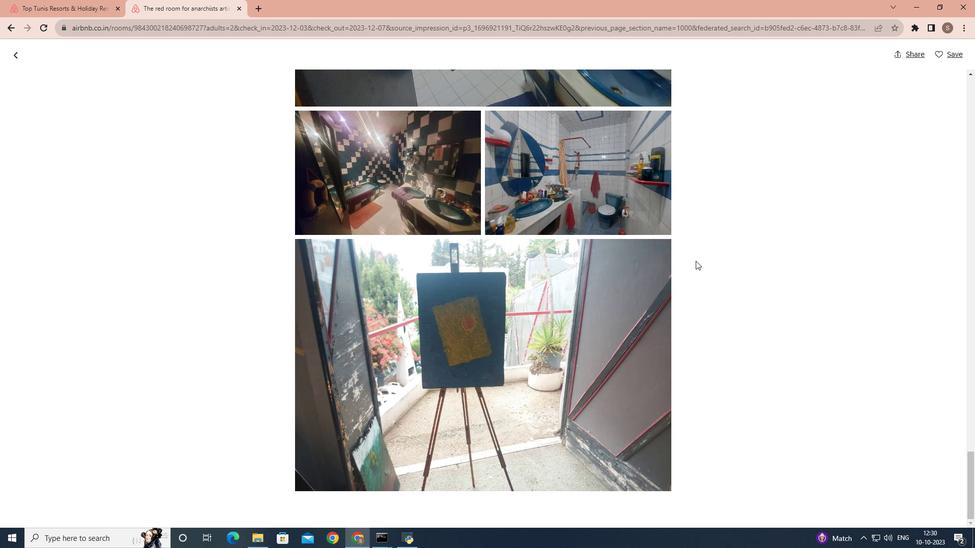 
Action: Mouse scrolled (695, 260) with delta (0, 0)
Screenshot: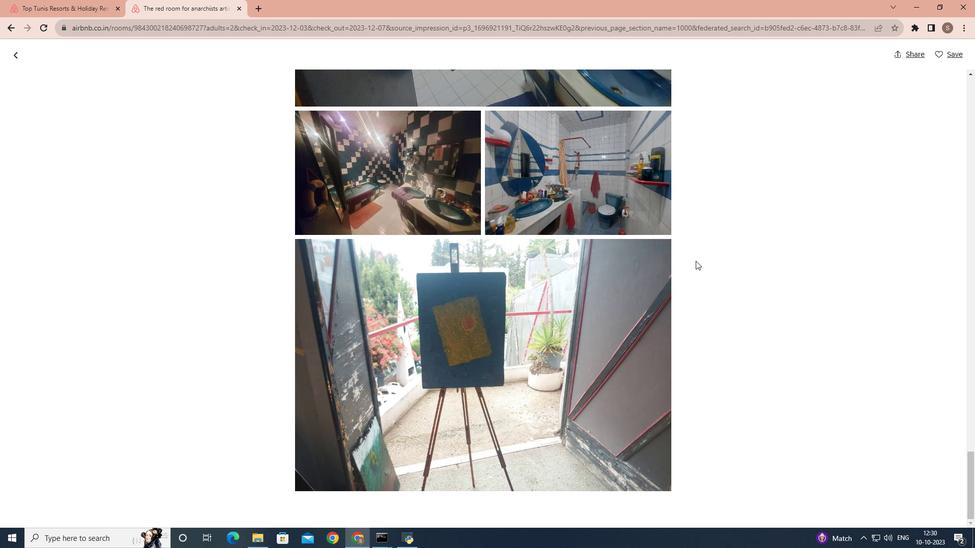 
Action: Mouse scrolled (695, 260) with delta (0, 0)
Screenshot: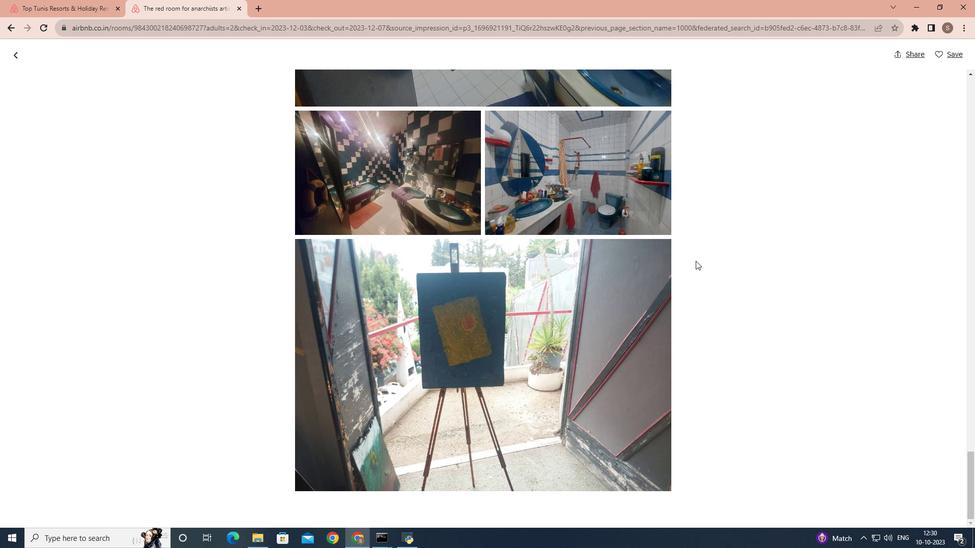 
Action: Mouse scrolled (695, 260) with delta (0, 0)
Screenshot: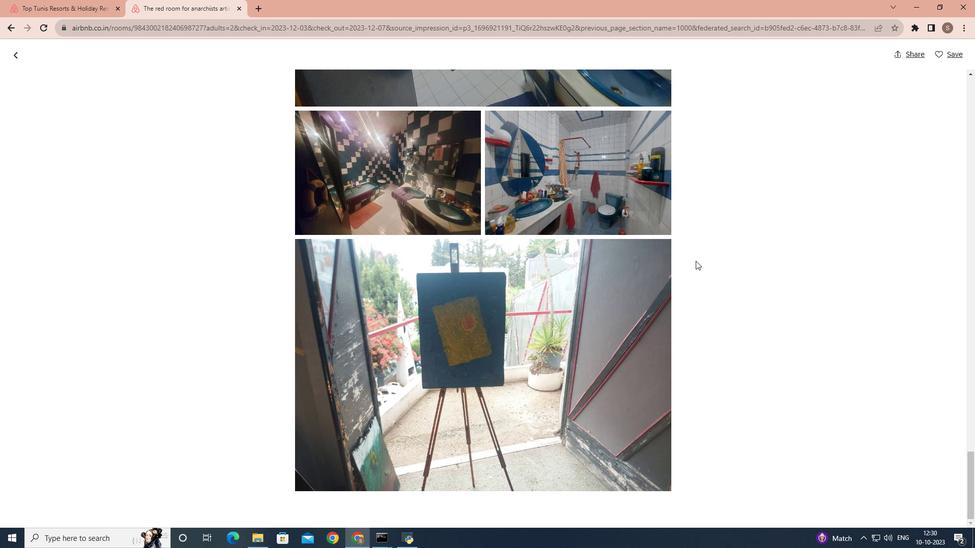 
Action: Mouse scrolled (695, 260) with delta (0, 0)
Screenshot: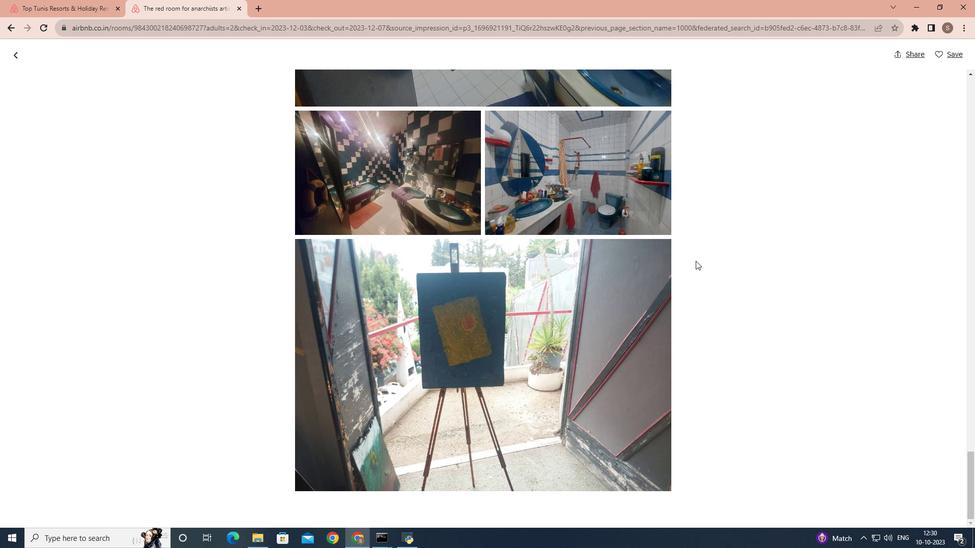 
Action: Mouse scrolled (695, 260) with delta (0, 0)
Screenshot: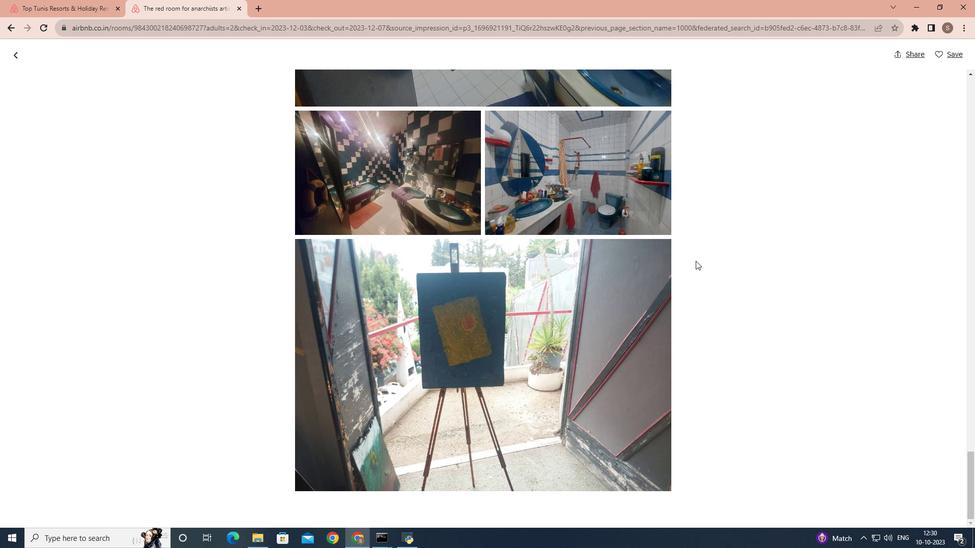 
Action: Mouse scrolled (695, 260) with delta (0, 0)
Screenshot: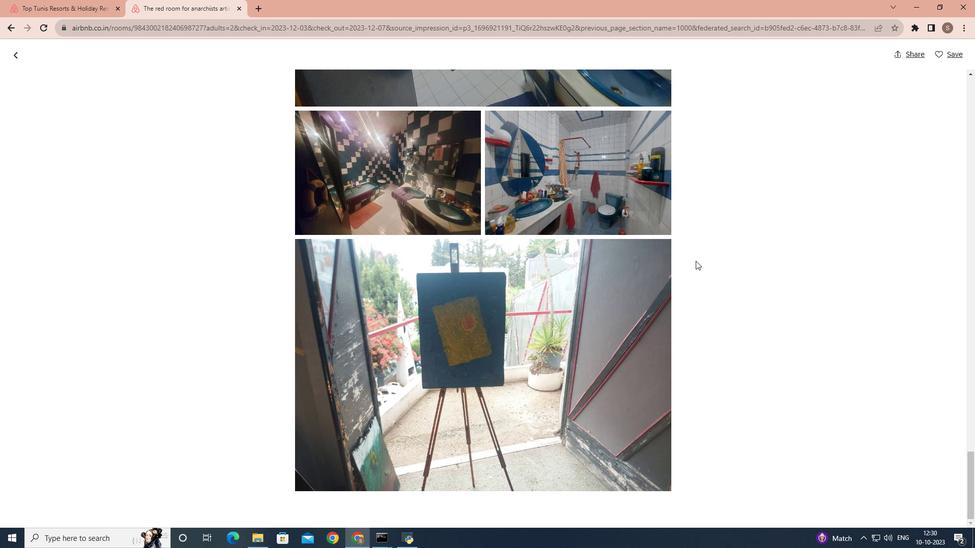 
Action: Mouse scrolled (695, 260) with delta (0, 0)
Screenshot: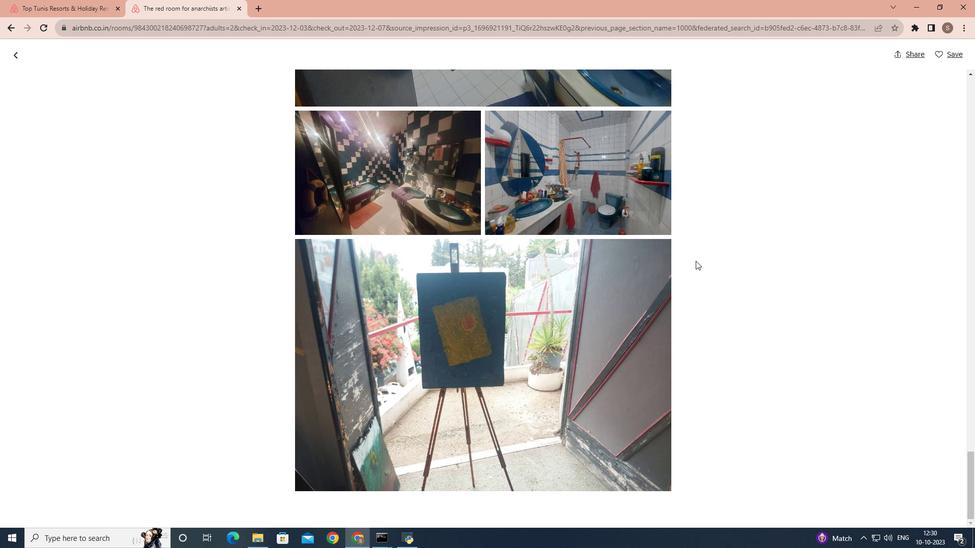 
Action: Mouse scrolled (695, 260) with delta (0, 0)
Screenshot: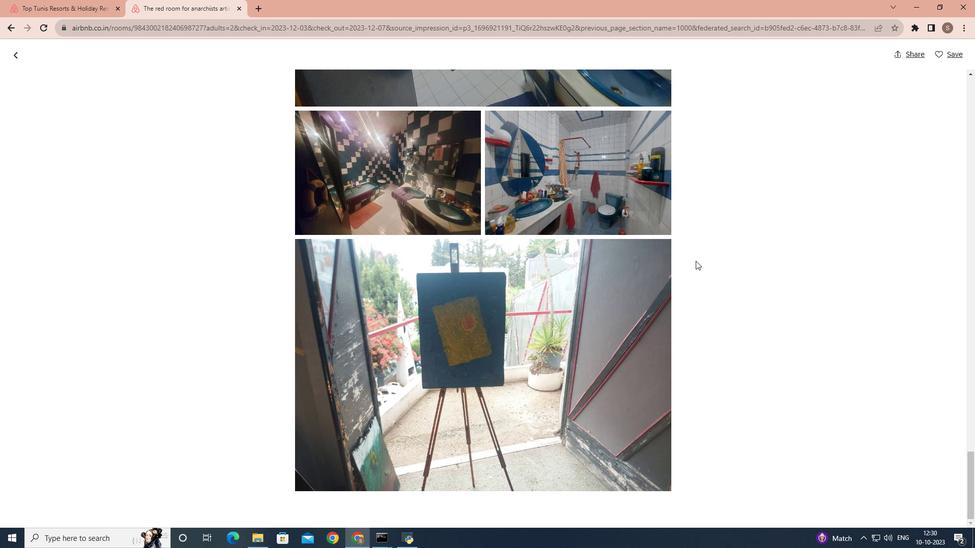 
Action: Mouse scrolled (695, 260) with delta (0, 0)
Screenshot: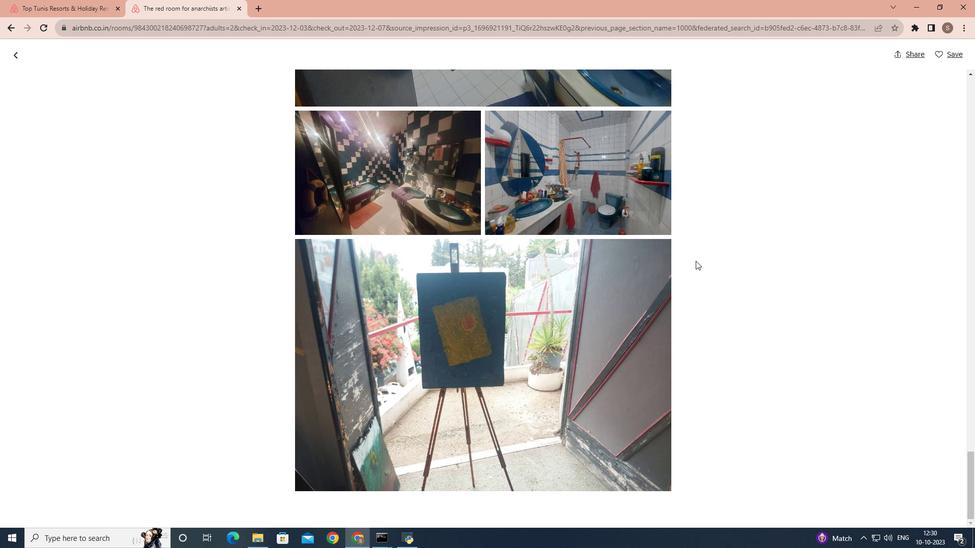 
Action: Mouse moved to (12, 59)
Screenshot: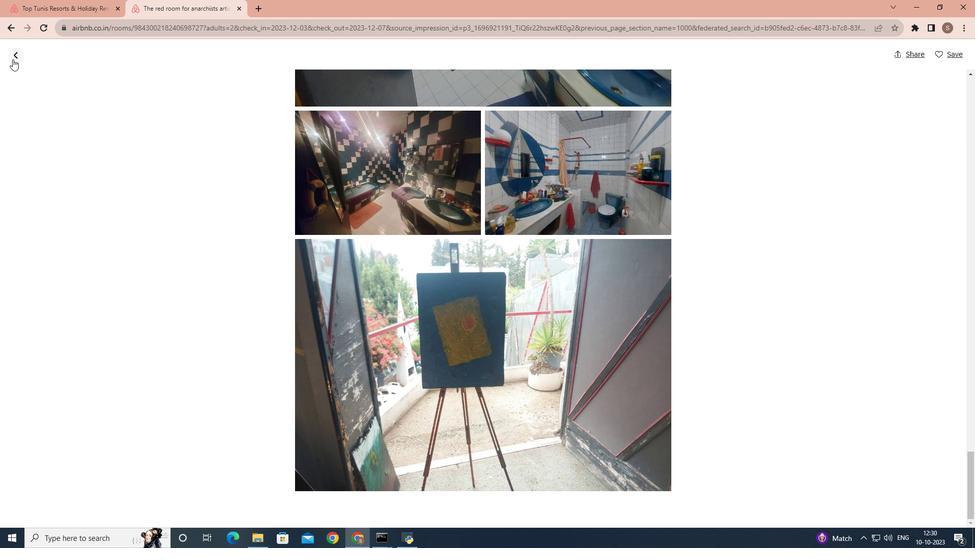 
Action: Mouse pressed left at (12, 59)
Screenshot: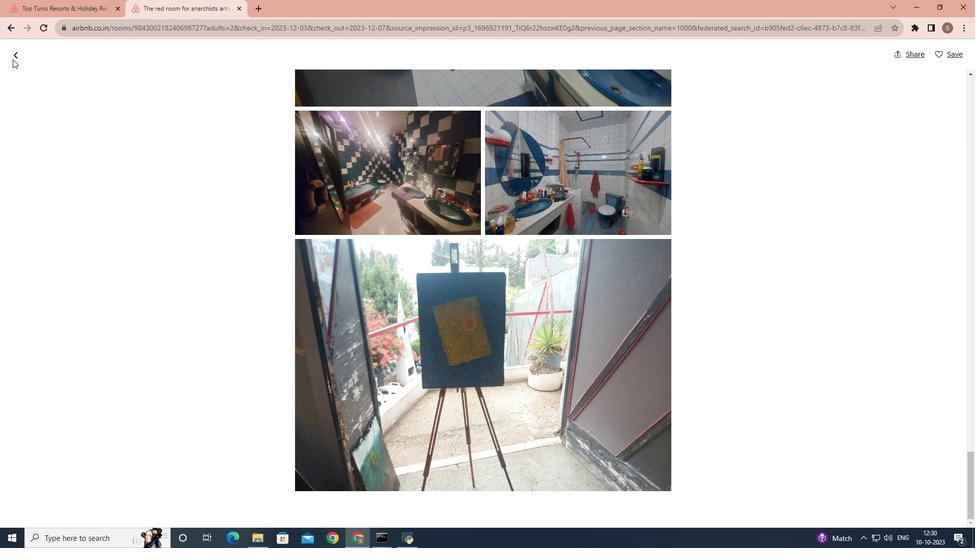 
Action: Mouse moved to (419, 218)
Screenshot: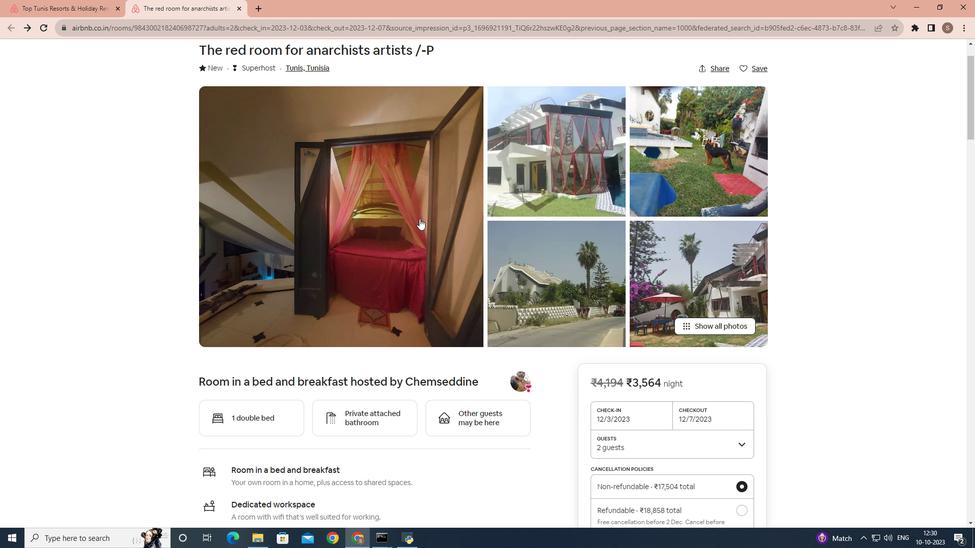 
Action: Mouse scrolled (419, 218) with delta (0, 0)
Screenshot: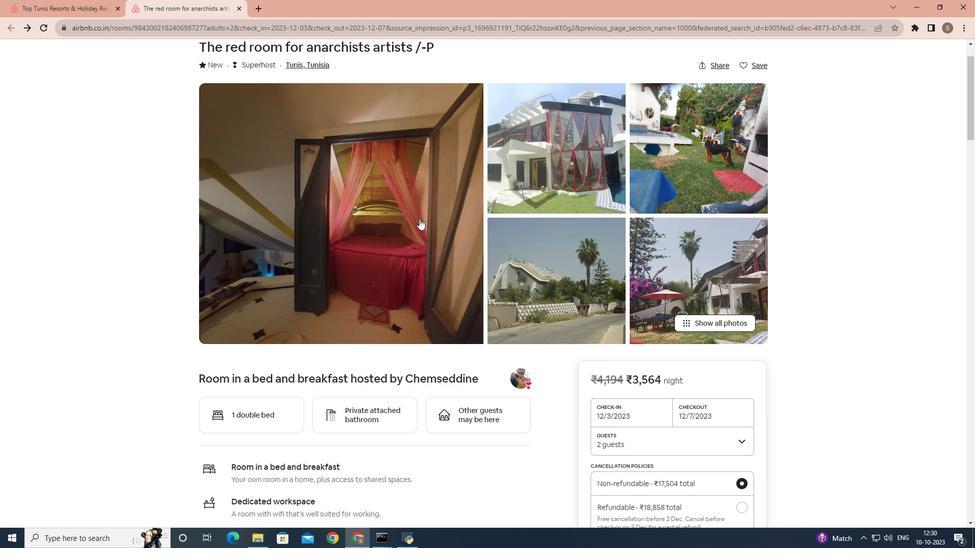 
Action: Mouse scrolled (419, 218) with delta (0, 0)
Screenshot: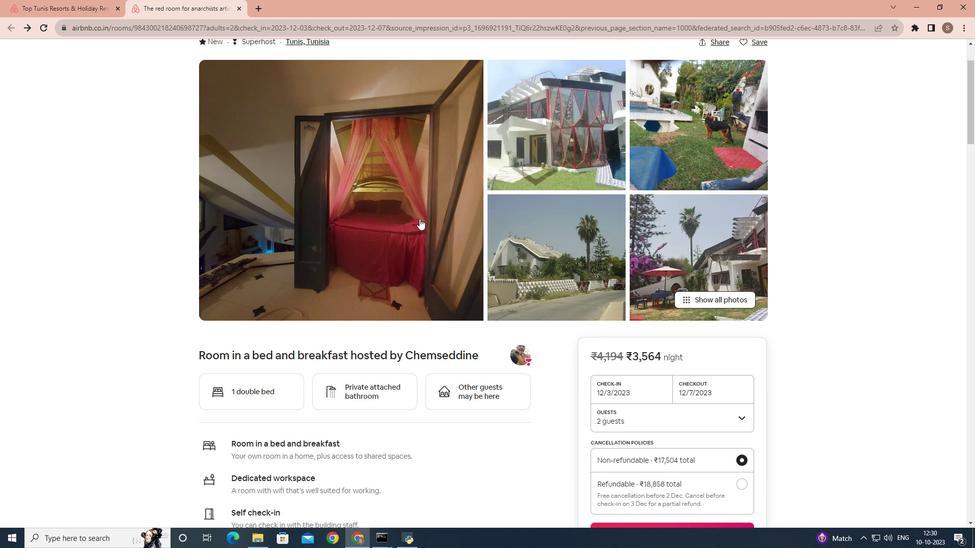 
Action: Mouse scrolled (419, 218) with delta (0, 0)
Screenshot: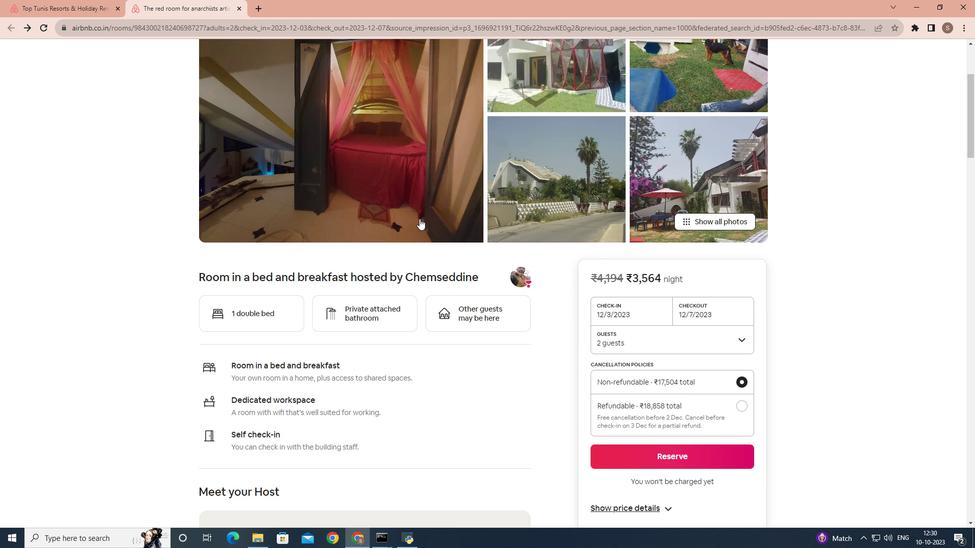 
Action: Mouse scrolled (419, 218) with delta (0, 0)
Screenshot: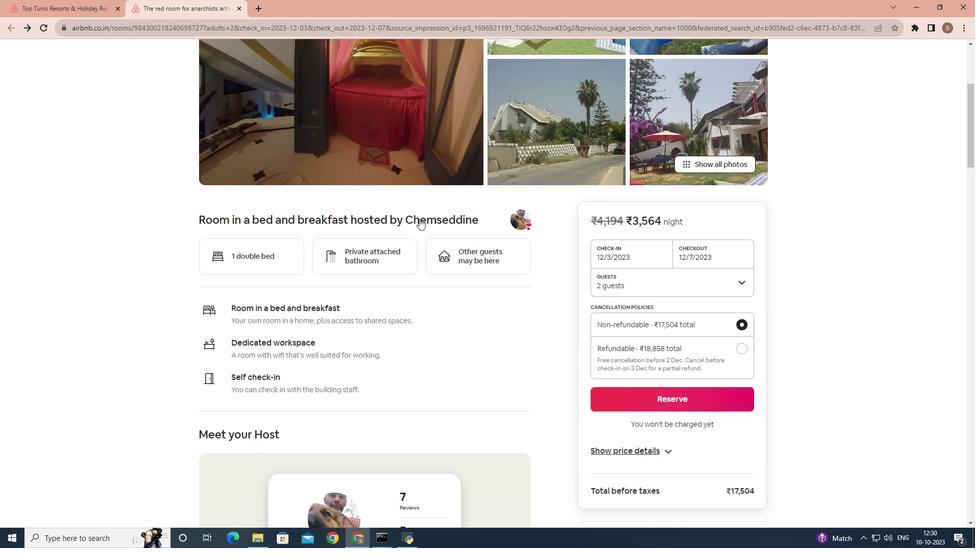 
Action: Mouse scrolled (419, 218) with delta (0, 0)
Screenshot: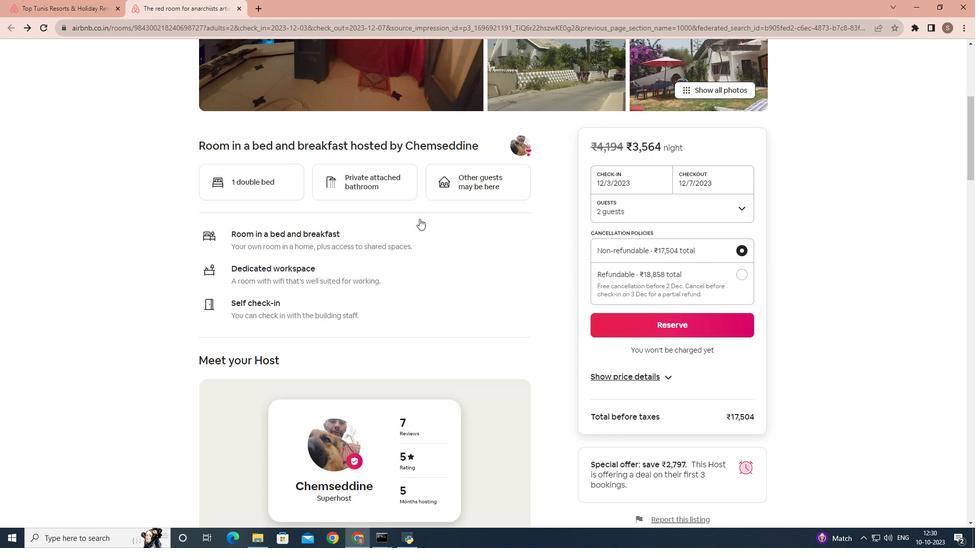 
Action: Mouse scrolled (419, 218) with delta (0, 0)
Screenshot: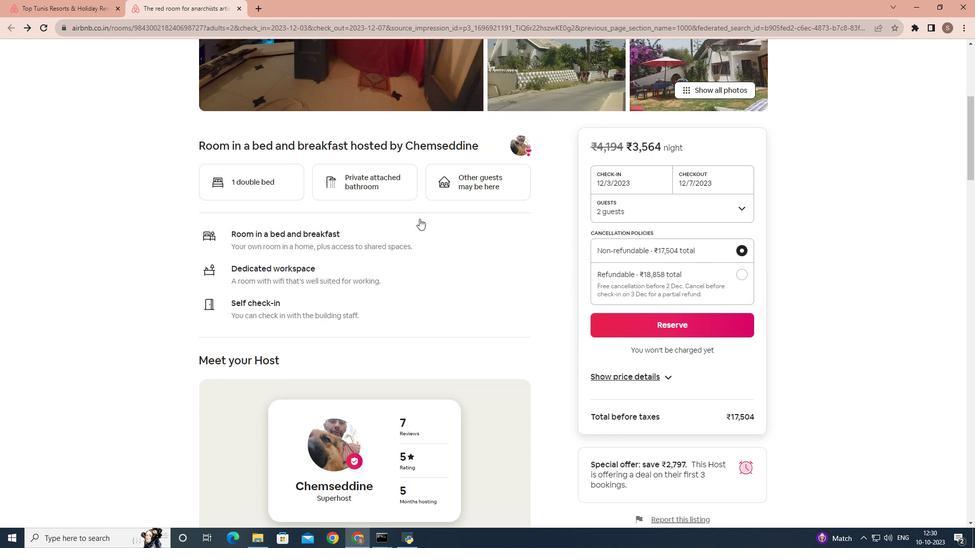 
Action: Mouse scrolled (419, 218) with delta (0, 0)
Screenshot: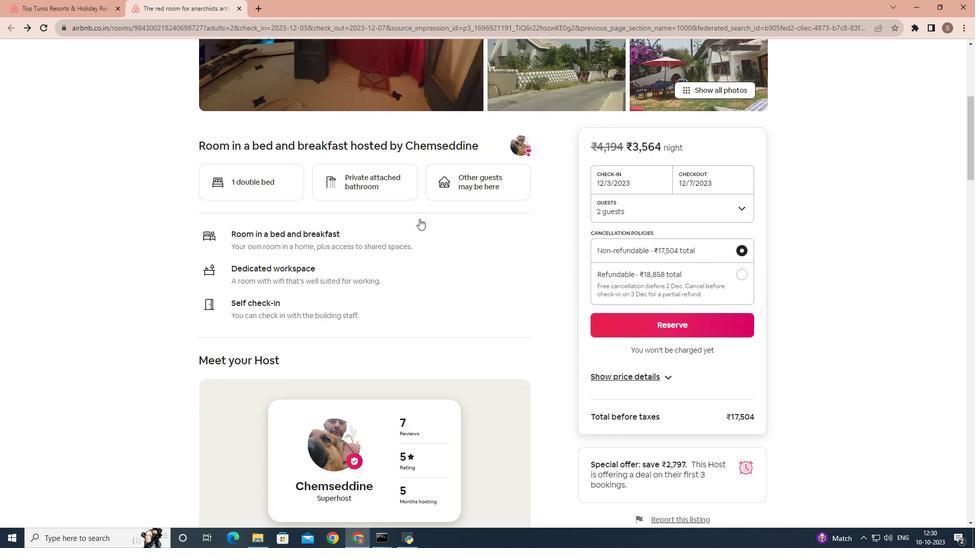
Action: Mouse scrolled (419, 218) with delta (0, 0)
Screenshot: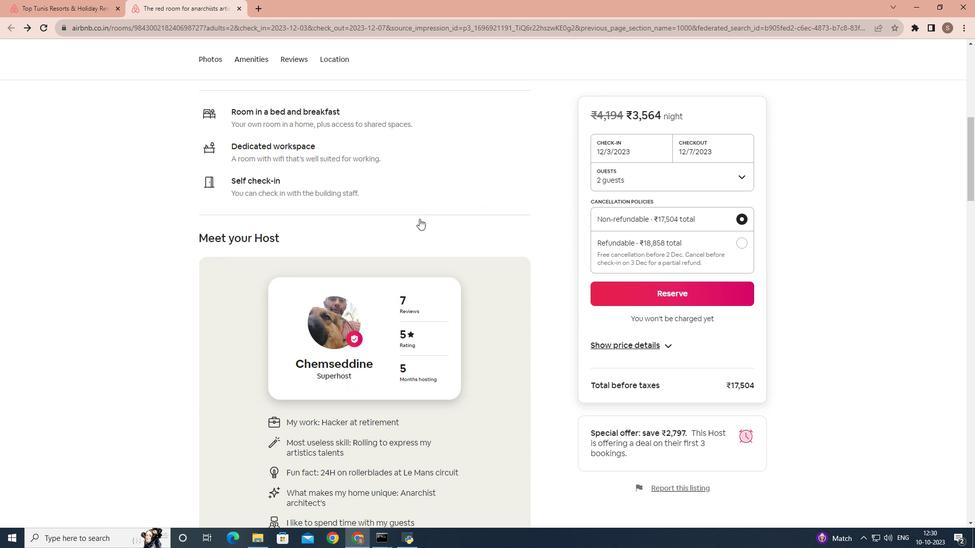 
Action: Mouse scrolled (419, 218) with delta (0, 0)
Screenshot: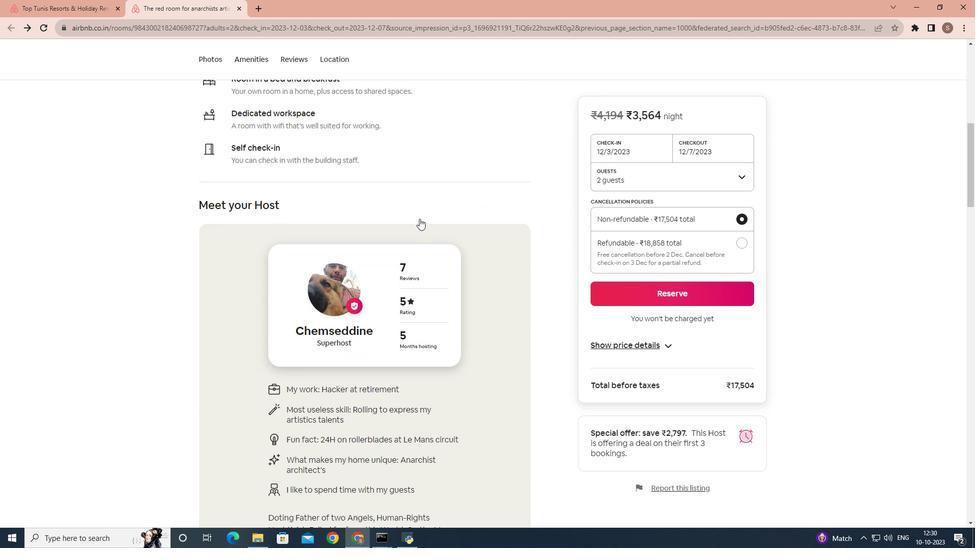 
Action: Mouse scrolled (419, 218) with delta (0, 0)
Screenshot: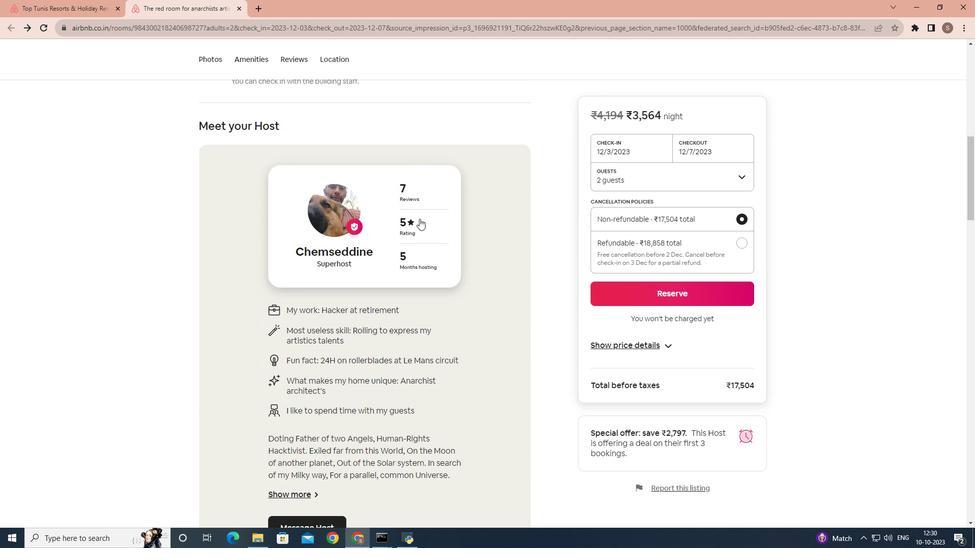 
Action: Mouse scrolled (419, 218) with delta (0, 0)
Screenshot: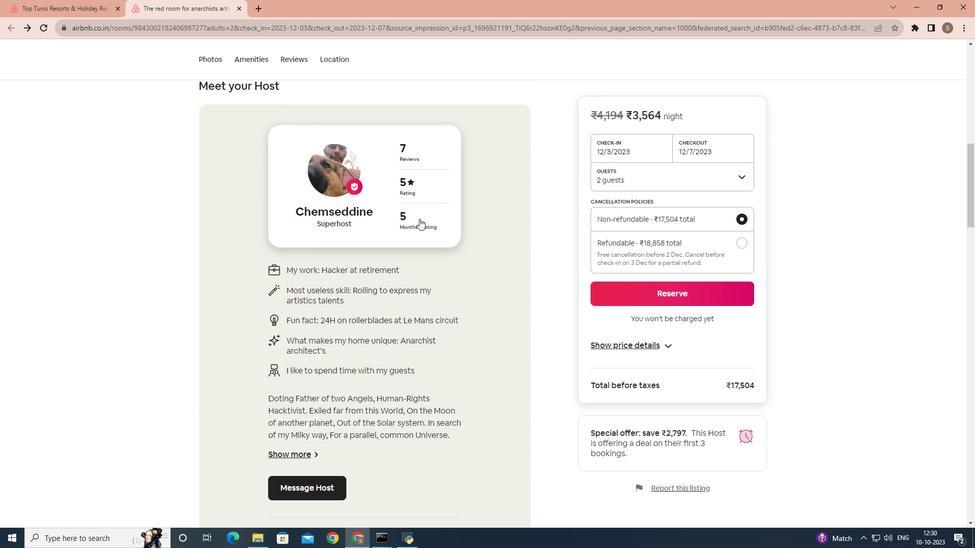 
Action: Mouse scrolled (419, 218) with delta (0, 0)
Screenshot: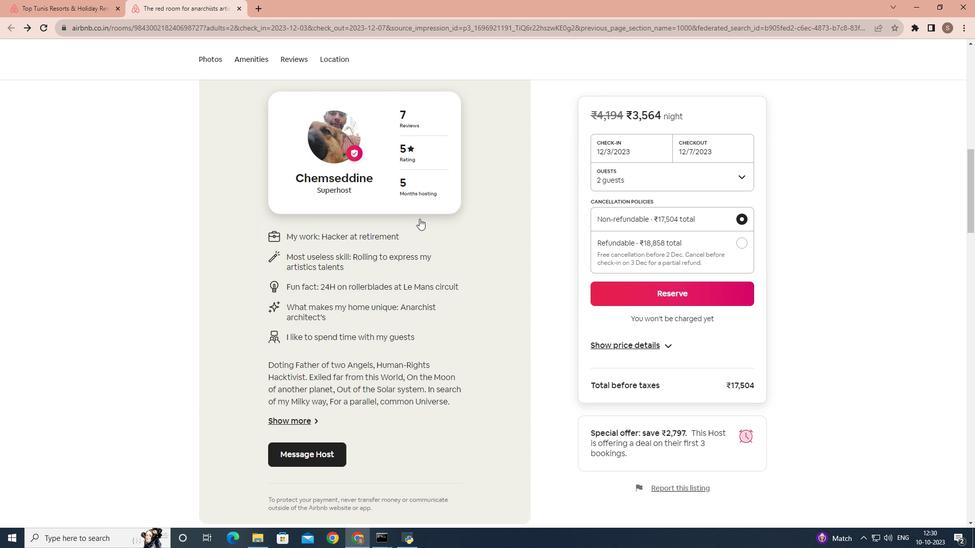 
Action: Mouse scrolled (419, 218) with delta (0, 0)
Screenshot: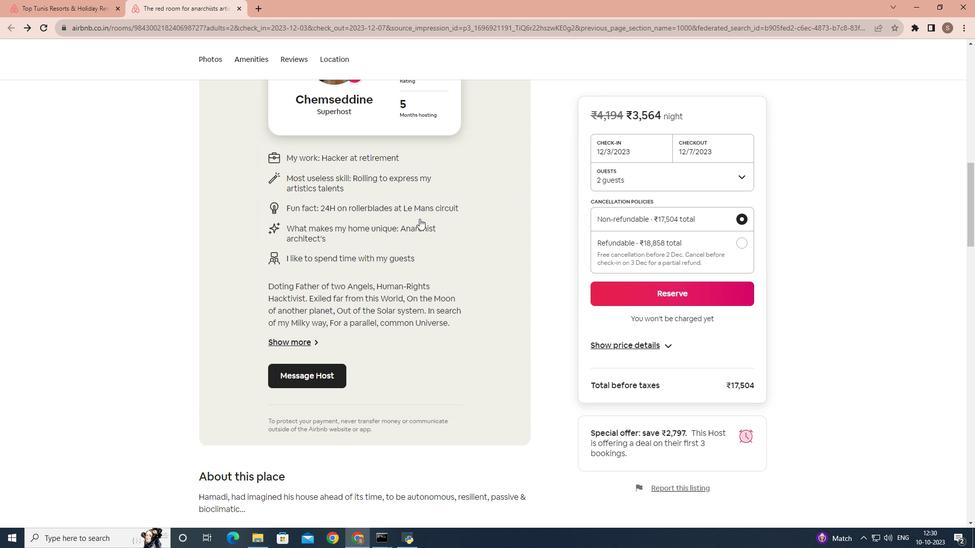 
Action: Mouse scrolled (419, 218) with delta (0, 0)
Screenshot: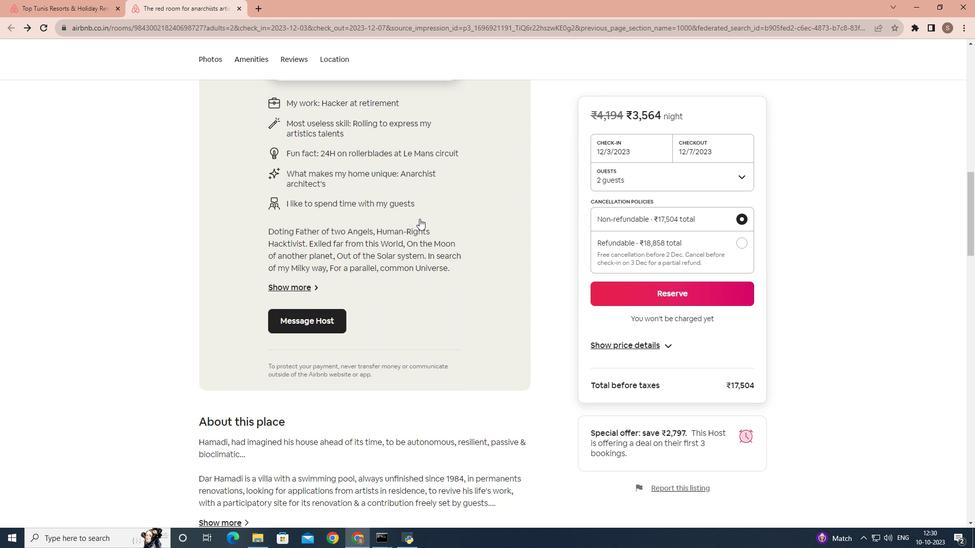 
Action: Mouse scrolled (419, 218) with delta (0, 0)
Screenshot: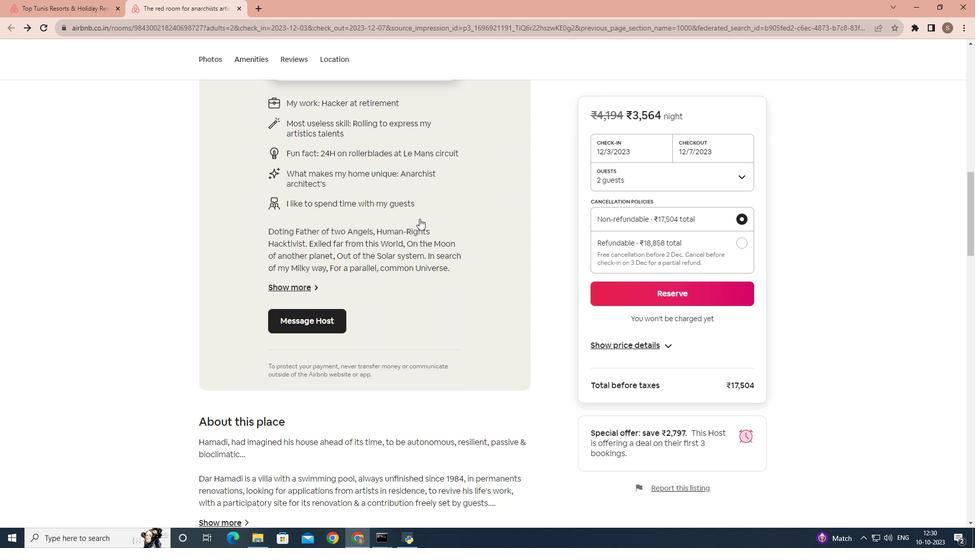 
Action: Mouse scrolled (419, 218) with delta (0, 0)
Screenshot: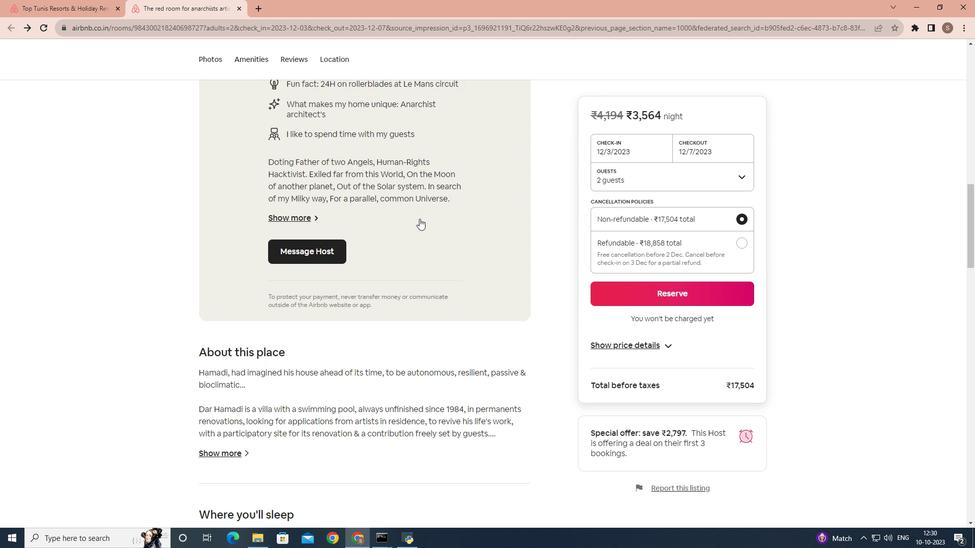 
Action: Mouse scrolled (419, 218) with delta (0, 0)
Screenshot: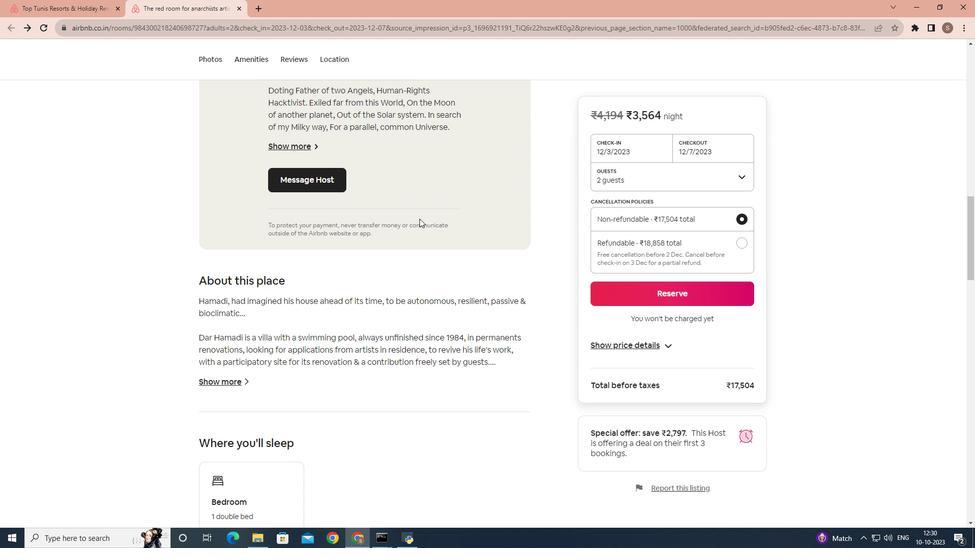 
Action: Mouse scrolled (419, 218) with delta (0, 0)
Screenshot: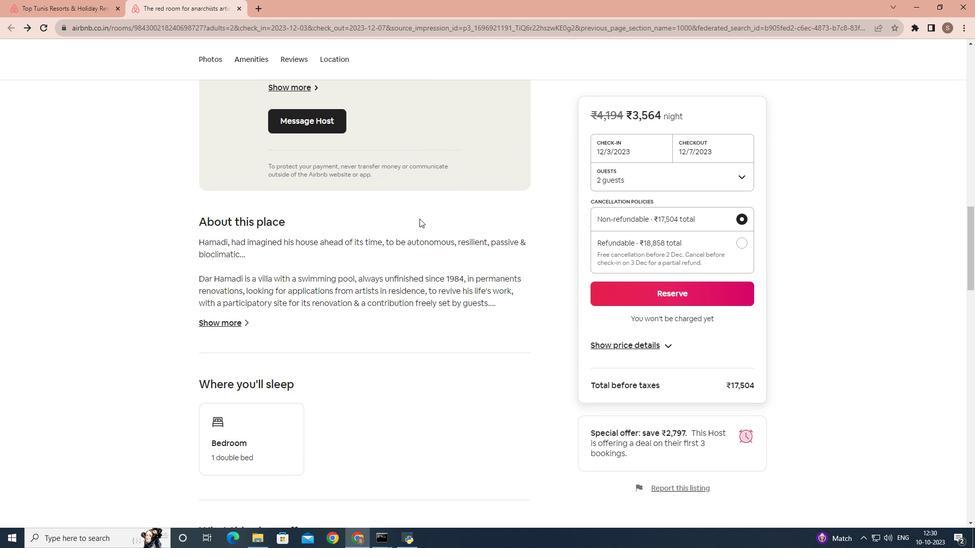 
Action: Mouse scrolled (419, 218) with delta (0, 0)
Screenshot: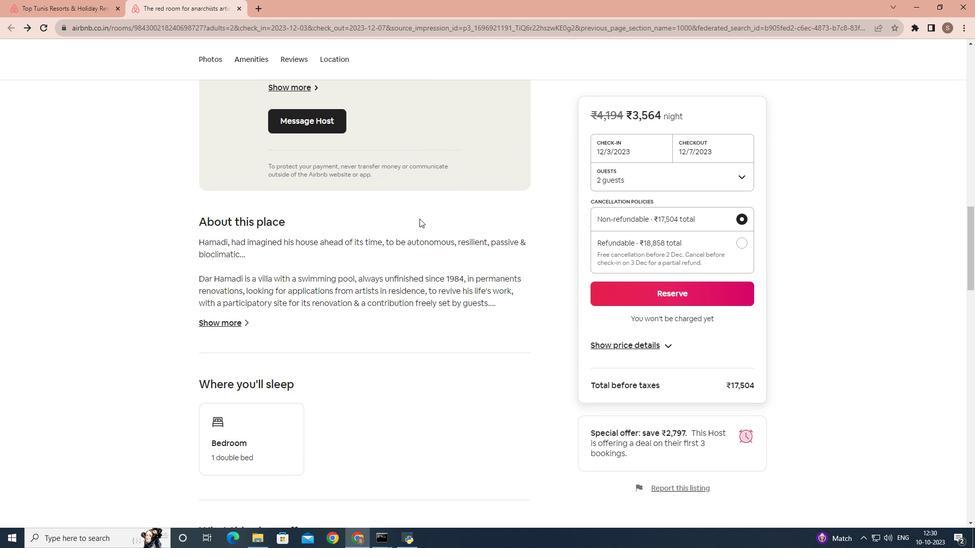 
Action: Mouse scrolled (419, 218) with delta (0, 0)
Screenshot: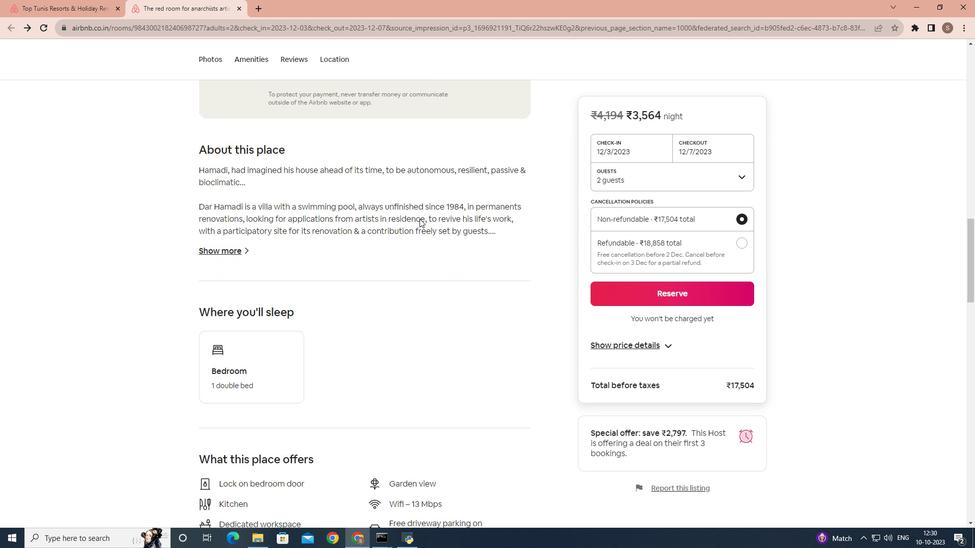 
Action: Mouse scrolled (419, 218) with delta (0, 0)
Screenshot: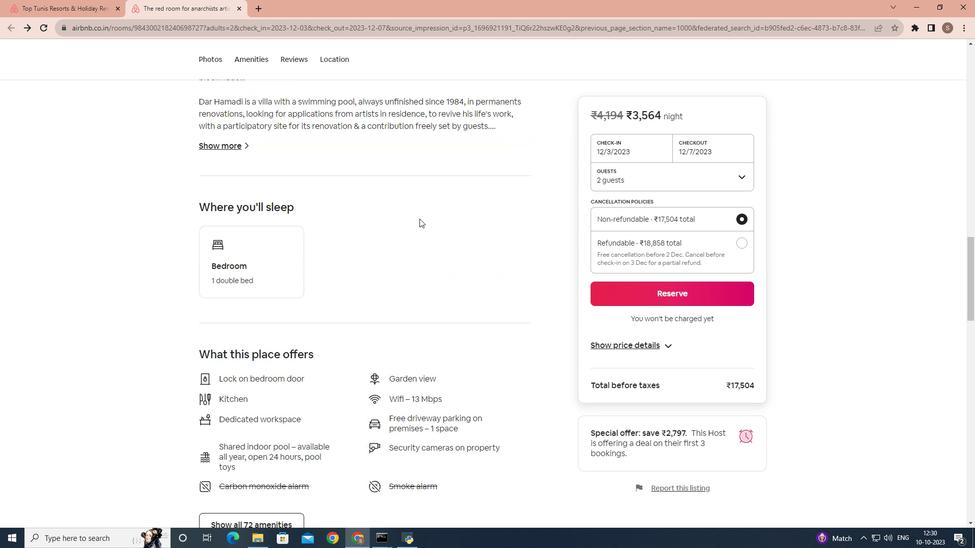 
Action: Mouse scrolled (419, 218) with delta (0, 0)
Screenshot: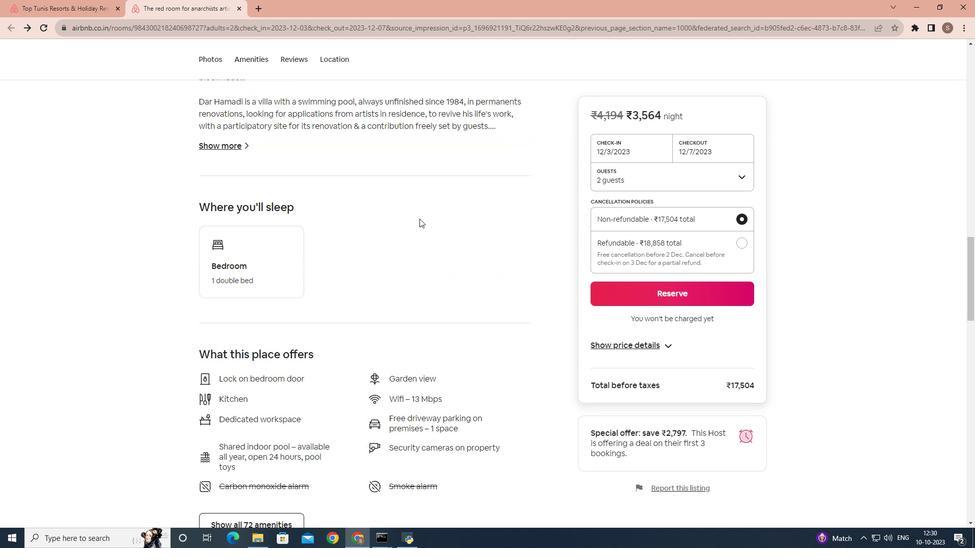 
Action: Mouse scrolled (419, 218) with delta (0, 0)
Screenshot: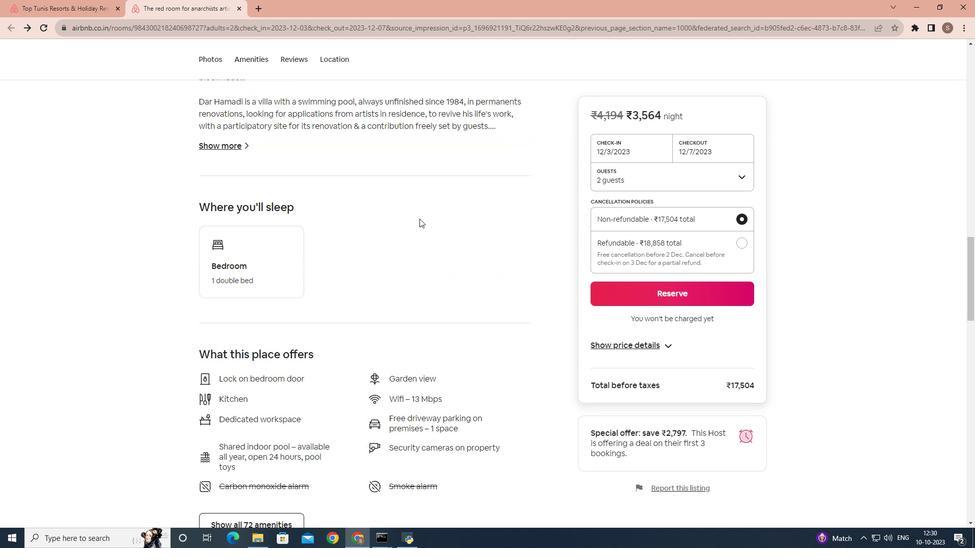 
Action: Mouse scrolled (419, 218) with delta (0, 0)
Screenshot: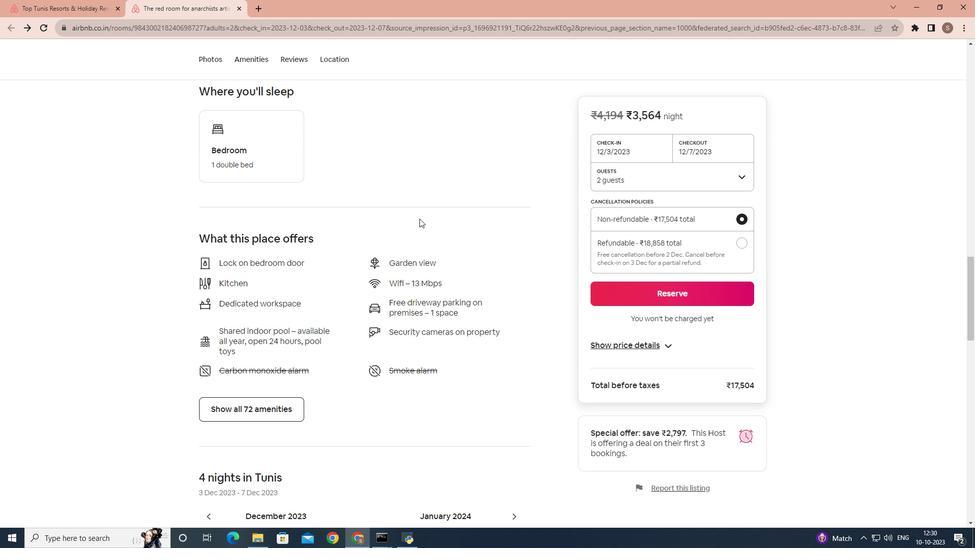 
Action: Mouse scrolled (419, 218) with delta (0, 0)
Screenshot: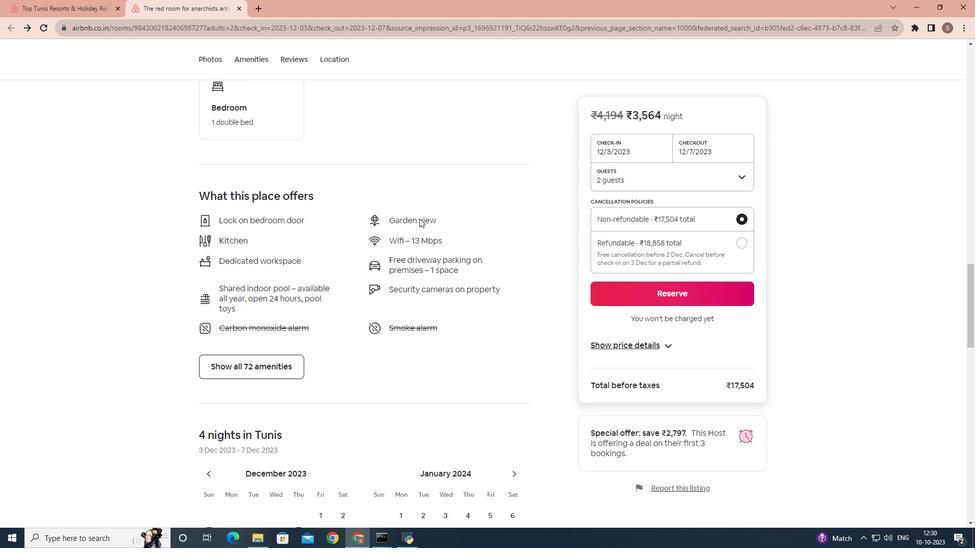 
Action: Mouse scrolled (419, 218) with delta (0, 0)
Screenshot: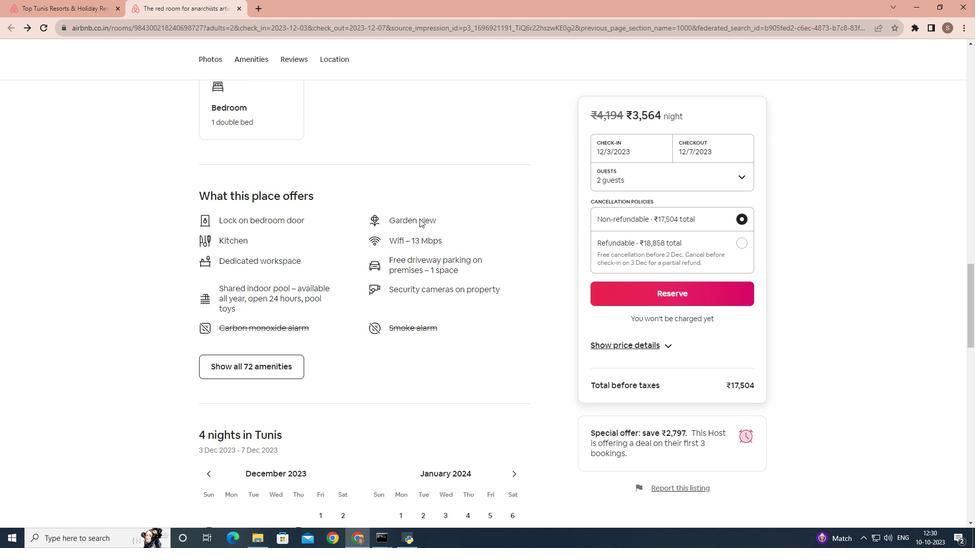 
Action: Mouse moved to (282, 259)
Screenshot: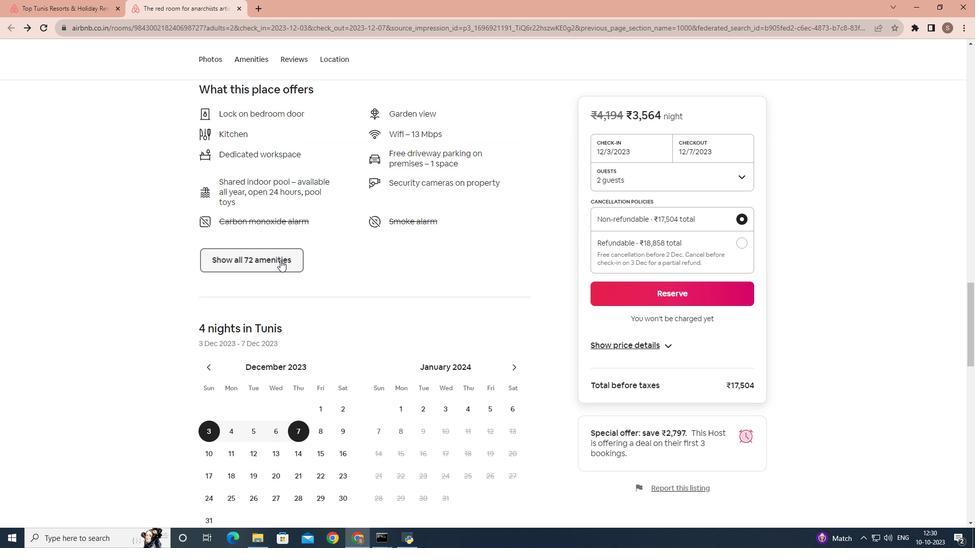 
Action: Mouse pressed left at (282, 259)
Screenshot: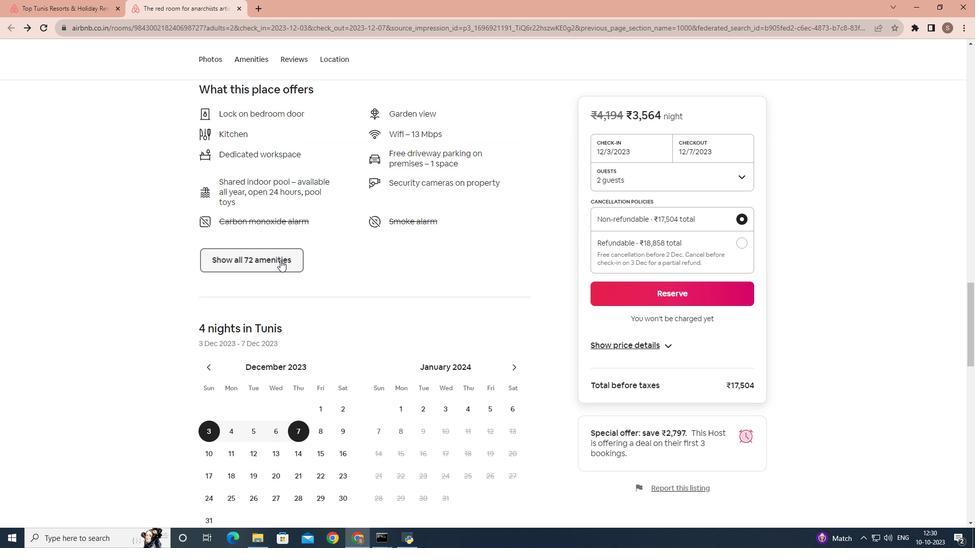 
Action: Mouse moved to (384, 225)
Screenshot: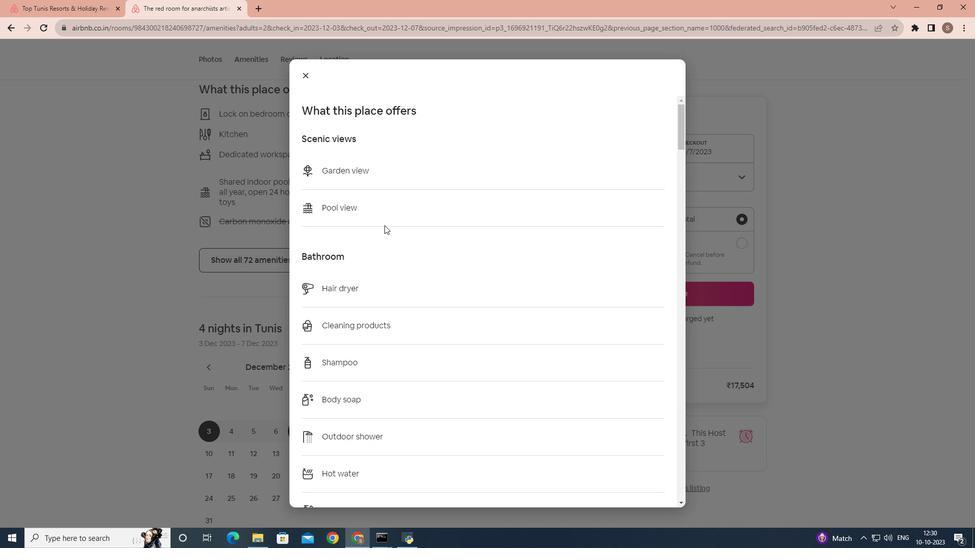 
Action: Mouse scrolled (384, 225) with delta (0, 0)
Screenshot: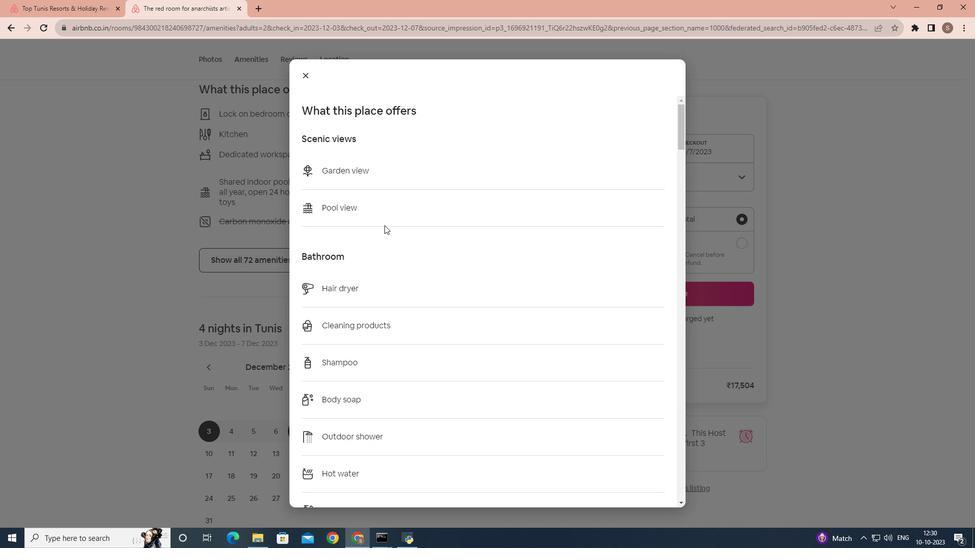 
Action: Mouse scrolled (384, 225) with delta (0, 0)
Screenshot: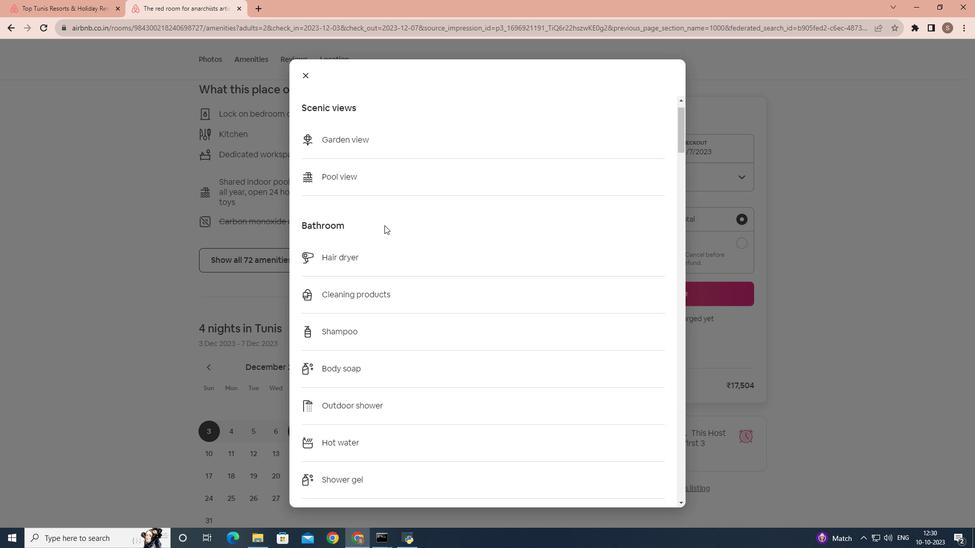
Action: Mouse scrolled (384, 225) with delta (0, 0)
Screenshot: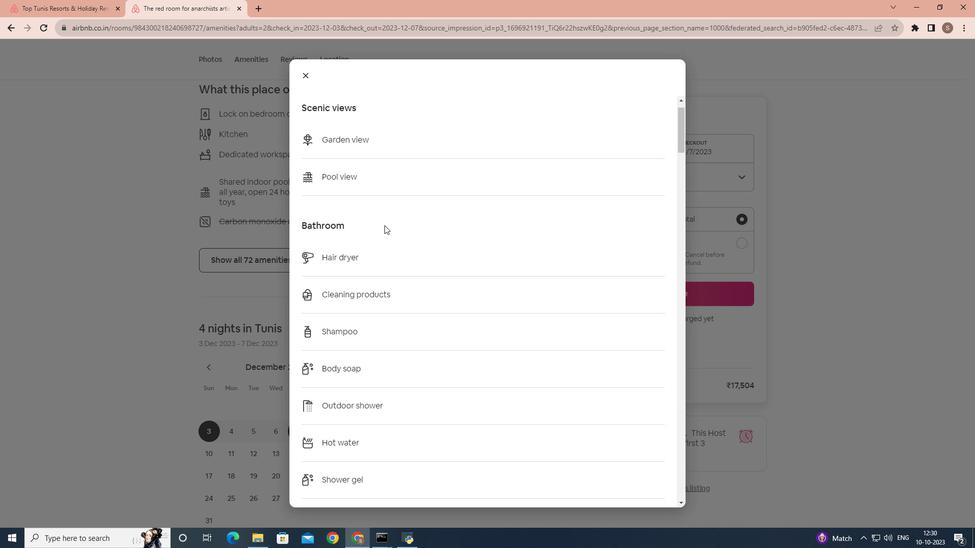 
Action: Mouse scrolled (384, 225) with delta (0, 0)
Screenshot: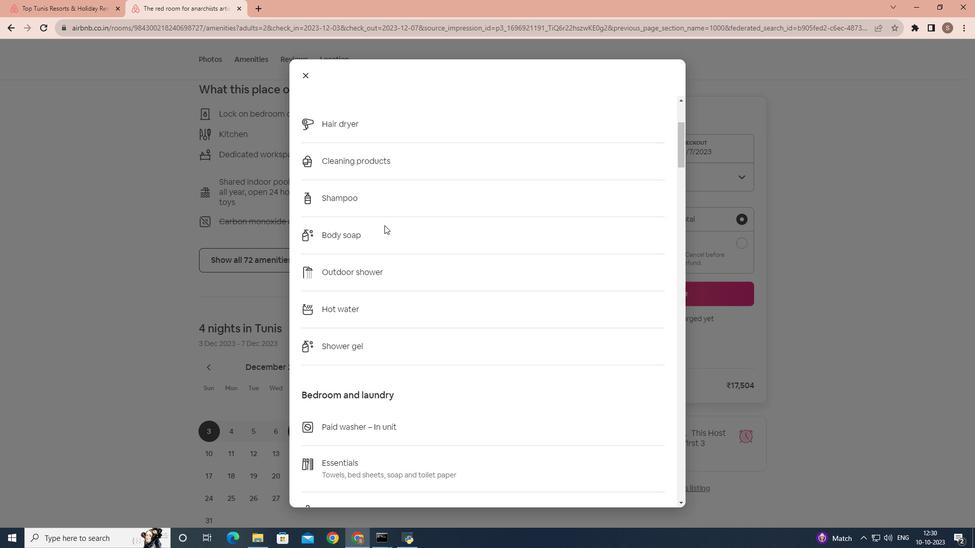 
Action: Mouse scrolled (384, 225) with delta (0, 0)
Screenshot: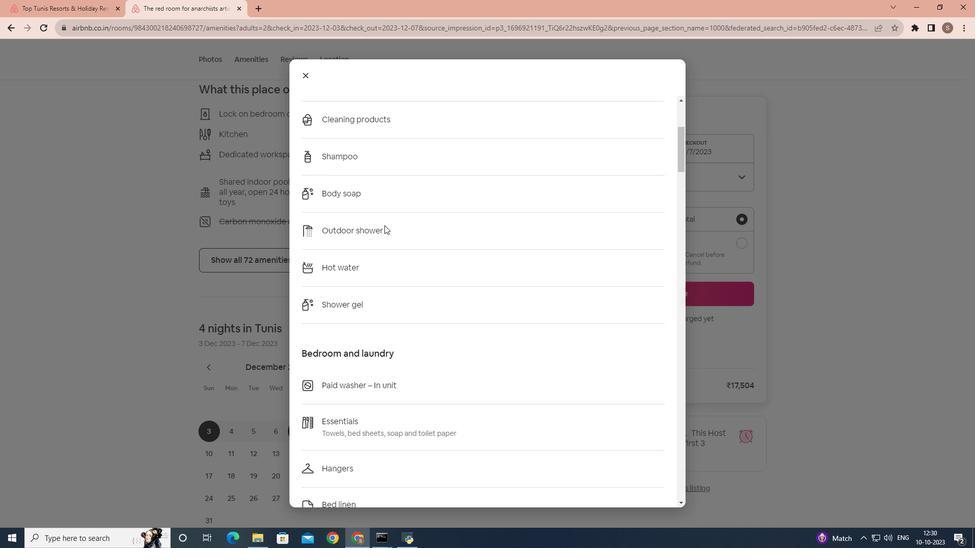 
Action: Mouse scrolled (384, 225) with delta (0, 0)
Screenshot: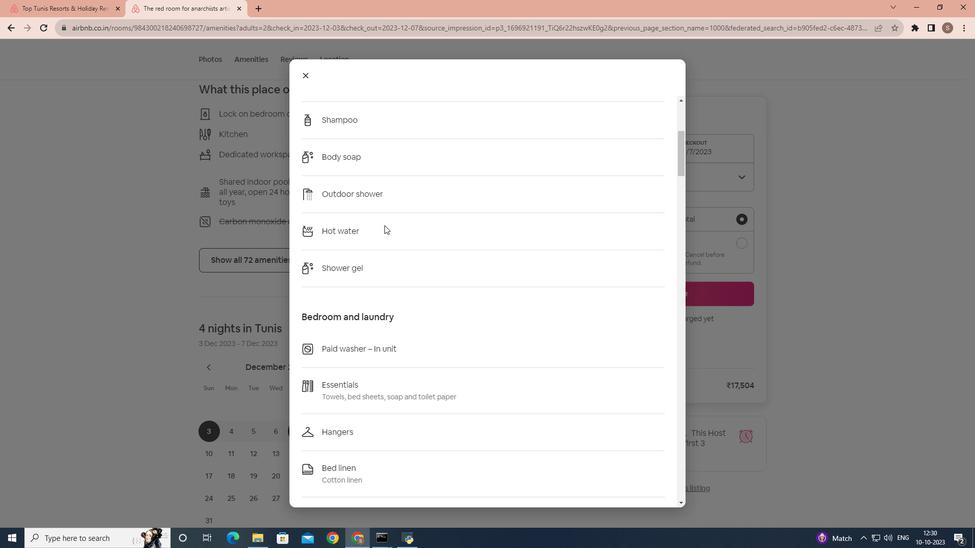 
Action: Mouse scrolled (384, 225) with delta (0, 0)
Screenshot: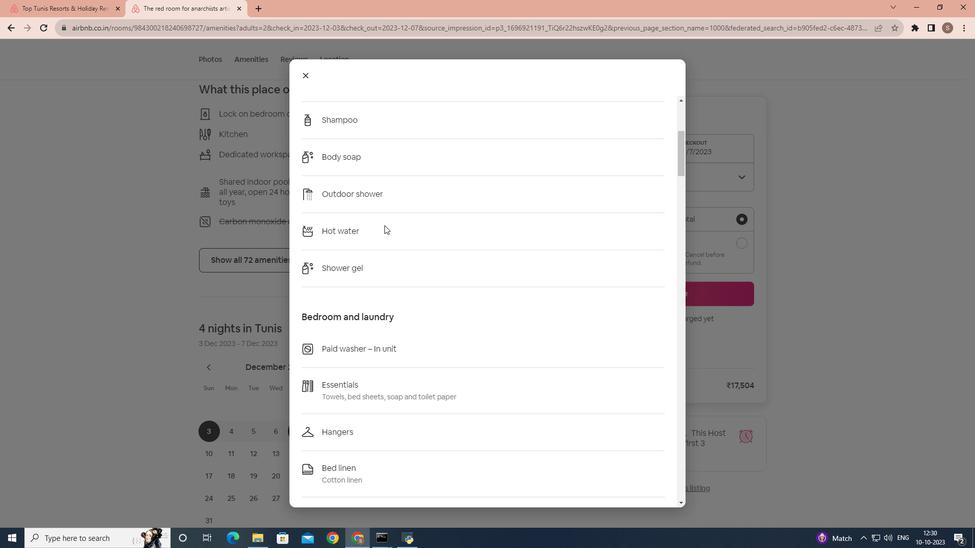 
Action: Mouse scrolled (384, 225) with delta (0, 0)
Screenshot: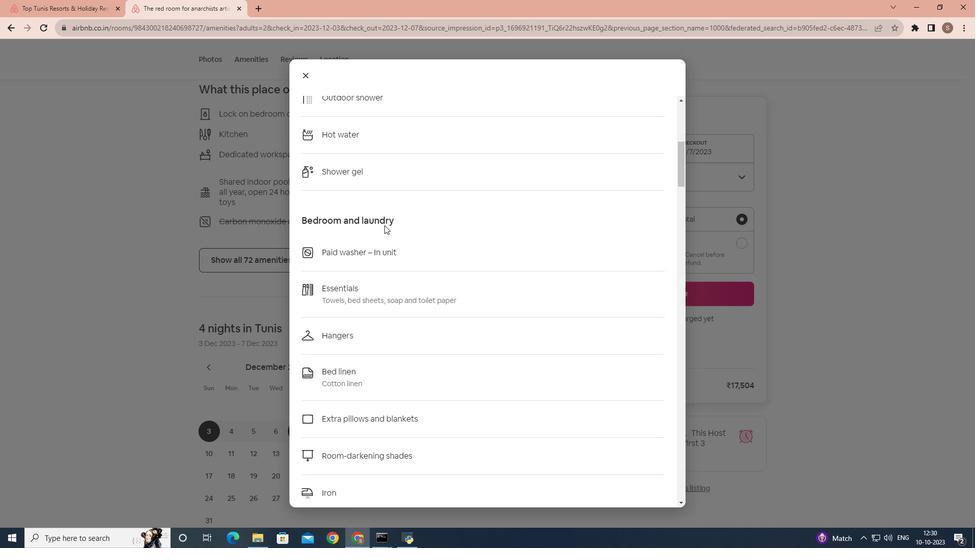 
Action: Mouse scrolled (384, 225) with delta (0, 0)
Screenshot: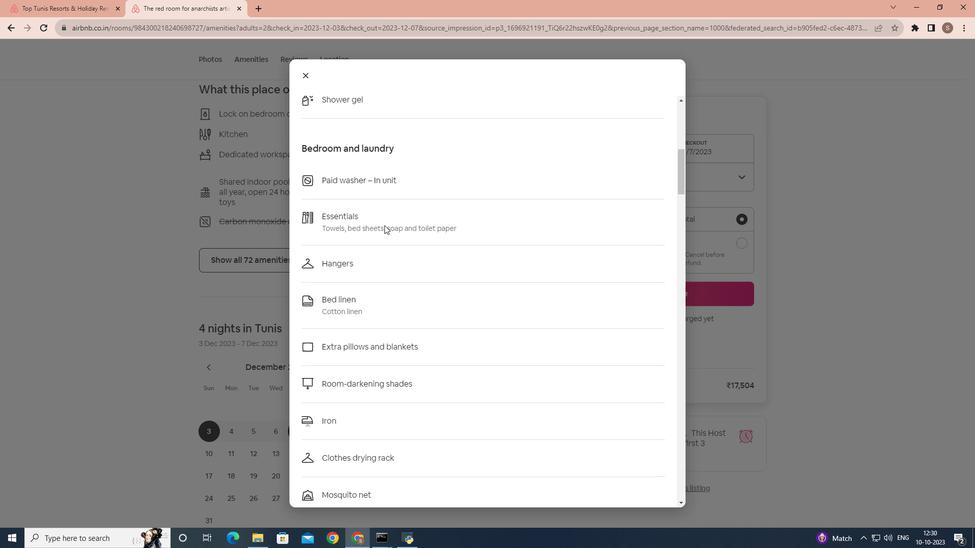 
Action: Mouse scrolled (384, 225) with delta (0, 0)
Screenshot: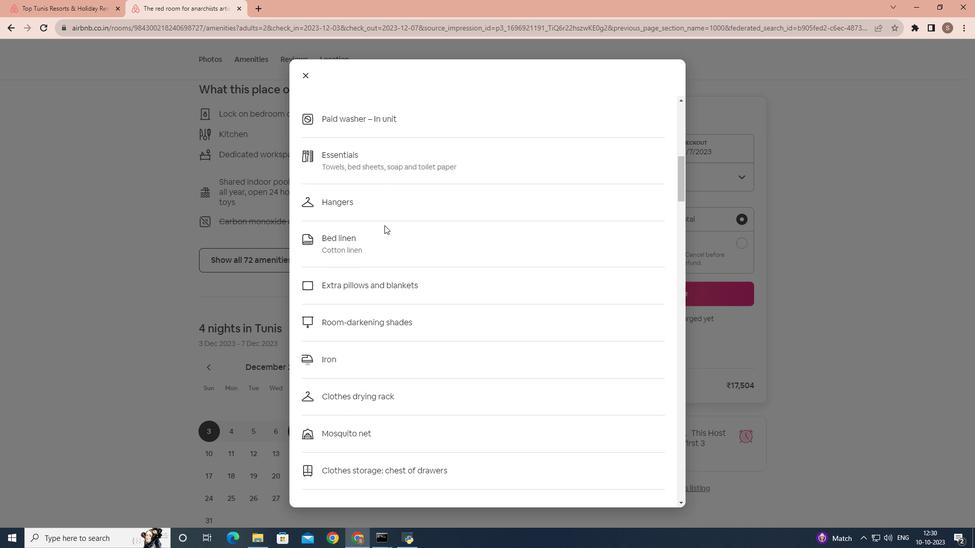 
Action: Mouse scrolled (384, 225) with delta (0, 0)
Screenshot: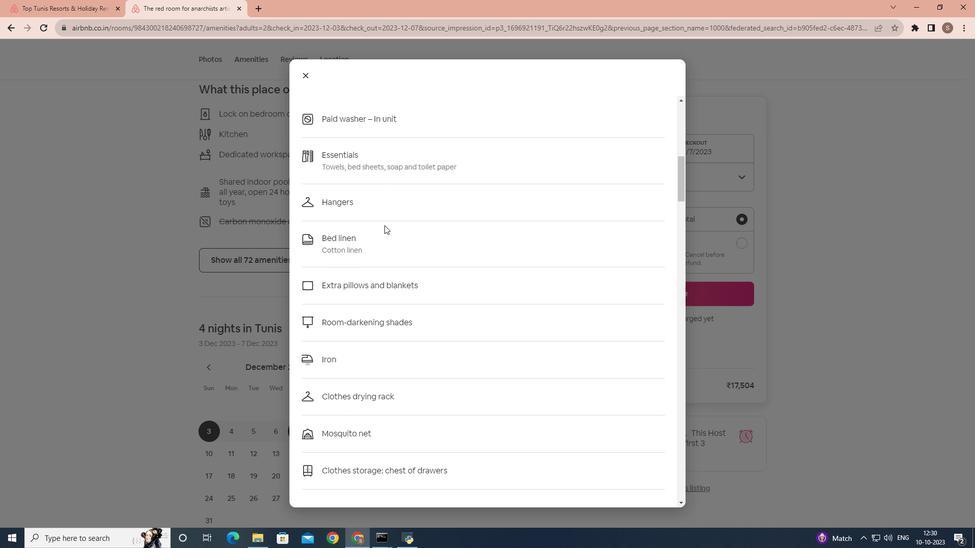
Action: Mouse scrolled (384, 225) with delta (0, 0)
Screenshot: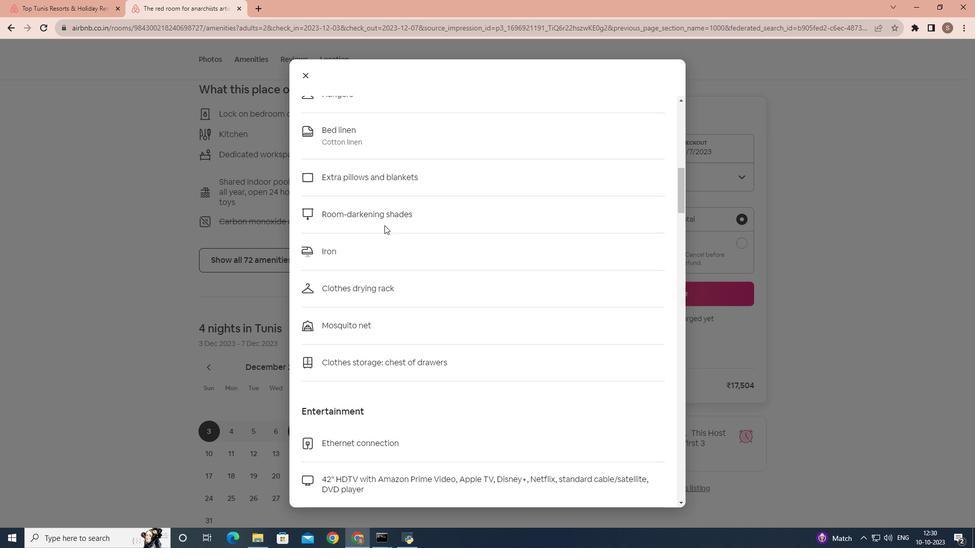 
Action: Mouse scrolled (384, 225) with delta (0, 0)
Screenshot: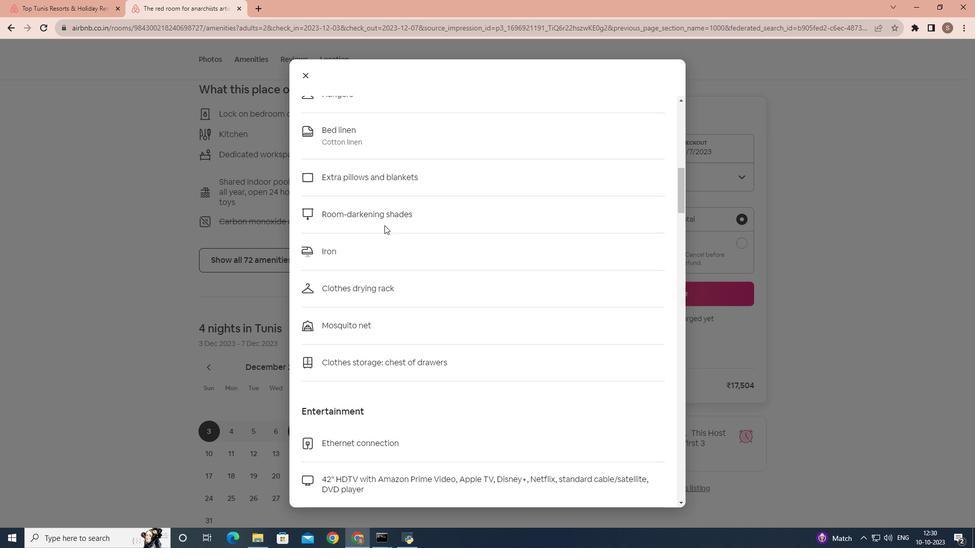 
Action: Mouse scrolled (384, 225) with delta (0, 0)
Screenshot: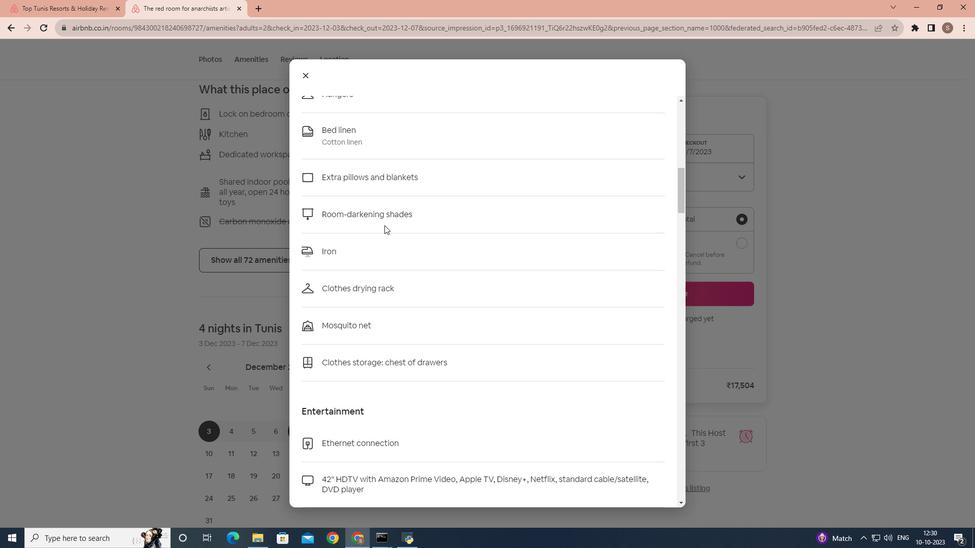 
Action: Mouse scrolled (384, 225) with delta (0, 0)
Screenshot: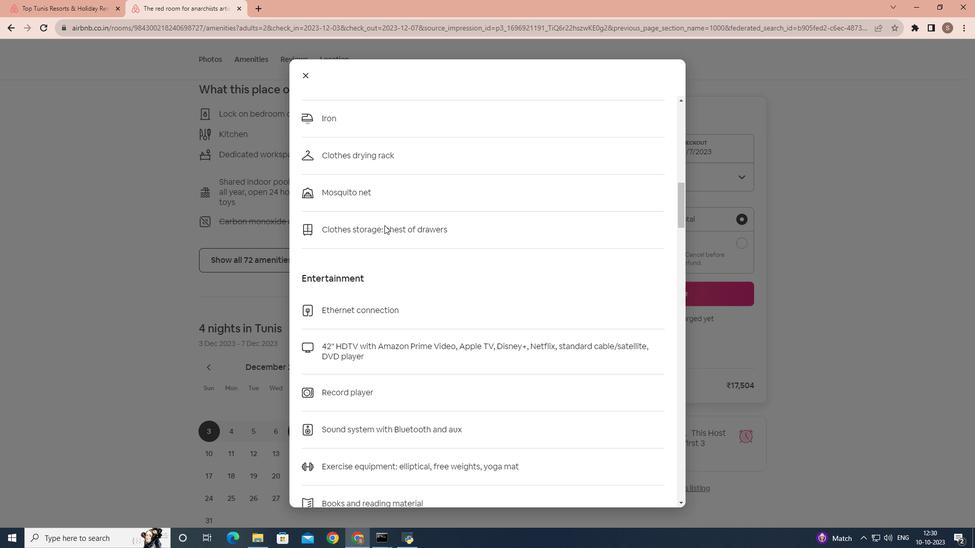 
Action: Mouse scrolled (384, 225) with delta (0, 0)
Screenshot: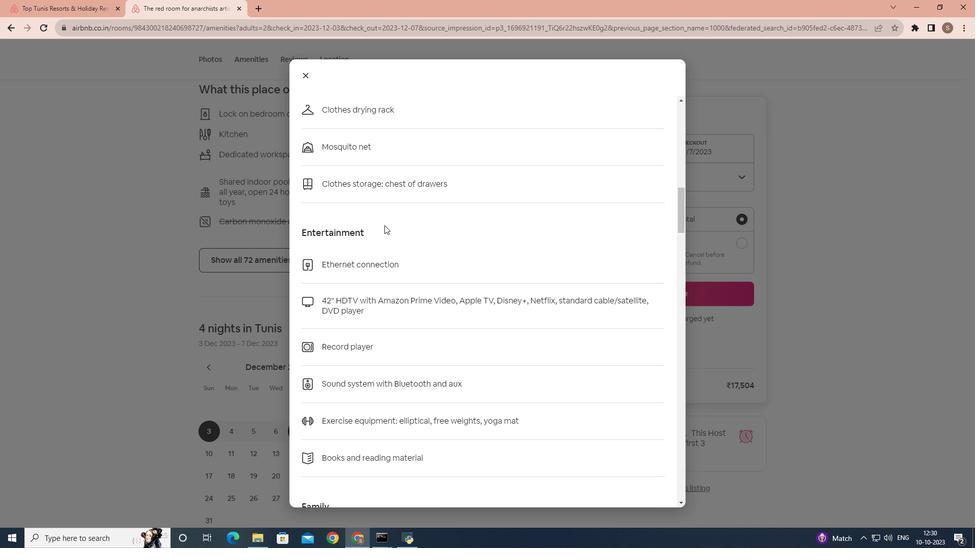 
Action: Mouse scrolled (384, 225) with delta (0, 0)
Screenshot: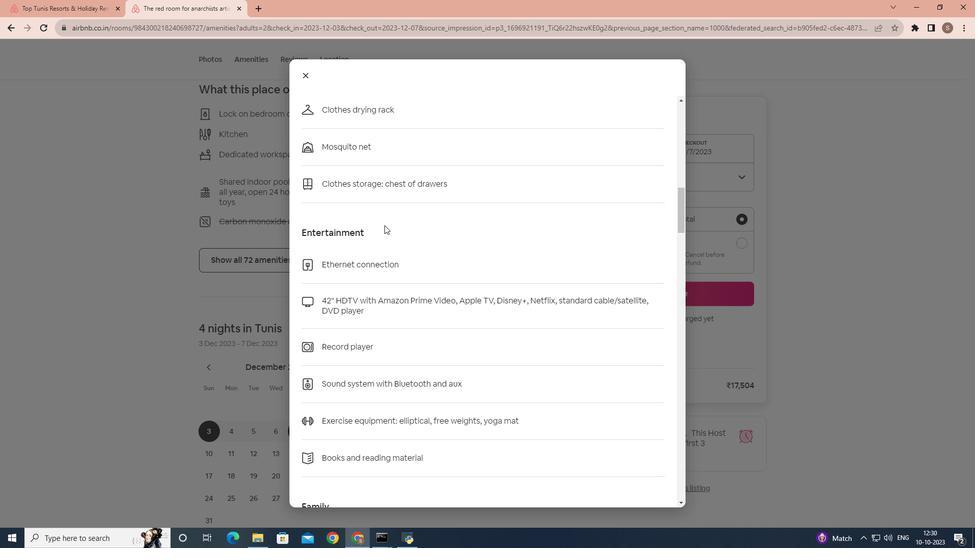 
Action: Mouse scrolled (384, 225) with delta (0, 0)
Screenshot: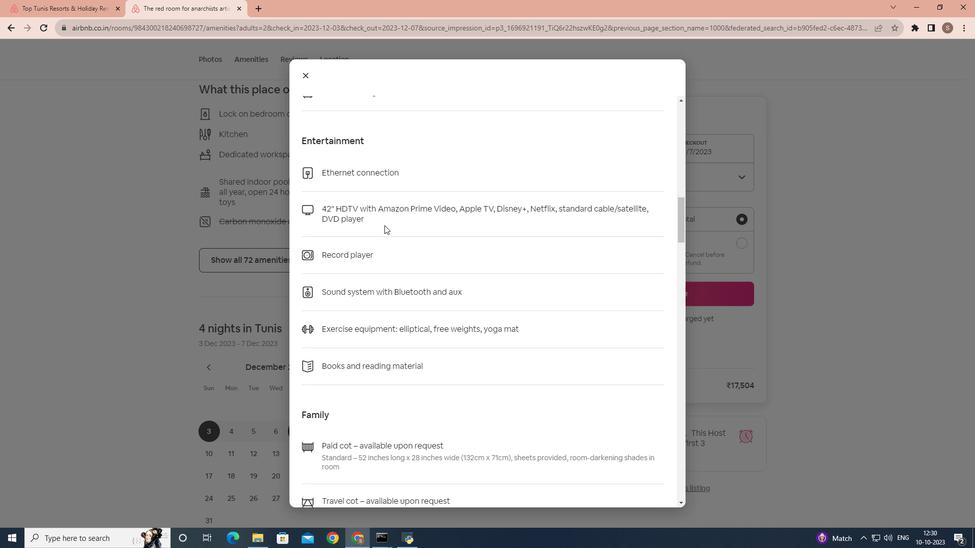
Action: Mouse scrolled (384, 225) with delta (0, 0)
Screenshot: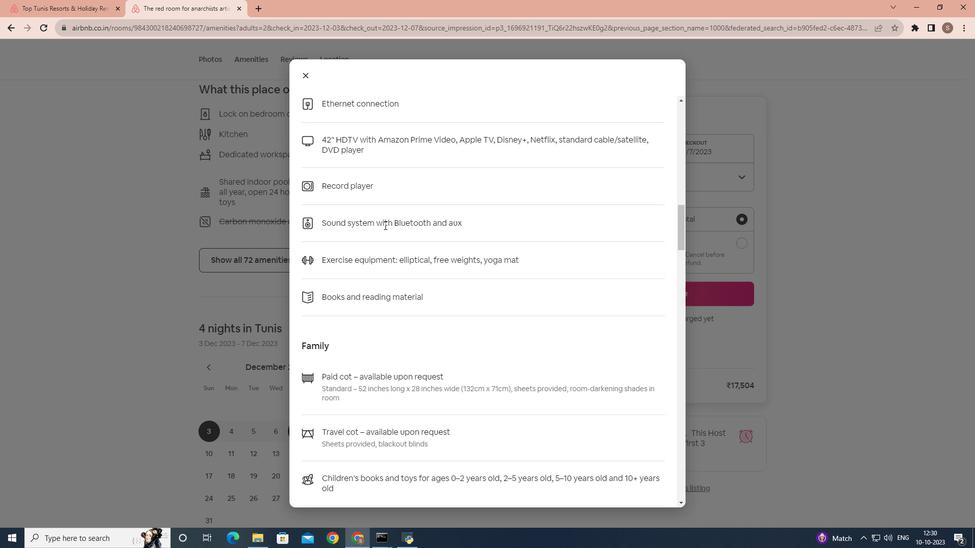
Action: Mouse scrolled (384, 225) with delta (0, 0)
Screenshot: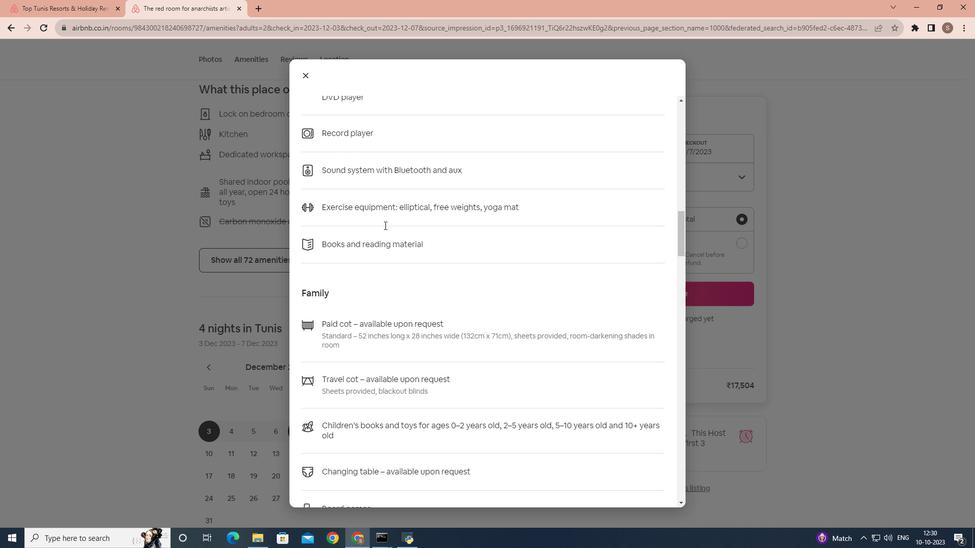 
Action: Mouse scrolled (384, 225) with delta (0, 0)
Screenshot: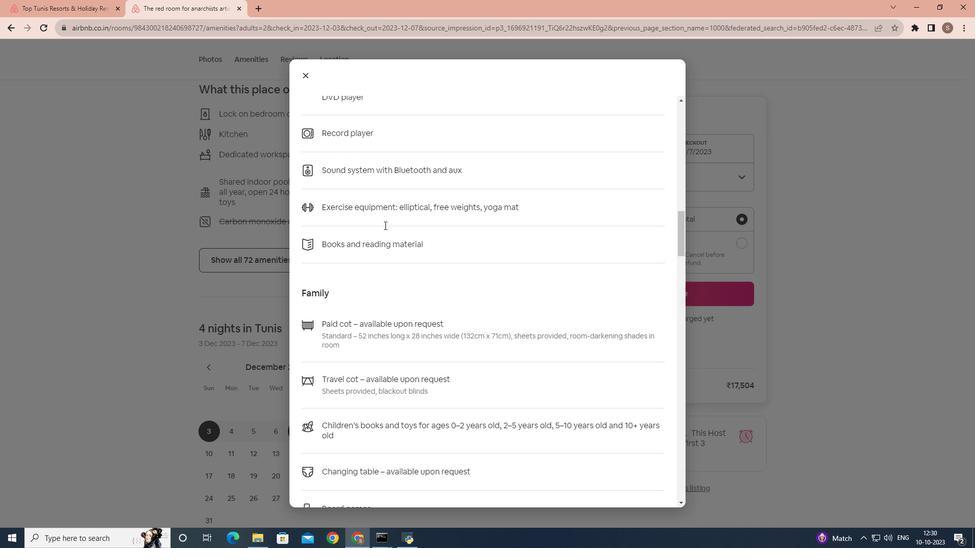 
Action: Mouse scrolled (384, 225) with delta (0, 0)
Screenshot: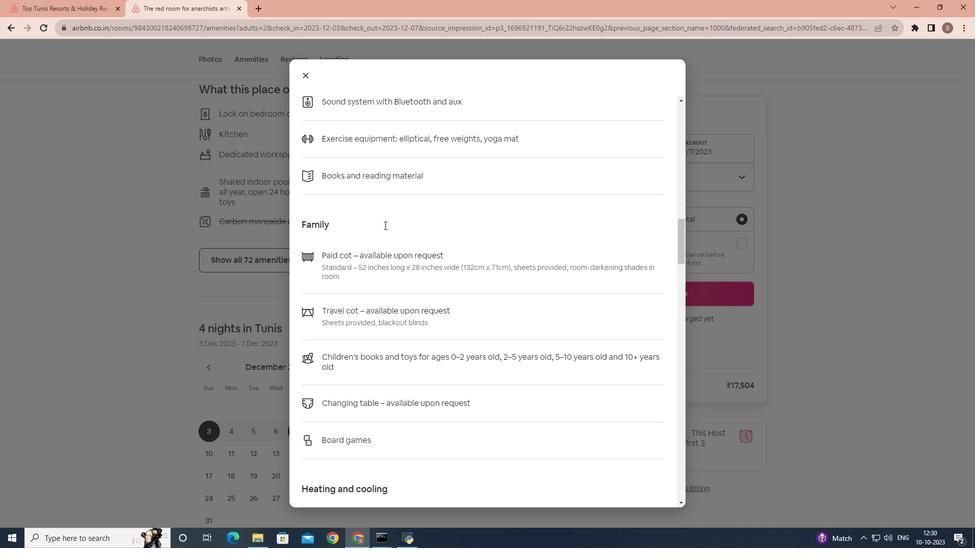 
Action: Mouse scrolled (384, 225) with delta (0, 0)
Screenshot: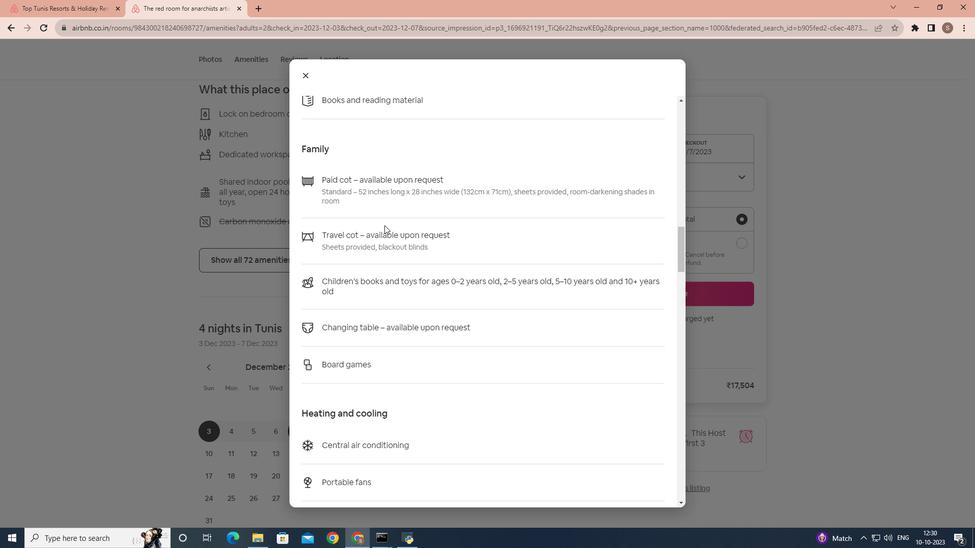 
Action: Mouse scrolled (384, 225) with delta (0, 0)
Screenshot: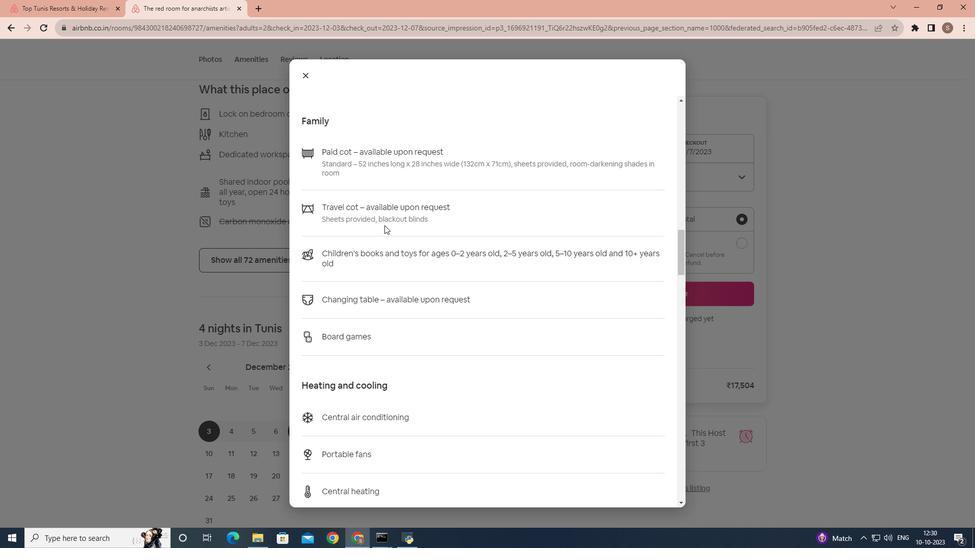 
Action: Mouse scrolled (384, 225) with delta (0, 0)
Screenshot: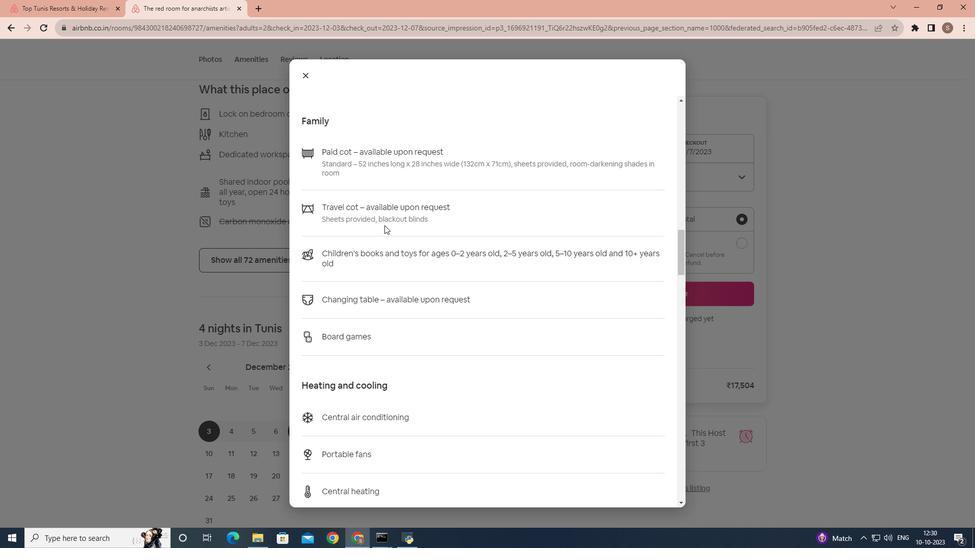 
Action: Mouse scrolled (384, 225) with delta (0, 0)
Screenshot: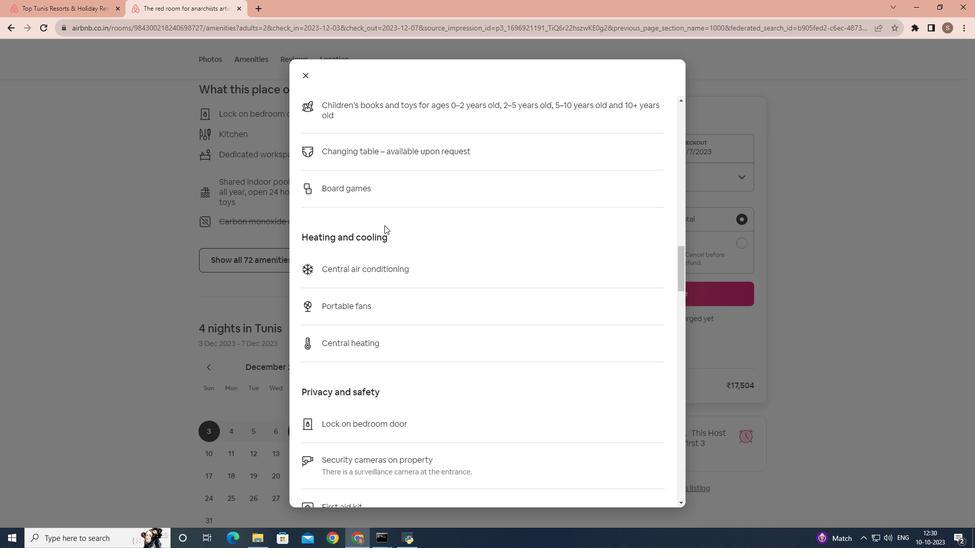 
Action: Mouse scrolled (384, 225) with delta (0, 0)
Screenshot: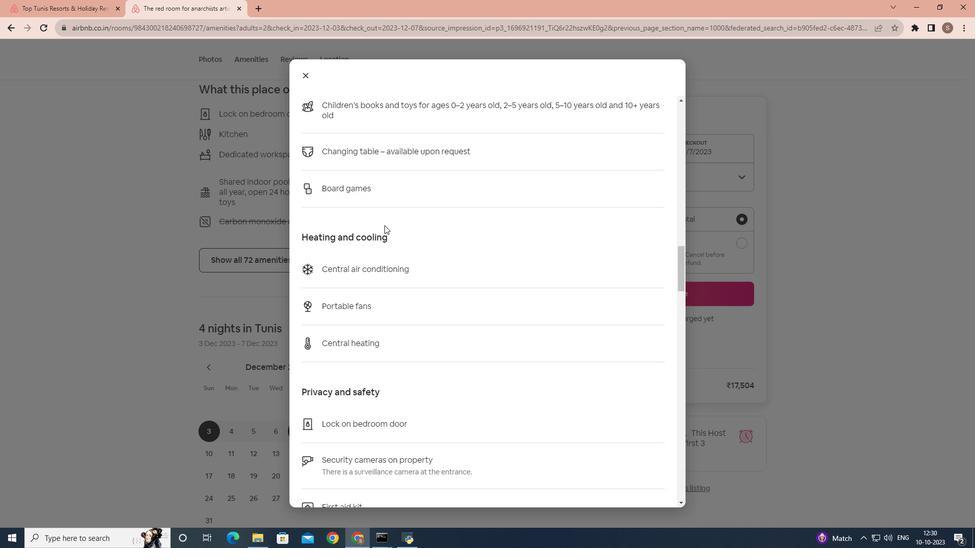 
Action: Mouse scrolled (384, 225) with delta (0, 0)
Screenshot: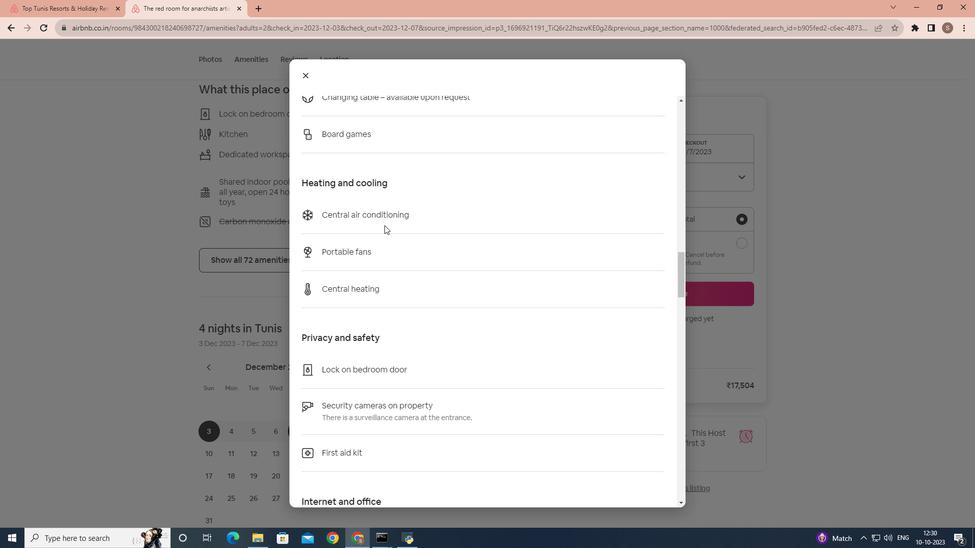 
Action: Mouse scrolled (384, 225) with delta (0, 0)
Screenshot: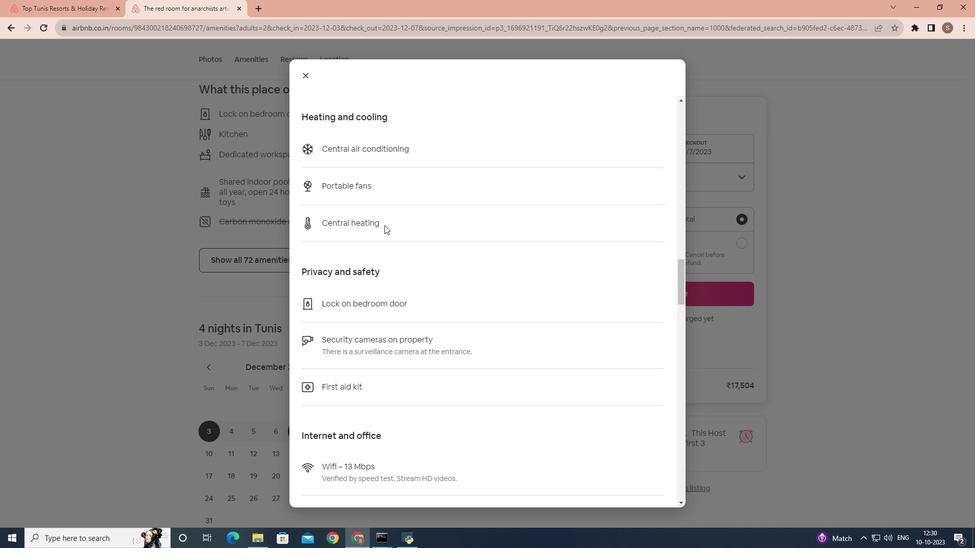 
Action: Mouse scrolled (384, 225) with delta (0, 0)
Screenshot: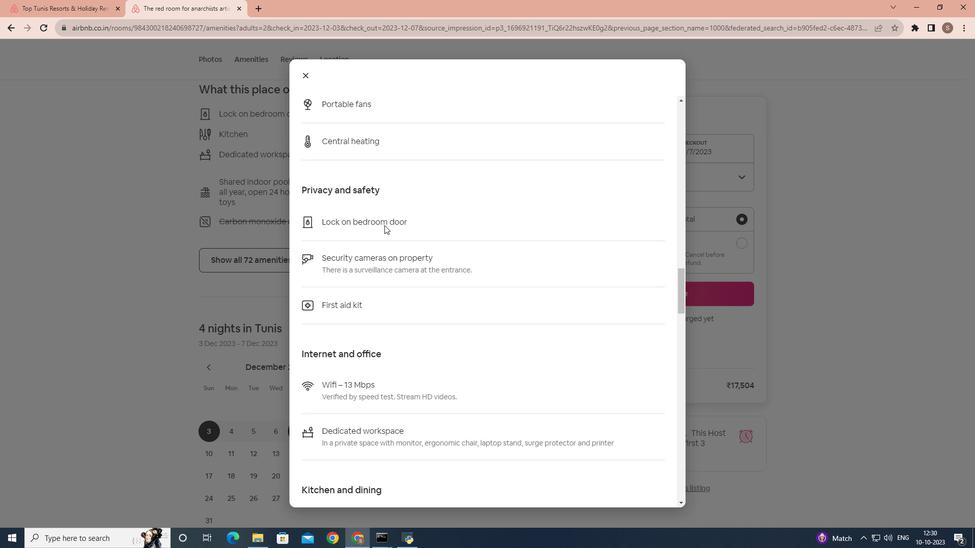 
Action: Mouse scrolled (384, 225) with delta (0, 0)
Screenshot: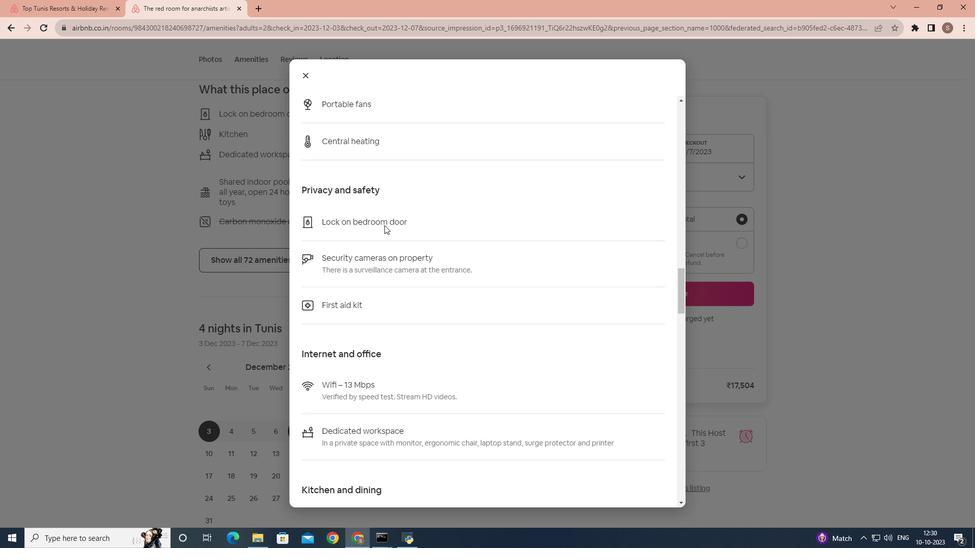 
Action: Mouse scrolled (384, 225) with delta (0, 0)
Screenshot: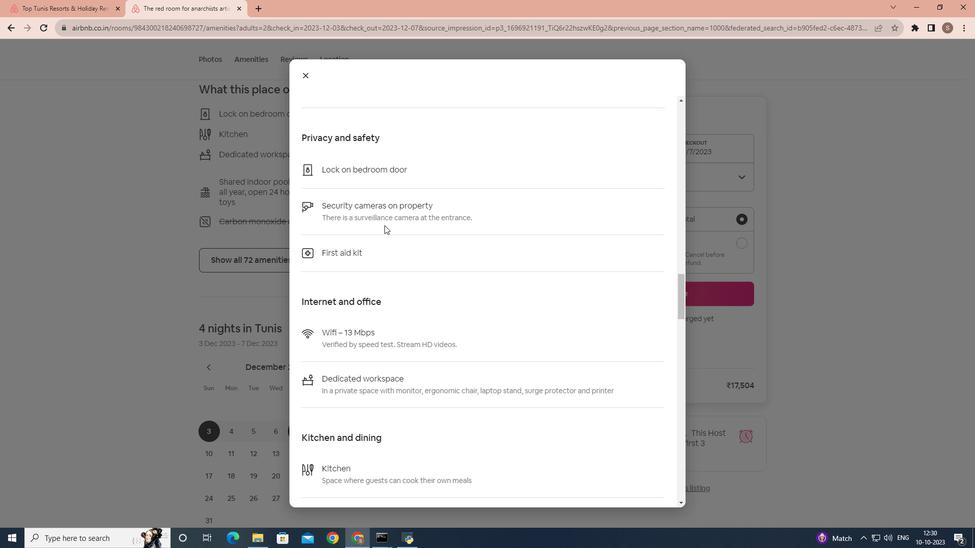 
Action: Mouse scrolled (384, 225) with delta (0, 0)
Screenshot: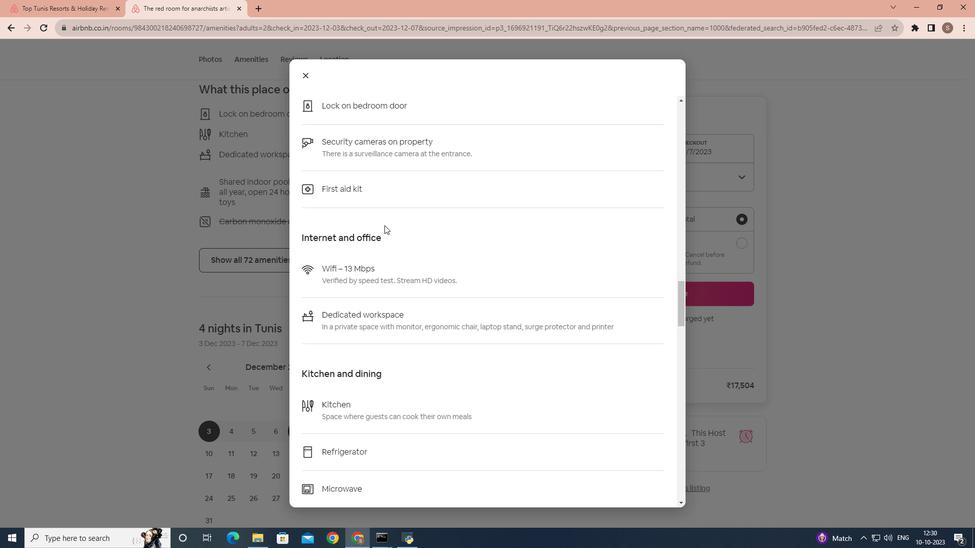 
Action: Mouse scrolled (384, 225) with delta (0, 0)
Screenshot: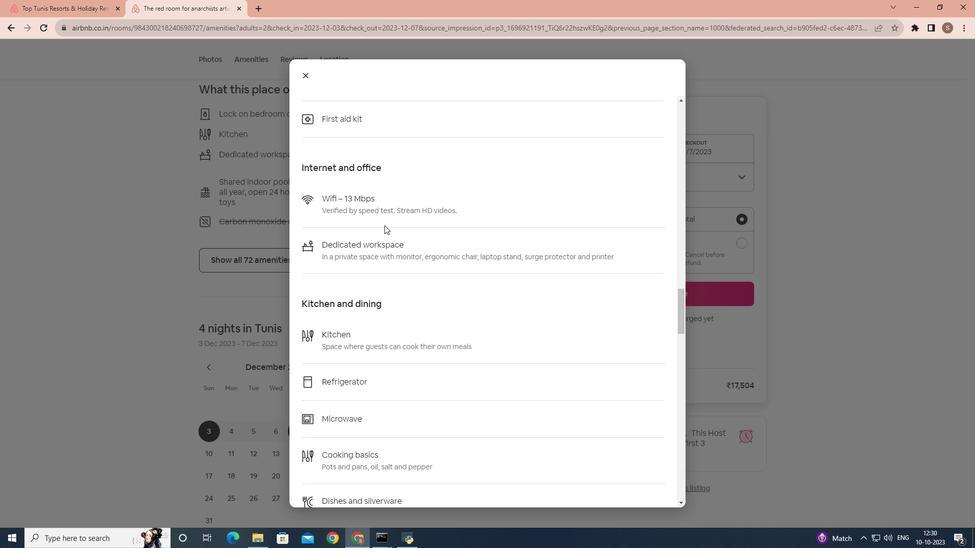 
Action: Mouse scrolled (384, 225) with delta (0, 0)
Screenshot: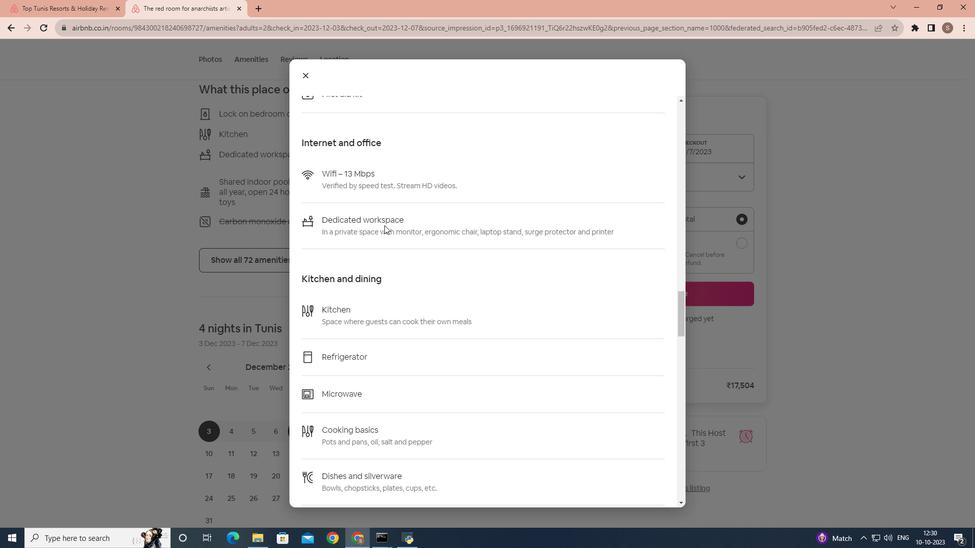 
Action: Mouse scrolled (384, 225) with delta (0, 0)
Screenshot: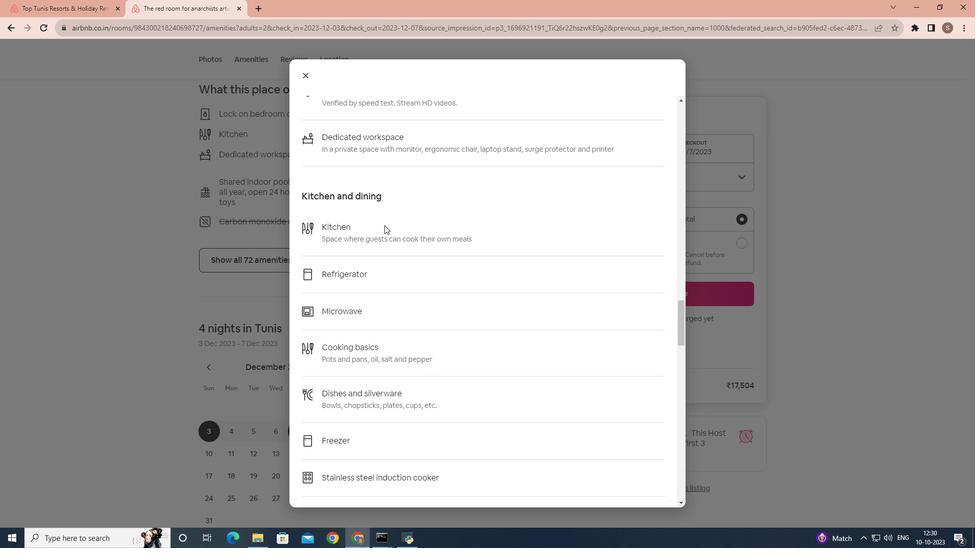 
Action: Mouse scrolled (384, 225) with delta (0, 0)
Screenshot: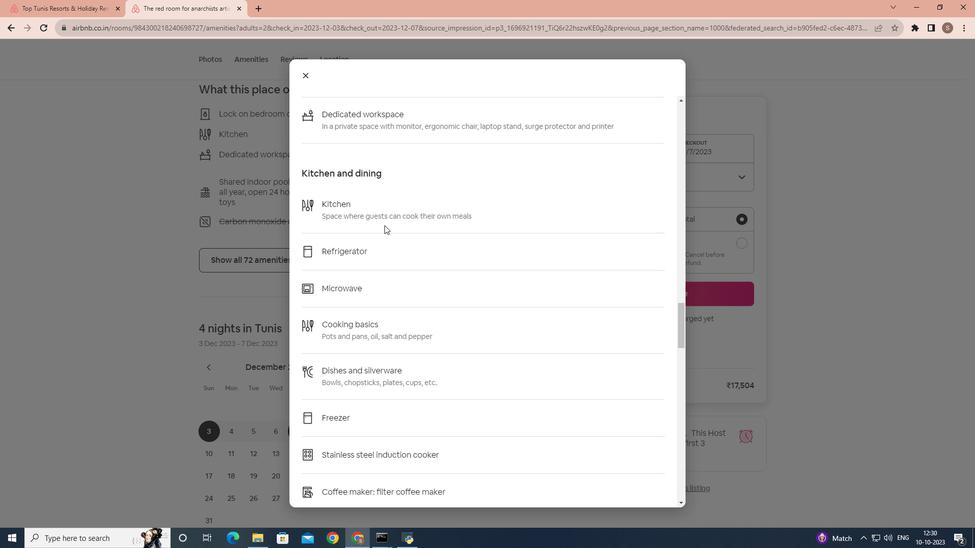 
Action: Mouse scrolled (384, 225) with delta (0, 0)
Screenshot: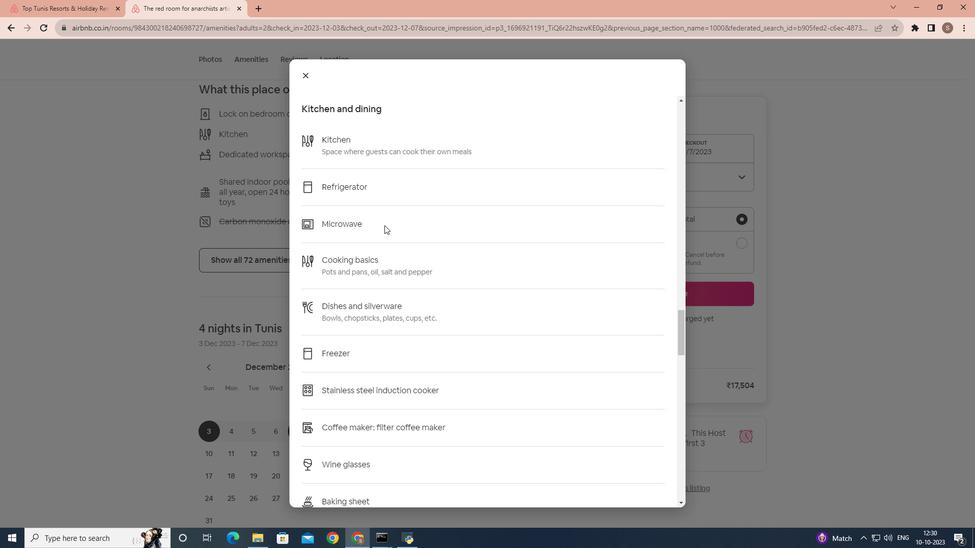 
Action: Mouse scrolled (384, 225) with delta (0, 0)
Screenshot: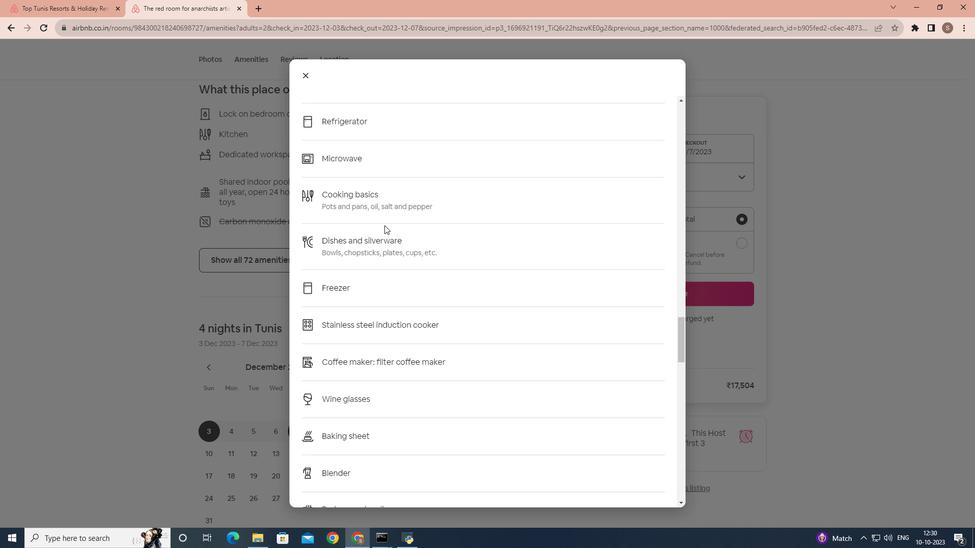 
Action: Mouse scrolled (384, 225) with delta (0, 0)
Screenshot: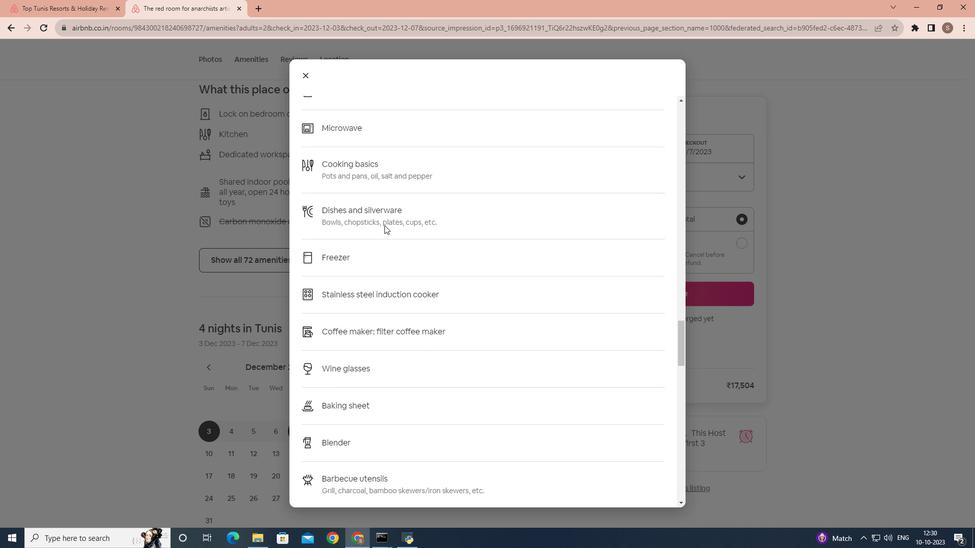 
Action: Mouse scrolled (384, 225) with delta (0, 0)
Screenshot: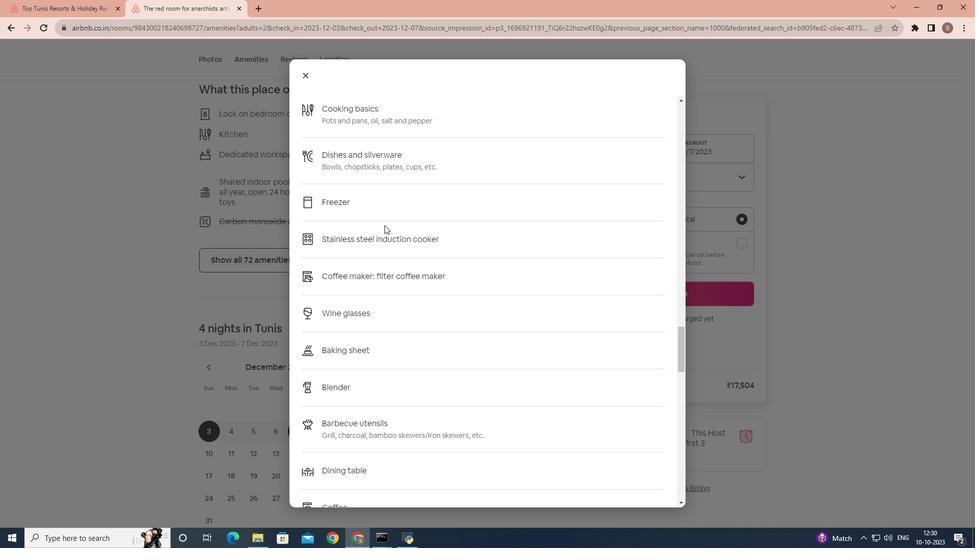 
Action: Mouse scrolled (384, 225) with delta (0, 0)
Screenshot: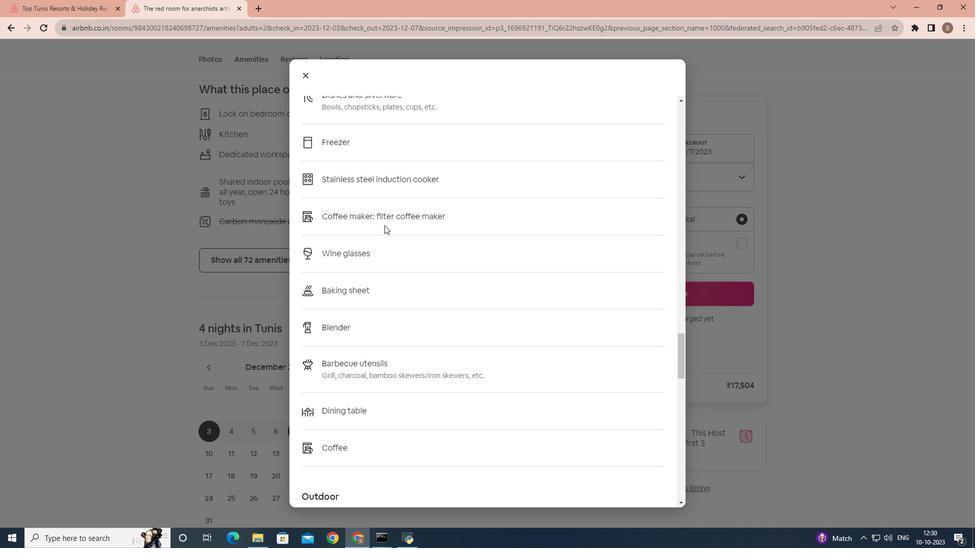
Action: Mouse scrolled (384, 225) with delta (0, 0)
Screenshot: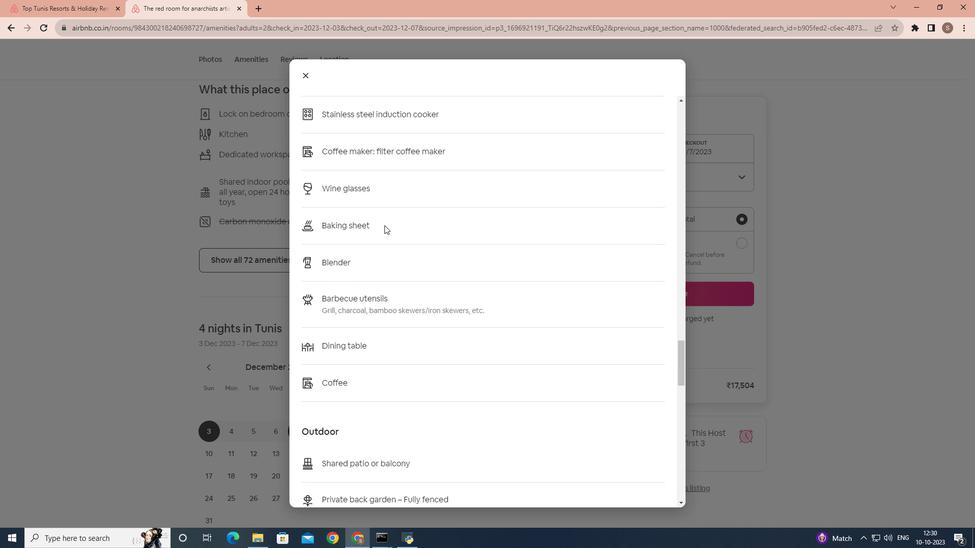 
Action: Mouse scrolled (384, 225) with delta (0, 0)
Screenshot: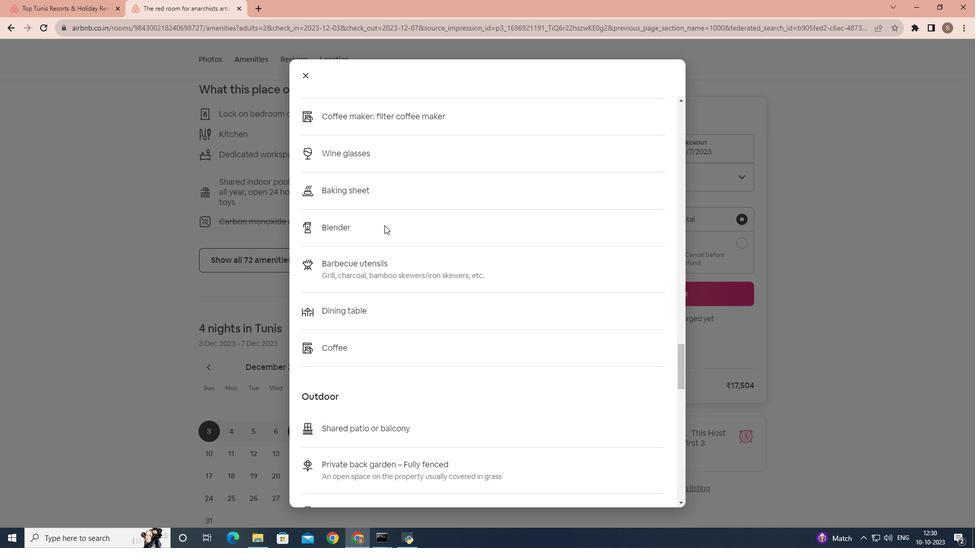 
Action: Mouse scrolled (384, 225) with delta (0, 0)
Screenshot: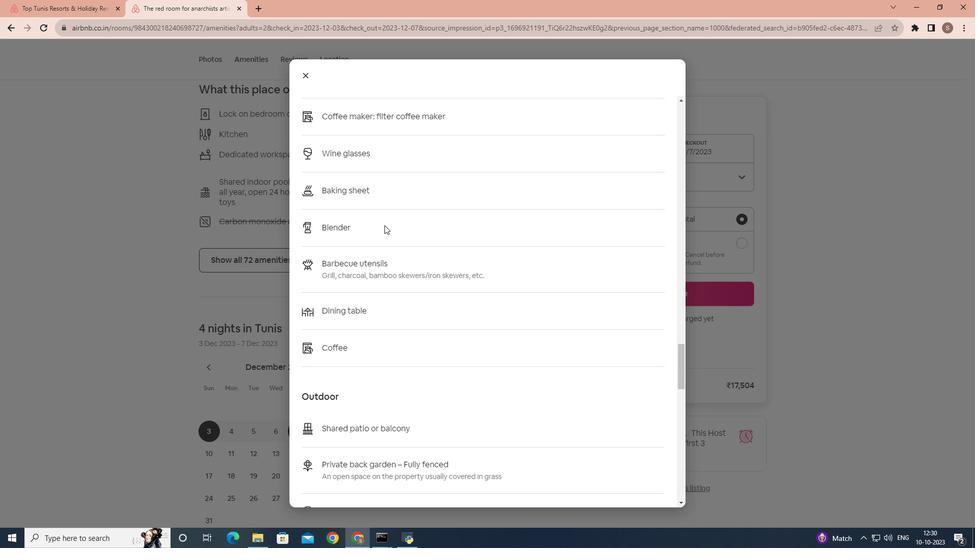 
Action: Mouse scrolled (384, 225) with delta (0, 0)
Screenshot: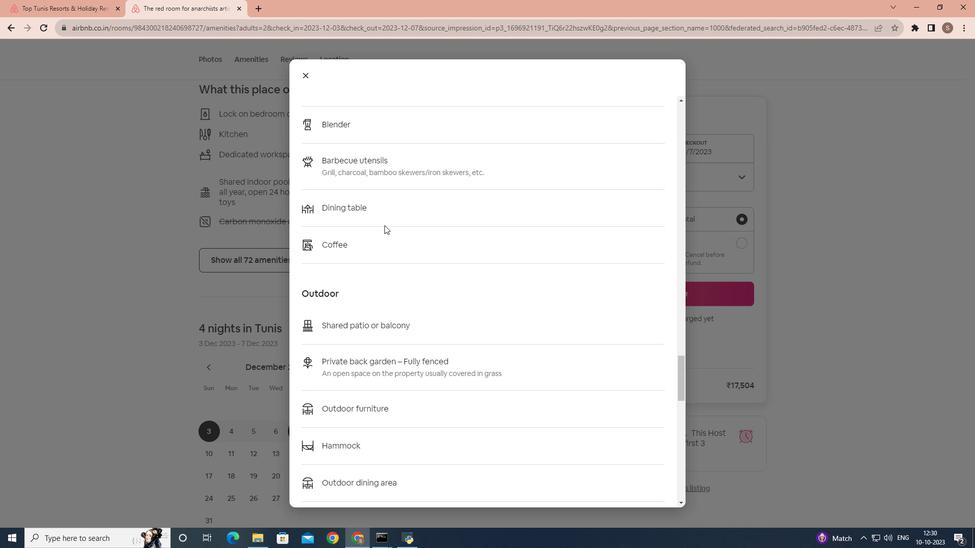 
Action: Mouse scrolled (384, 225) with delta (0, 0)
Screenshot: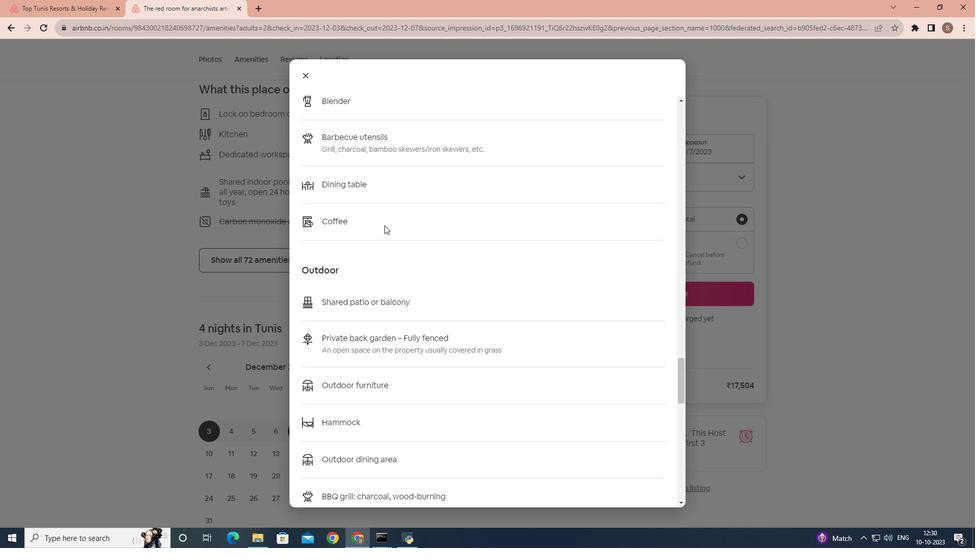
Action: Mouse scrolled (384, 225) with delta (0, 0)
Screenshot: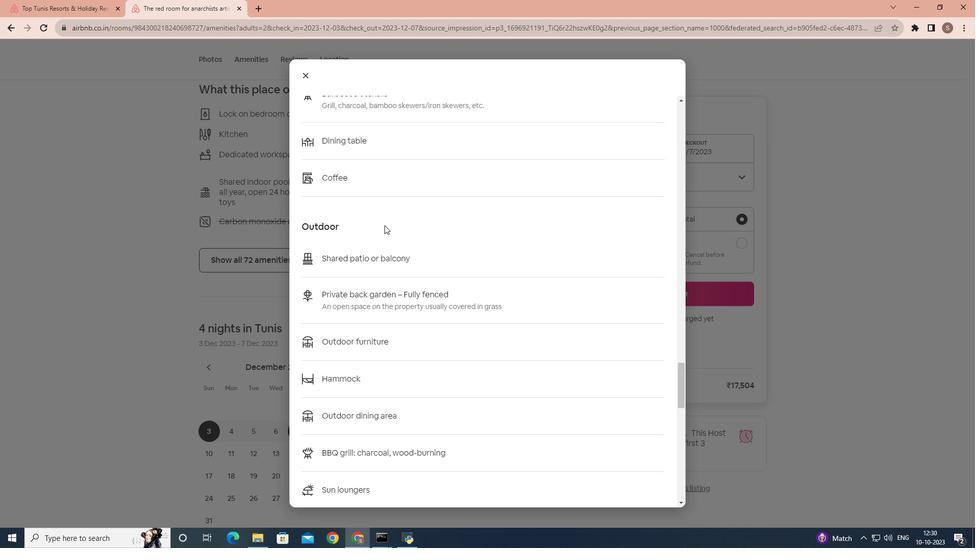 
Action: Mouse scrolled (384, 225) with delta (0, 0)
Screenshot: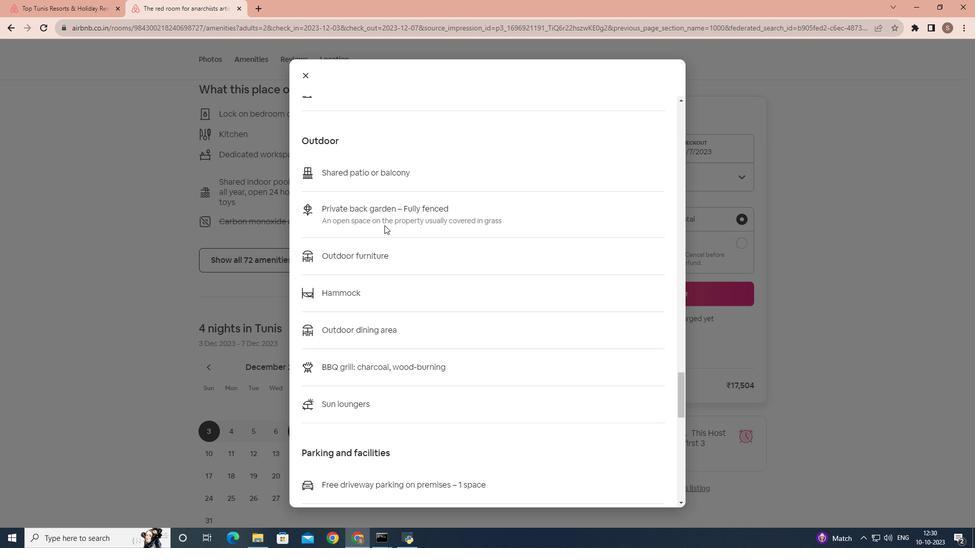 
Action: Mouse scrolled (384, 225) with delta (0, 0)
Screenshot: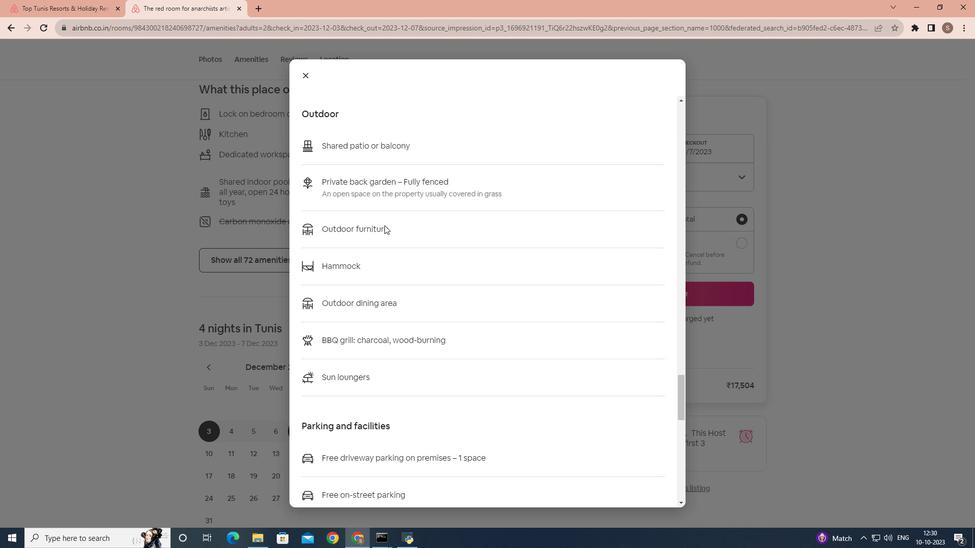 
Action: Mouse scrolled (384, 225) with delta (0, 0)
Screenshot: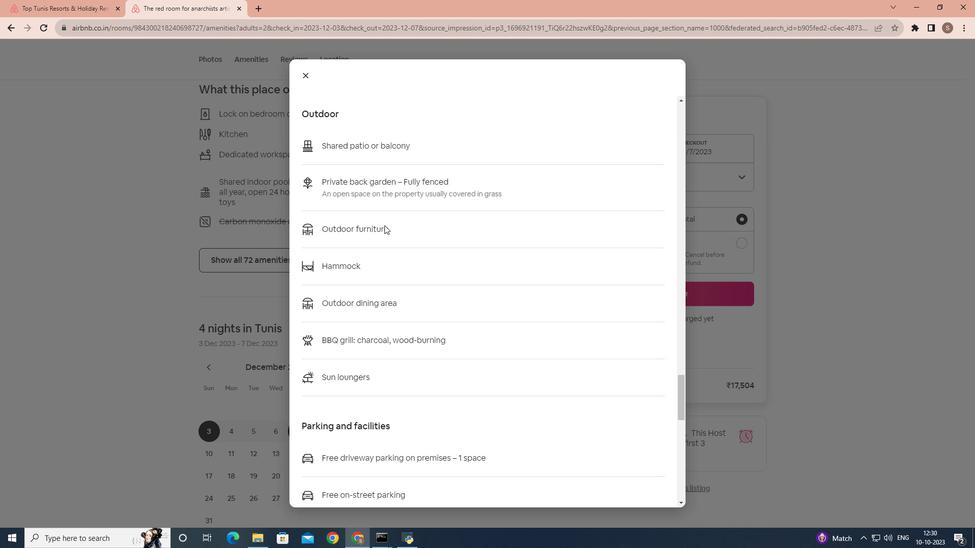 
Action: Mouse scrolled (384, 225) with delta (0, 0)
Screenshot: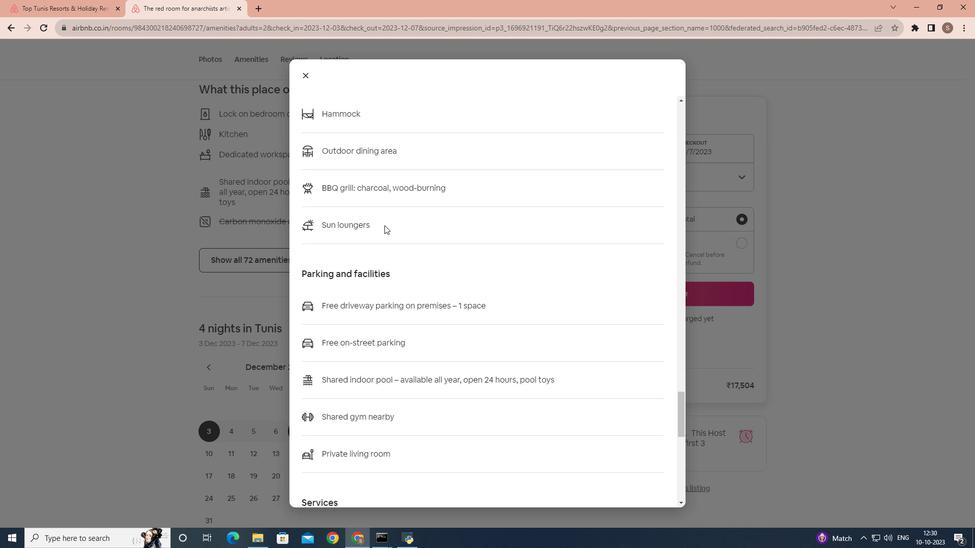
Action: Mouse scrolled (384, 225) with delta (0, 0)
Screenshot: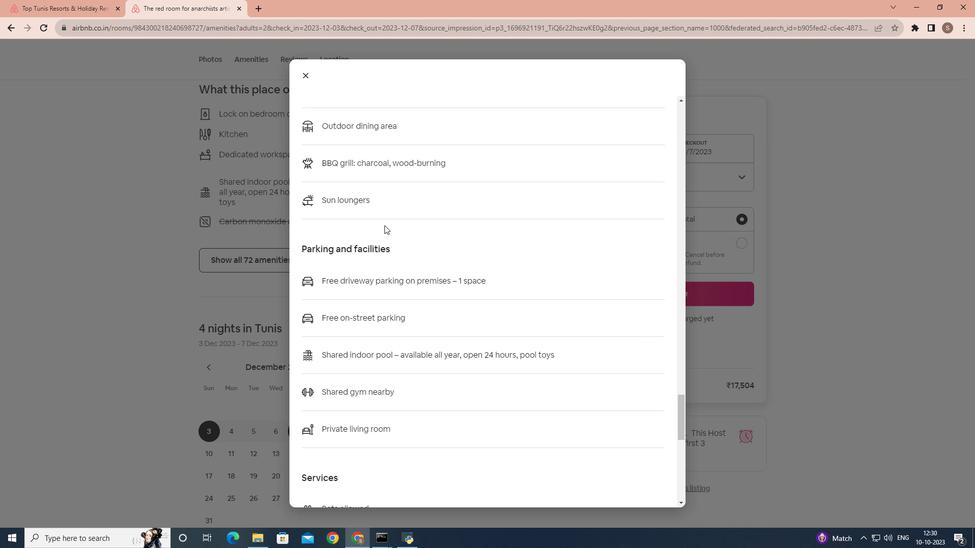 
Action: Mouse scrolled (384, 225) with delta (0, 0)
Screenshot: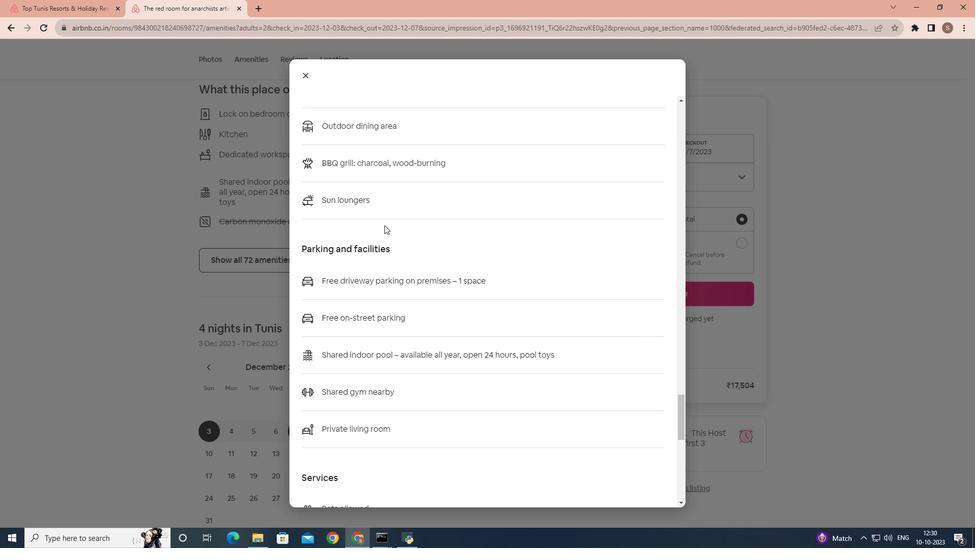 
Action: Mouse scrolled (384, 225) with delta (0, 0)
Screenshot: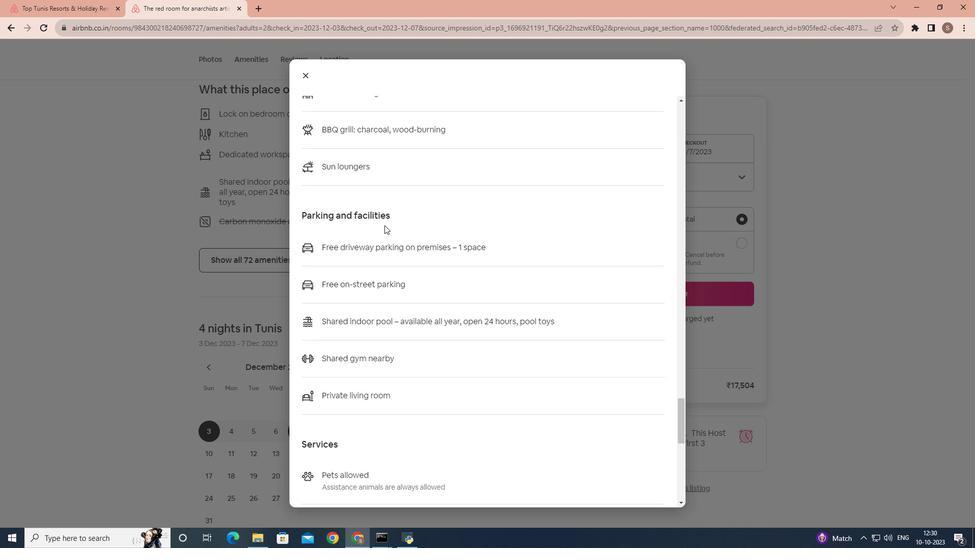 
Action: Mouse scrolled (384, 225) with delta (0, 0)
Screenshot: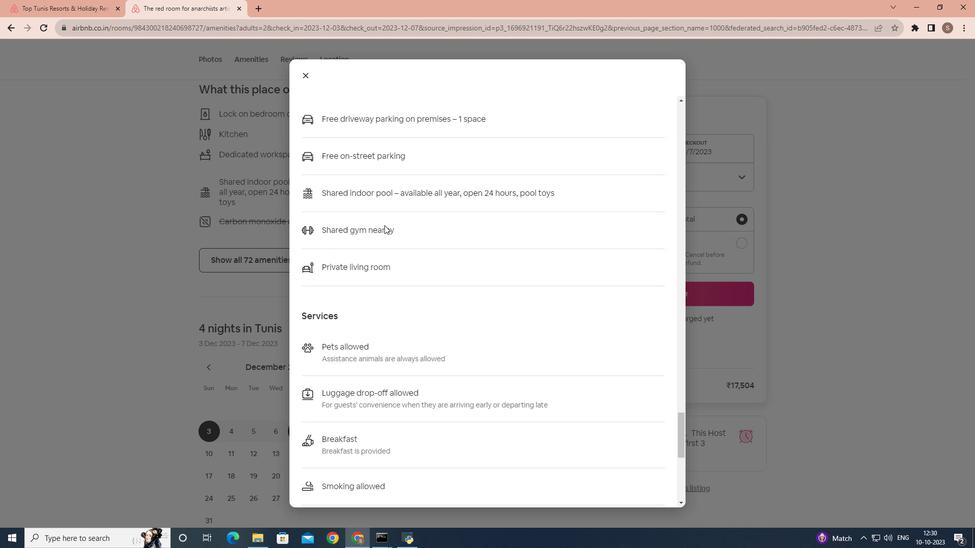 
Action: Mouse scrolled (384, 225) with delta (0, 0)
Screenshot: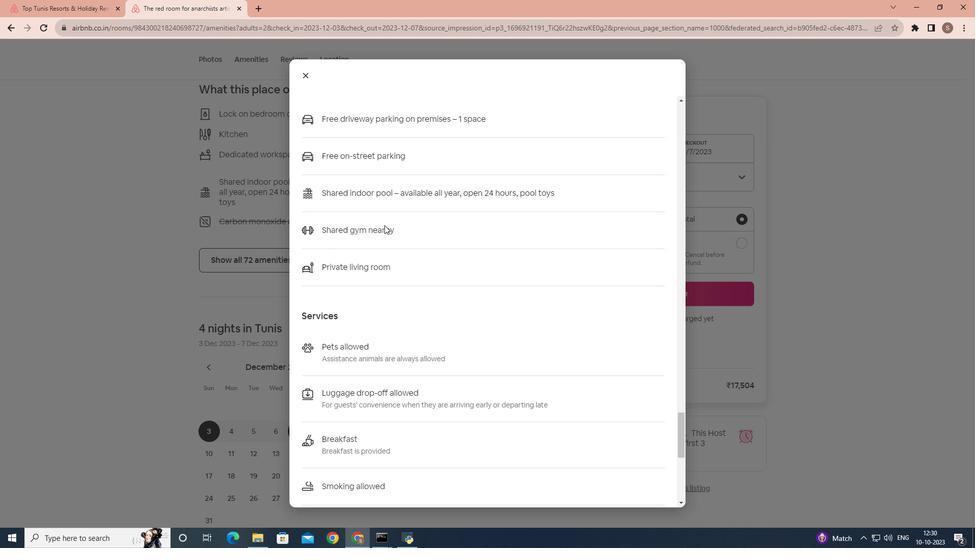 
Action: Mouse scrolled (384, 225) with delta (0, 0)
Screenshot: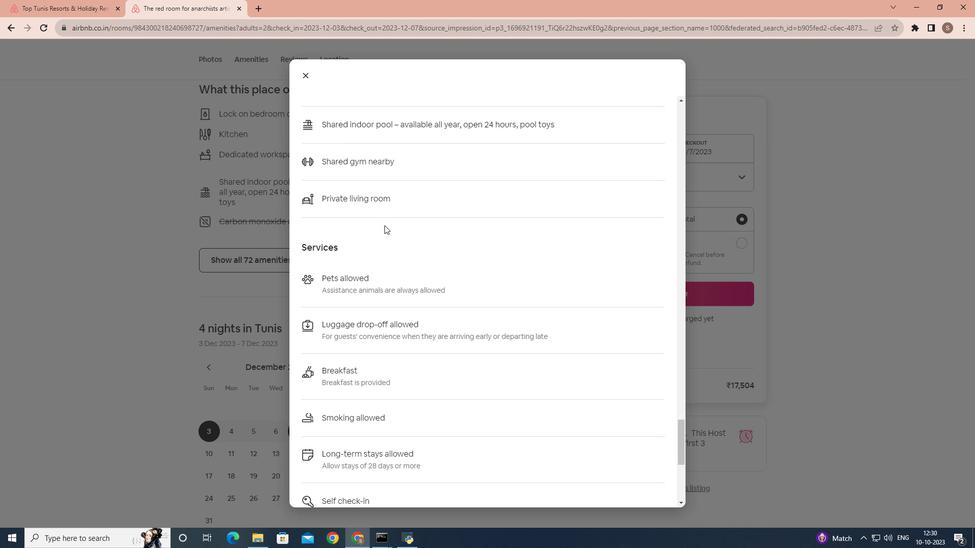 
Action: Mouse scrolled (384, 225) with delta (0, 0)
Screenshot: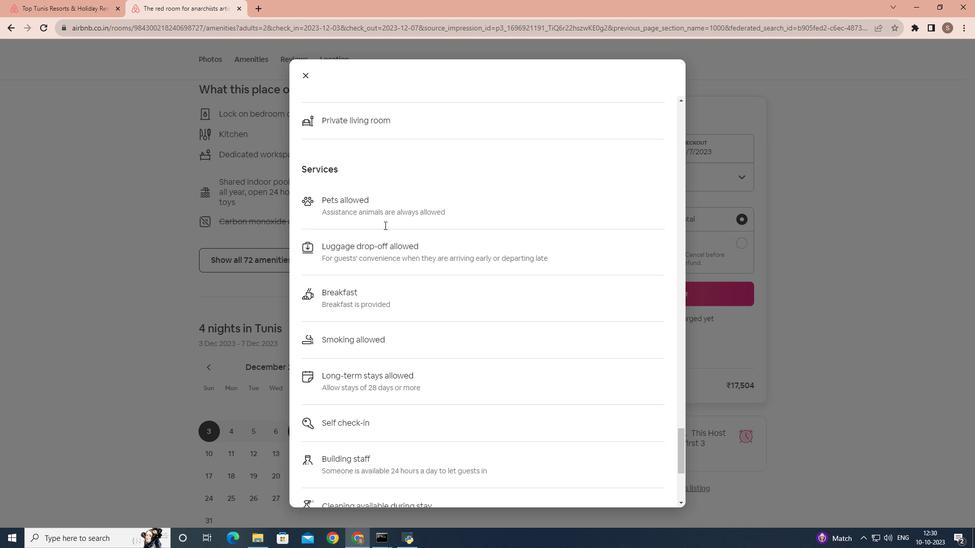 
Action: Mouse scrolled (384, 225) with delta (0, 0)
Screenshot: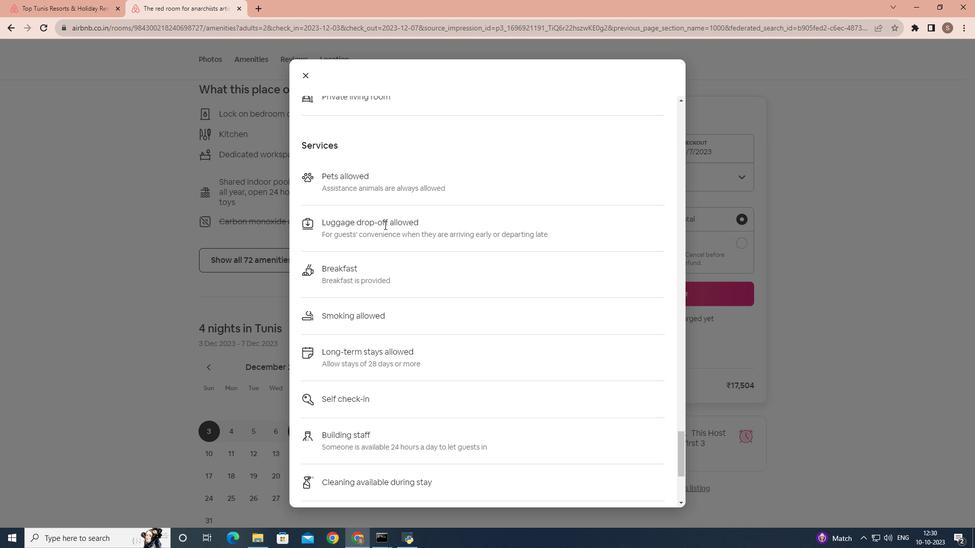 
Action: Mouse scrolled (384, 225) with delta (0, 0)
Screenshot: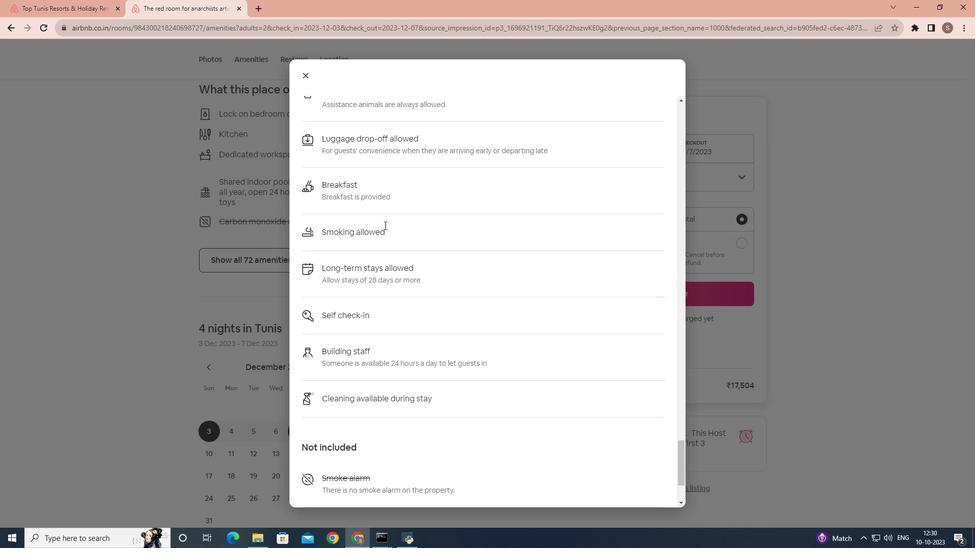 
Action: Mouse scrolled (384, 225) with delta (0, 0)
Screenshot: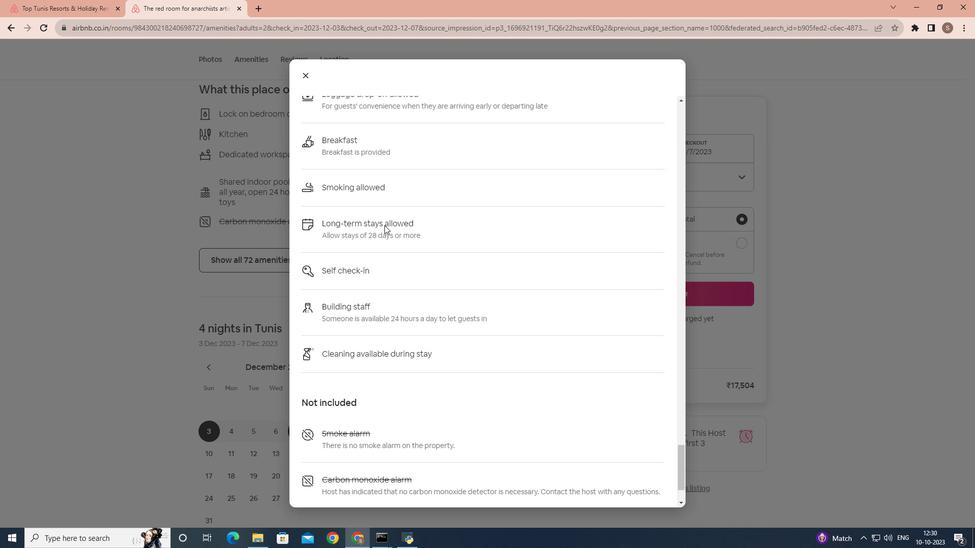 
Action: Mouse scrolled (384, 225) with delta (0, 0)
Screenshot: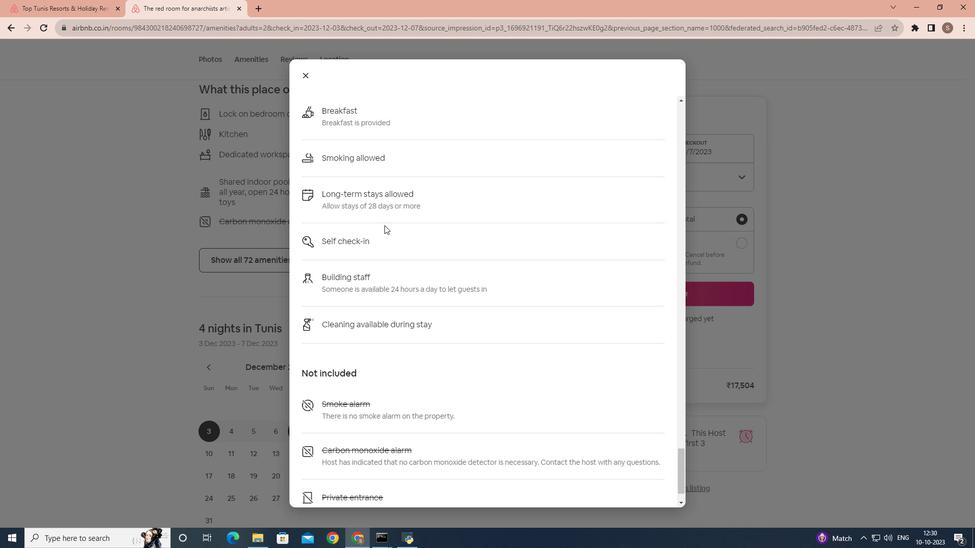 
Action: Mouse scrolled (384, 225) with delta (0, 0)
Screenshot: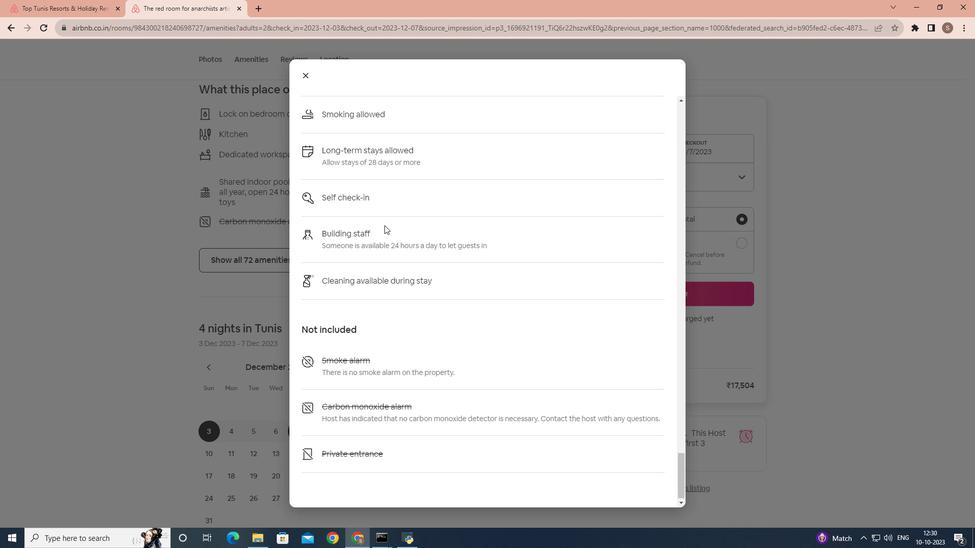 
Action: Mouse scrolled (384, 225) with delta (0, 0)
Screenshot: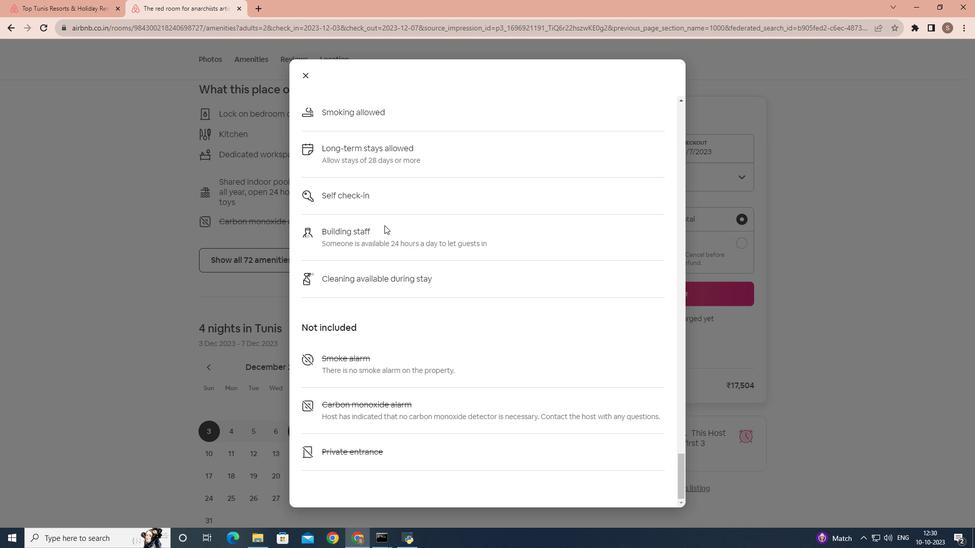 
Action: Mouse scrolled (384, 225) with delta (0, 0)
Screenshot: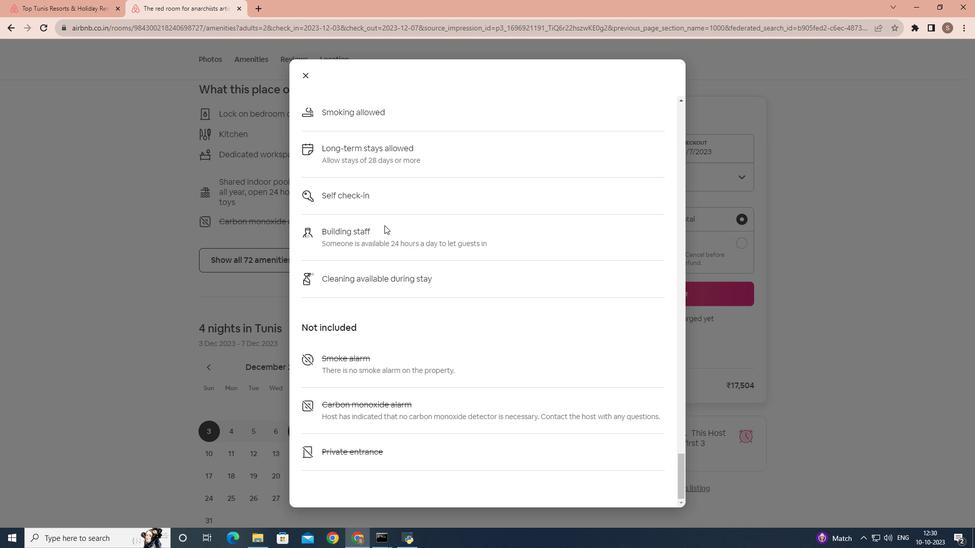 
Action: Mouse moved to (302, 69)
Screenshot: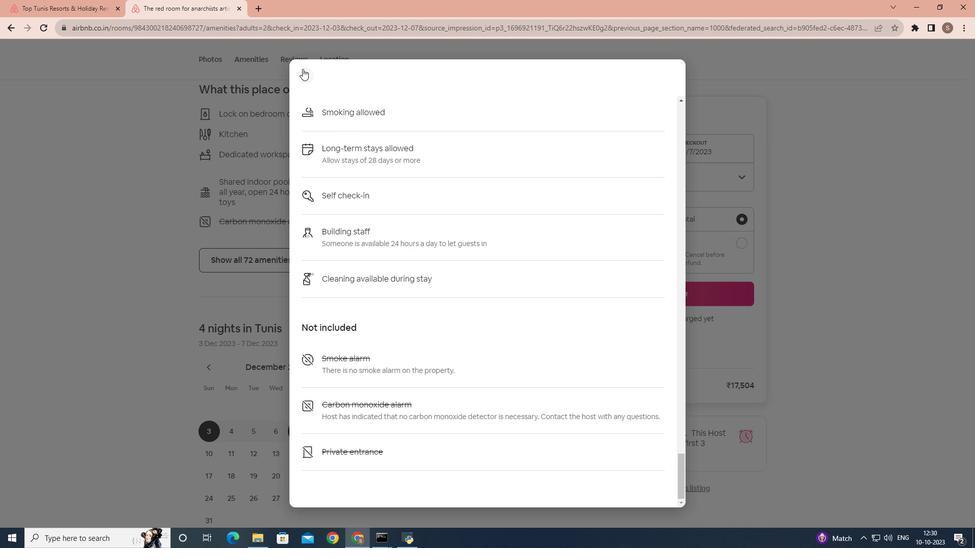 
Action: Mouse pressed left at (302, 69)
Screenshot: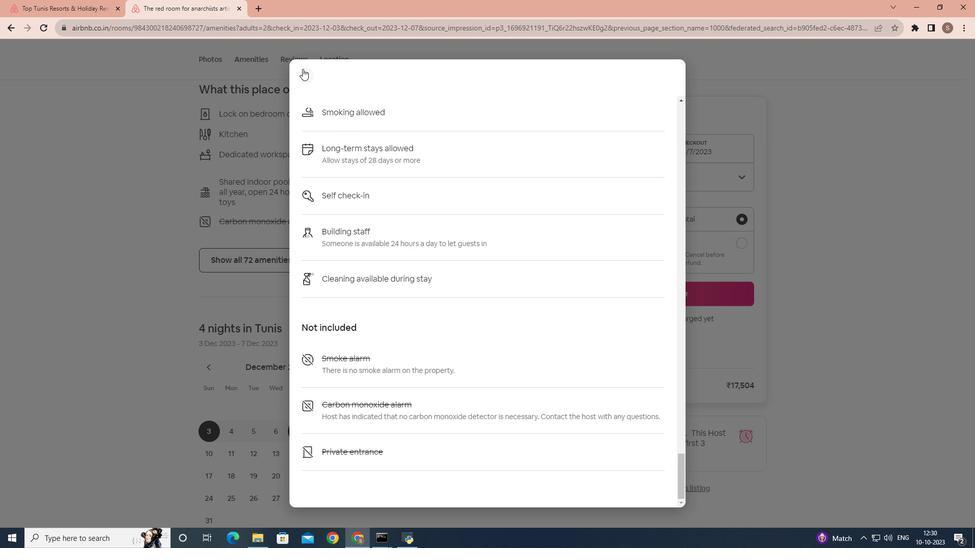 
Action: Mouse moved to (358, 243)
Screenshot: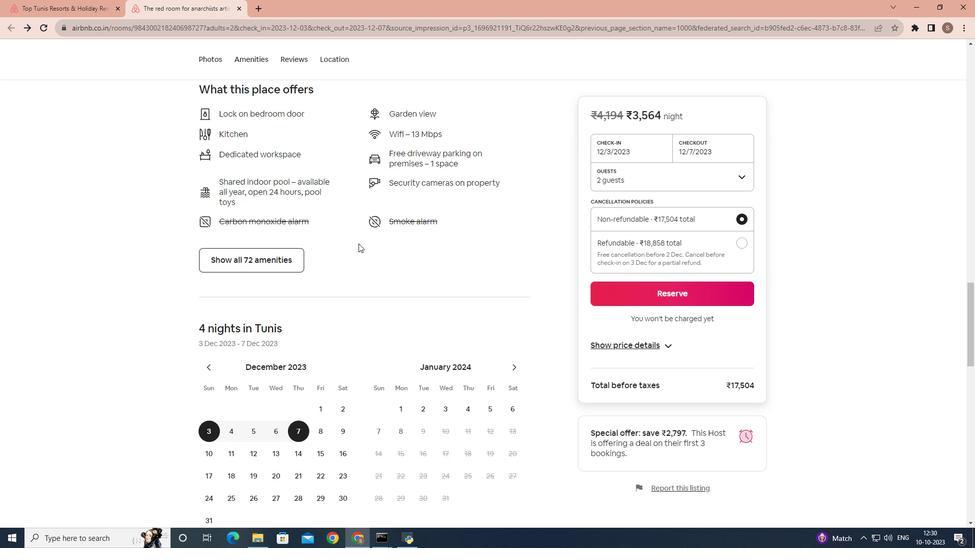 
Action: Mouse scrolled (358, 243) with delta (0, 0)
Screenshot: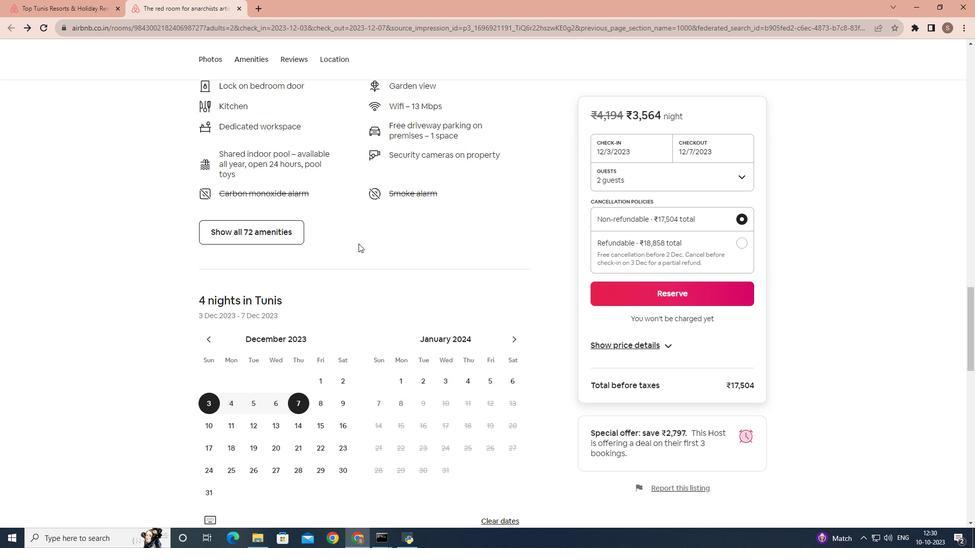 
Action: Mouse scrolled (358, 243) with delta (0, 0)
Screenshot: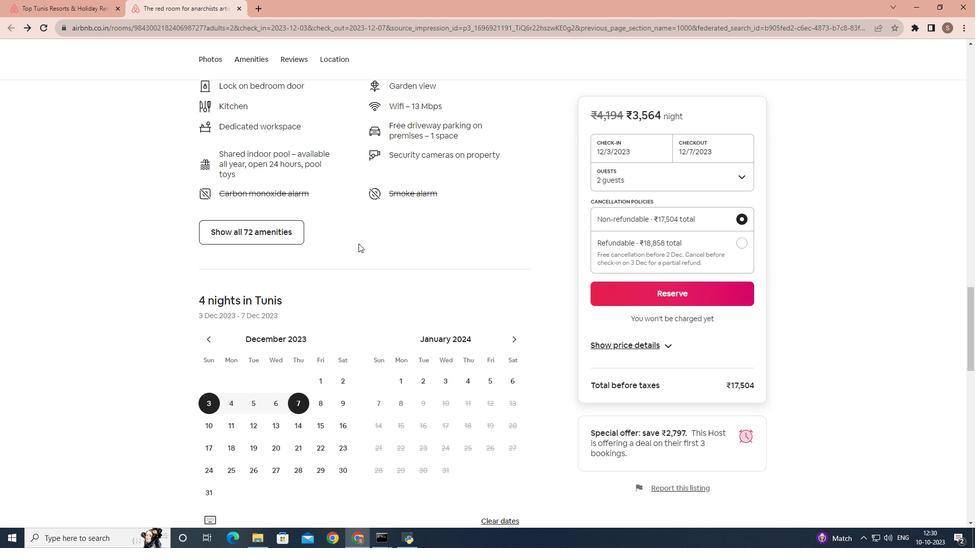
Action: Mouse scrolled (358, 243) with delta (0, 0)
Screenshot: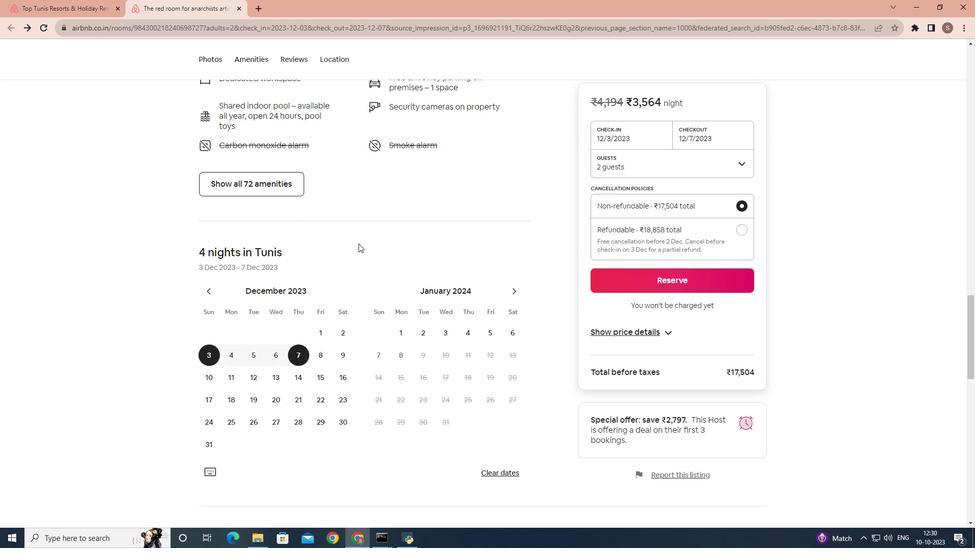 
Action: Mouse scrolled (358, 243) with delta (0, 0)
Screenshot: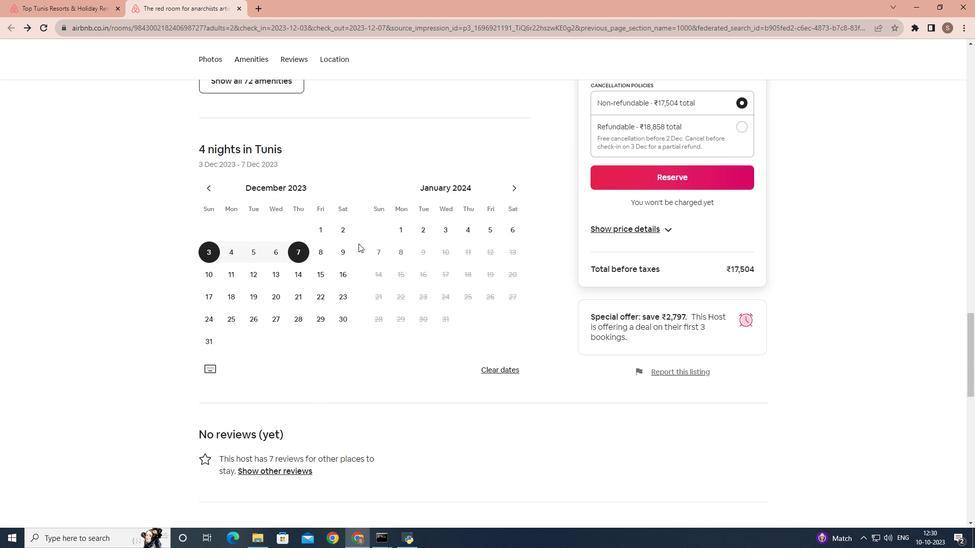 
Action: Mouse scrolled (358, 243) with delta (0, 0)
Screenshot: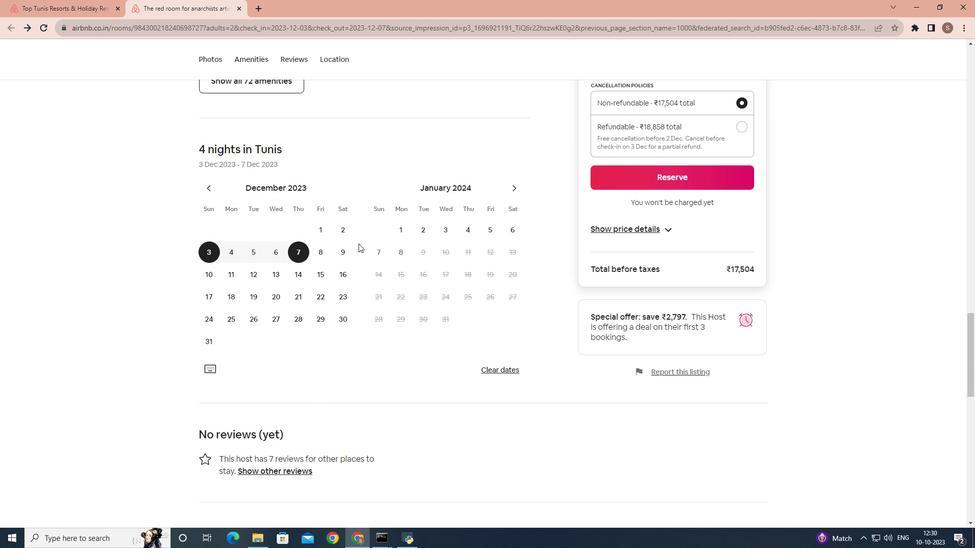 
Action: Mouse scrolled (358, 243) with delta (0, 0)
Screenshot: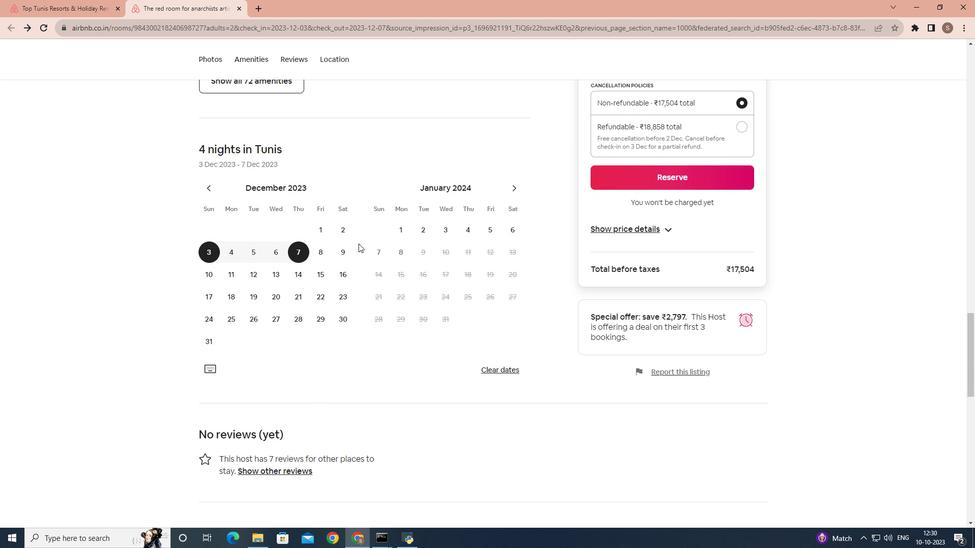 
Action: Mouse scrolled (358, 243) with delta (0, 0)
